 Task: Add an event with the title Second Presentation Rehearsal and Finalization, date ''2024/05/25'', time 03:00and add a description: The event coordinator is responsible for planning, organizing, and executing the networking event. They oversee all aspects of the event, including venue selection, logistics, scheduling, vendor management, and participant registration. The event coordinator ensures a seamless and successful networking event that meets the objectives and expectations of the attendees.Mark the tasks as Completed , logged in from the account softage.3@softage.netand send the event invitation to softage.10@softage.net and softage.1@softage.net. Set a reminder for the event Every weekday(Monday to Friday)
Action: Mouse moved to (64, 97)
Screenshot: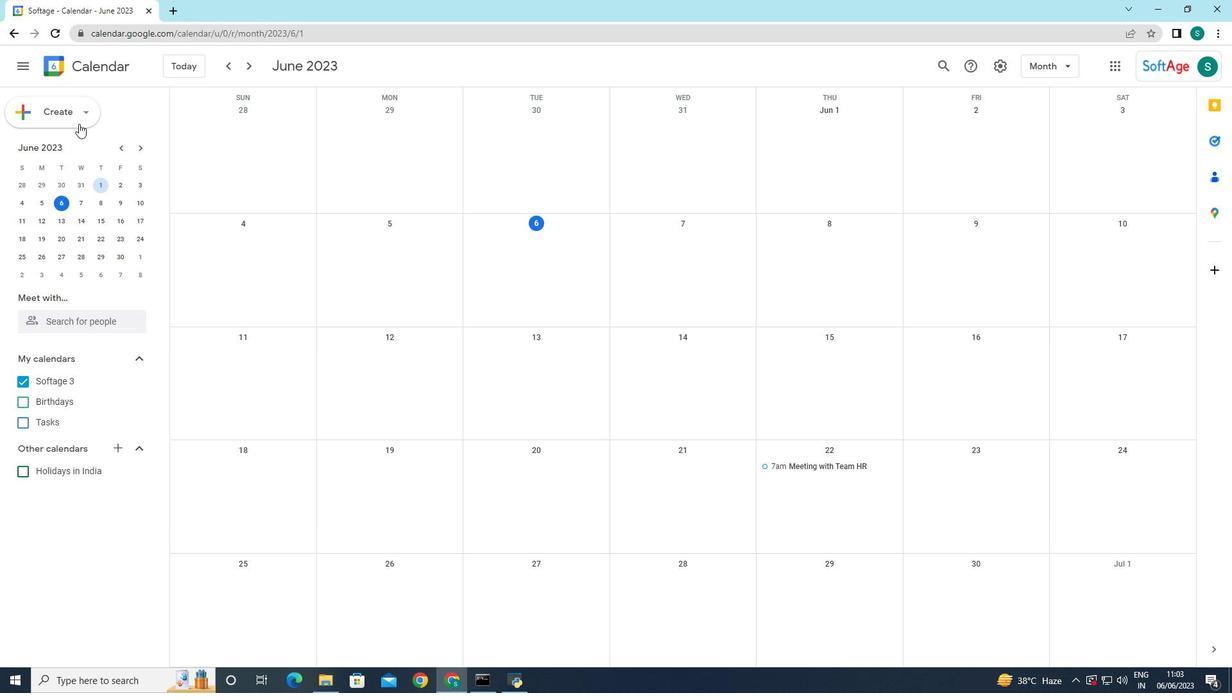 
Action: Mouse pressed left at (64, 97)
Screenshot: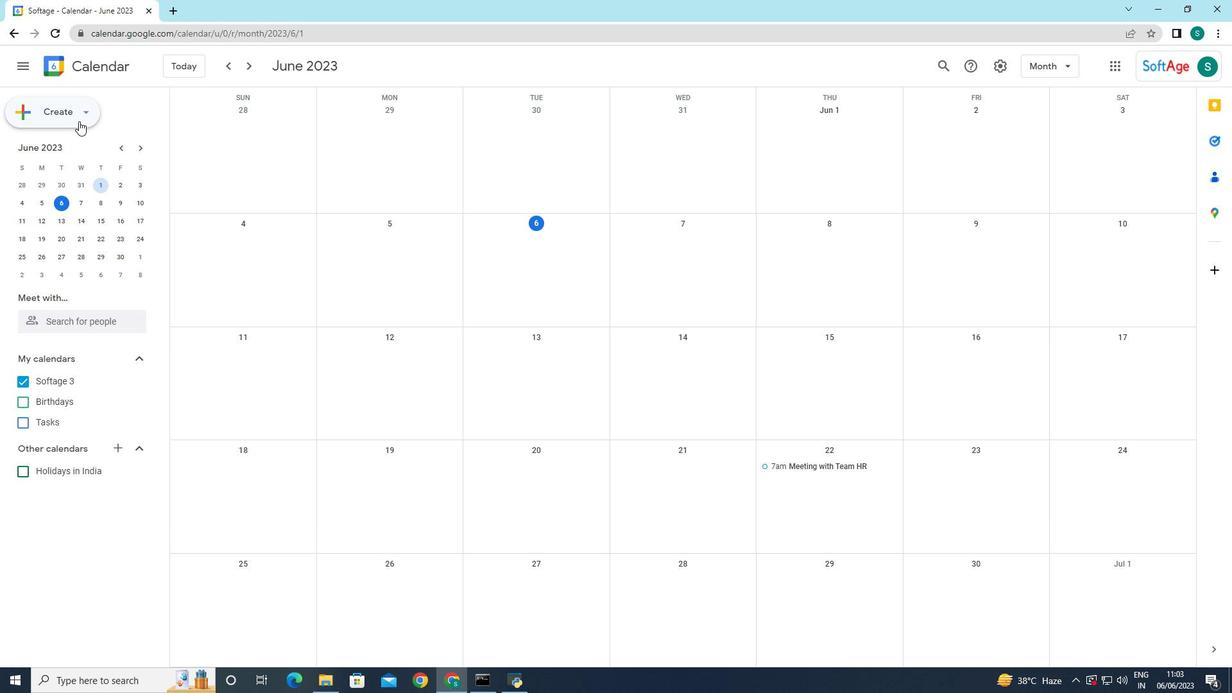 
Action: Mouse moved to (69, 146)
Screenshot: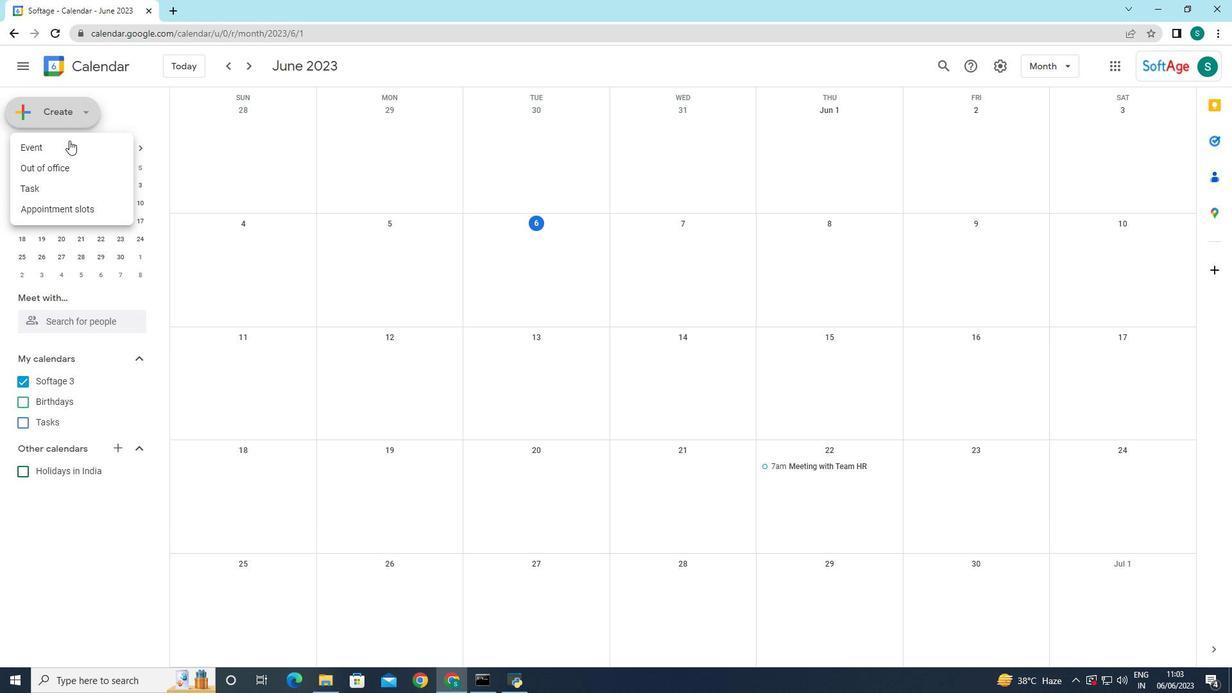 
Action: Mouse pressed left at (69, 146)
Screenshot: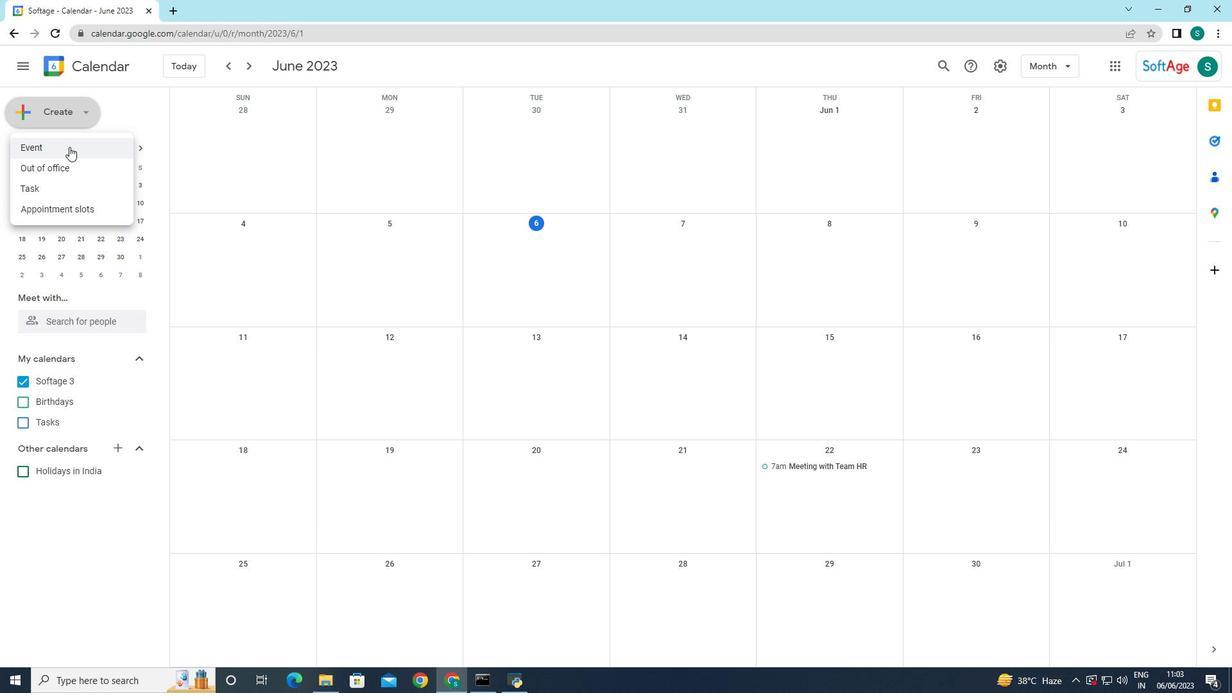 
Action: Mouse moved to (640, 435)
Screenshot: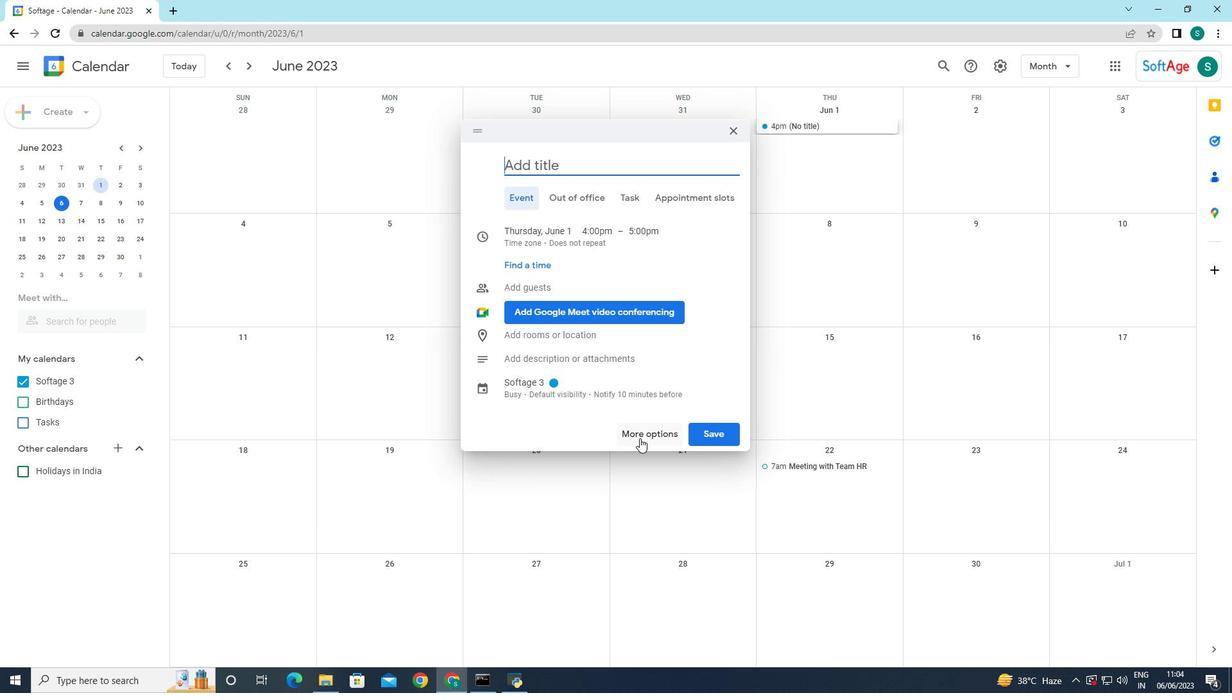 
Action: Mouse pressed left at (640, 435)
Screenshot: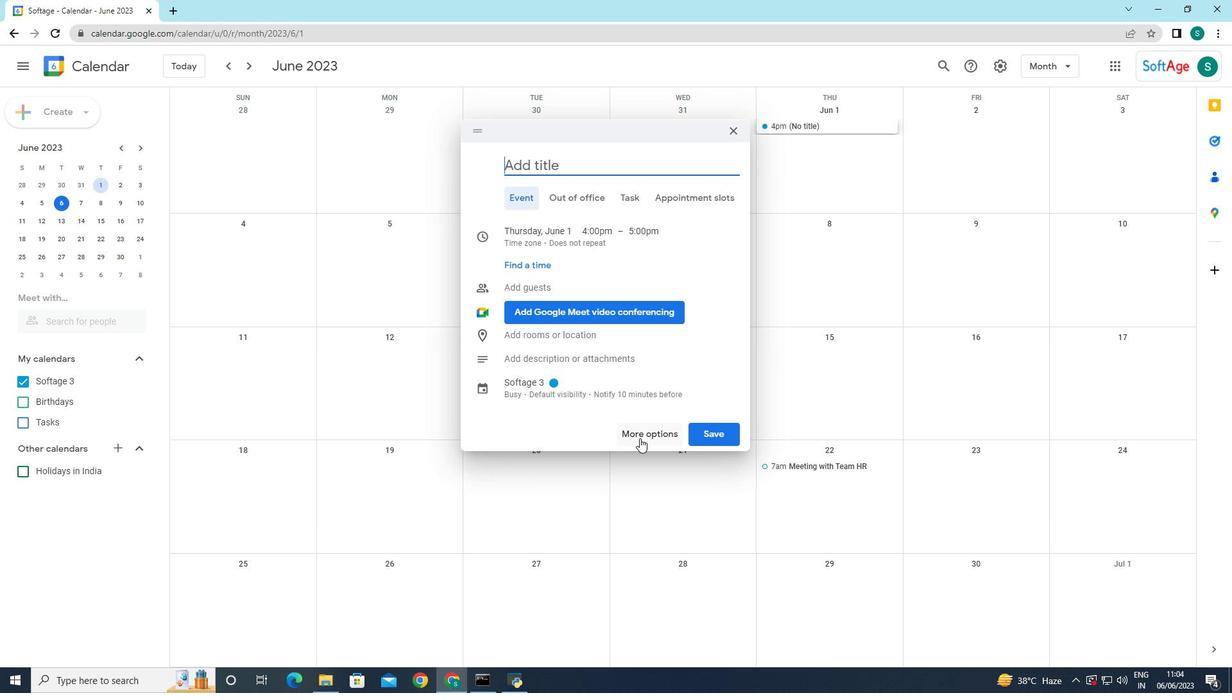 
Action: Mouse moved to (125, 76)
Screenshot: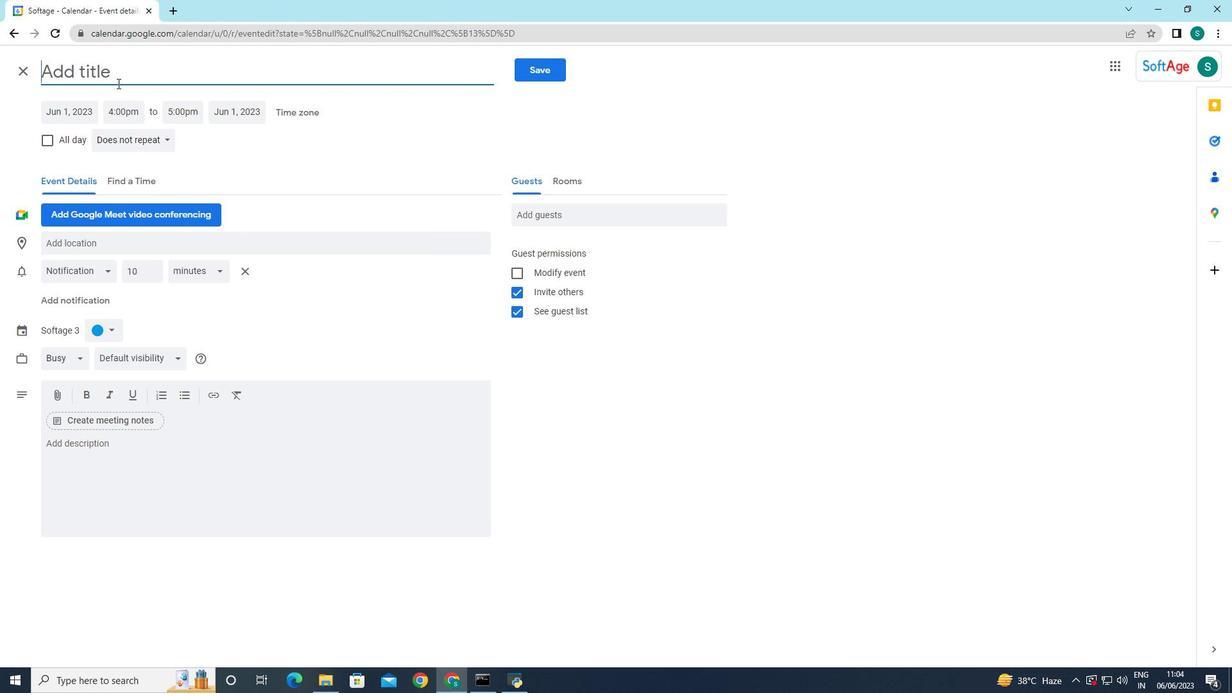 
Action: Mouse pressed left at (125, 76)
Screenshot: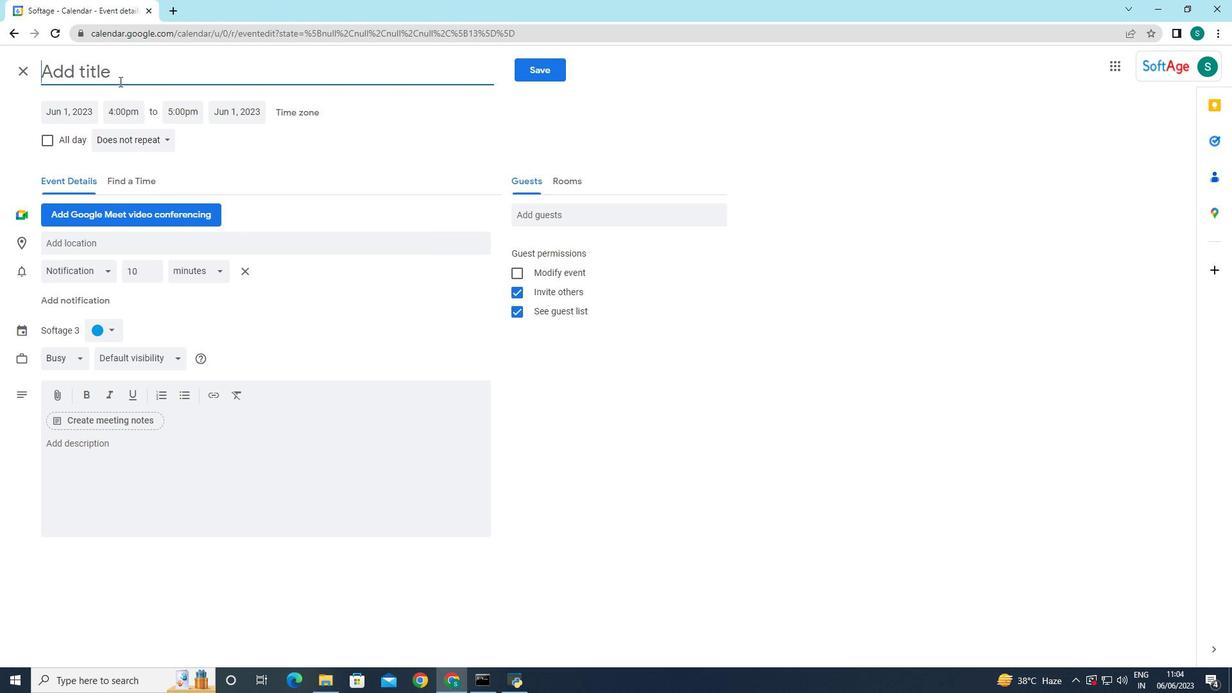
Action: Key pressed <Key.caps_lock>S<Key.caps_lock>econd<Key.space><Key.caps_lock>P<Key.caps_lock>resentation<Key.space><Key.caps_lock>R<Key.caps_lock>ehearsal<Key.space>and<Key.space>f<Key.backspace><Key.caps_lock>F<Key.caps_lock>inalizatoi<Key.backspace><Key.backspace>ion
Screenshot: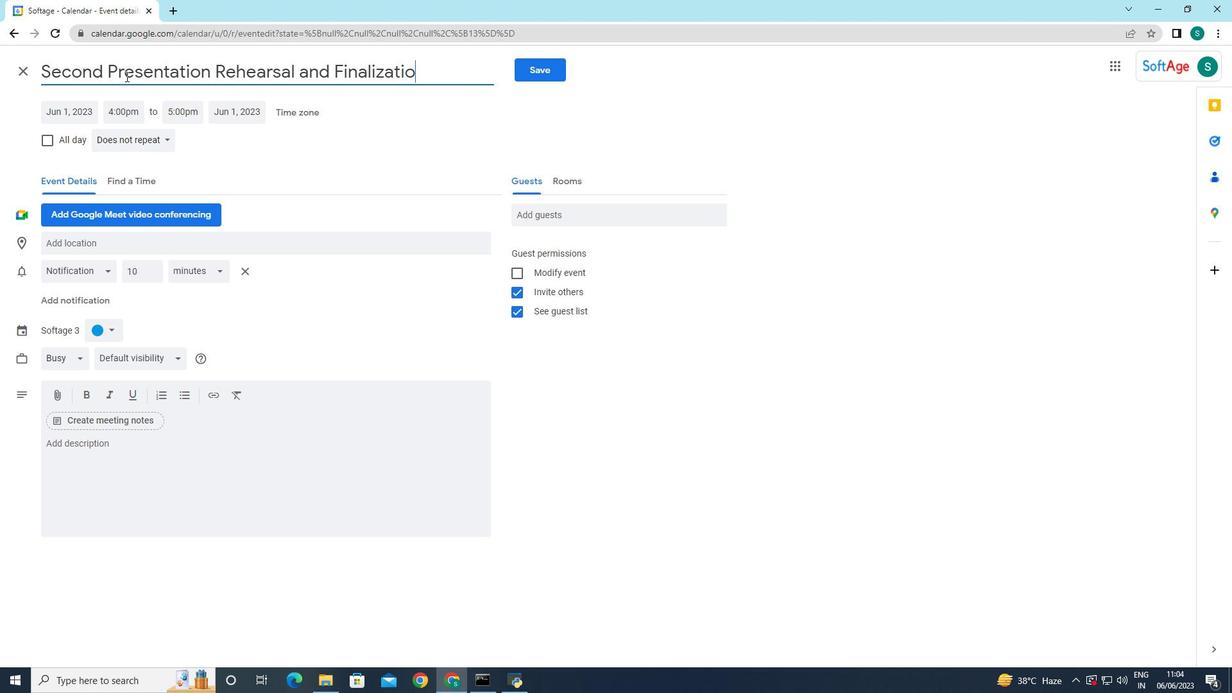 
Action: Mouse moved to (58, 106)
Screenshot: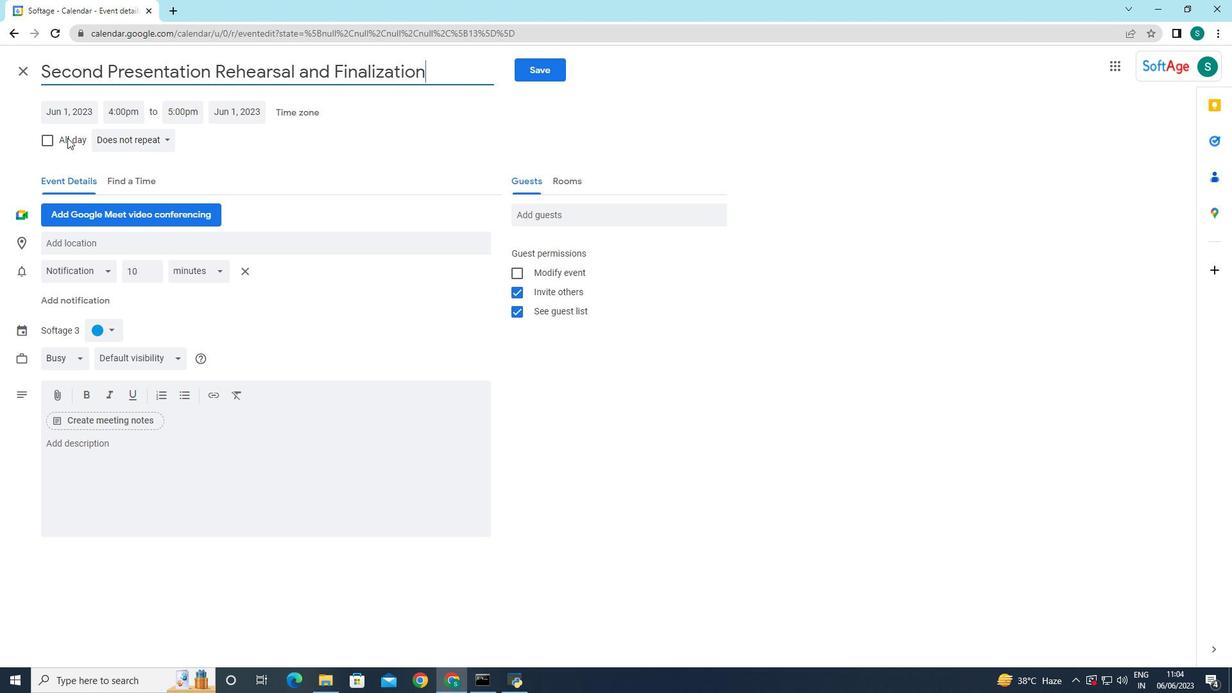 
Action: Mouse pressed left at (58, 106)
Screenshot: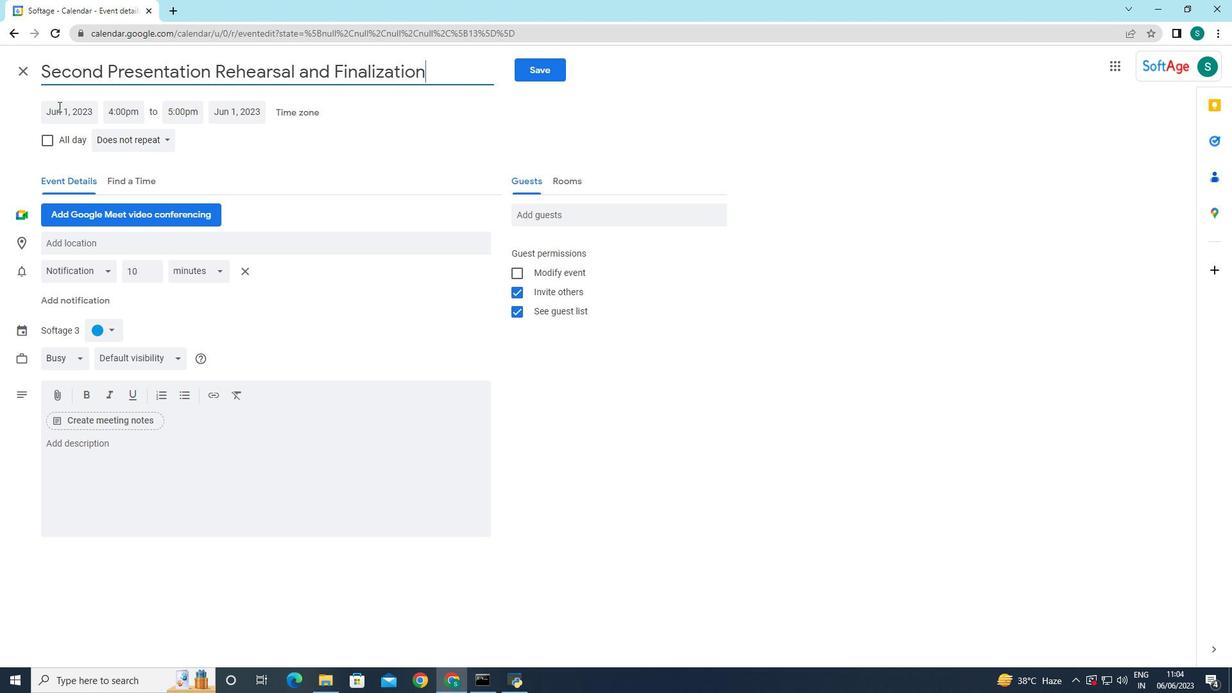 
Action: Mouse moved to (201, 143)
Screenshot: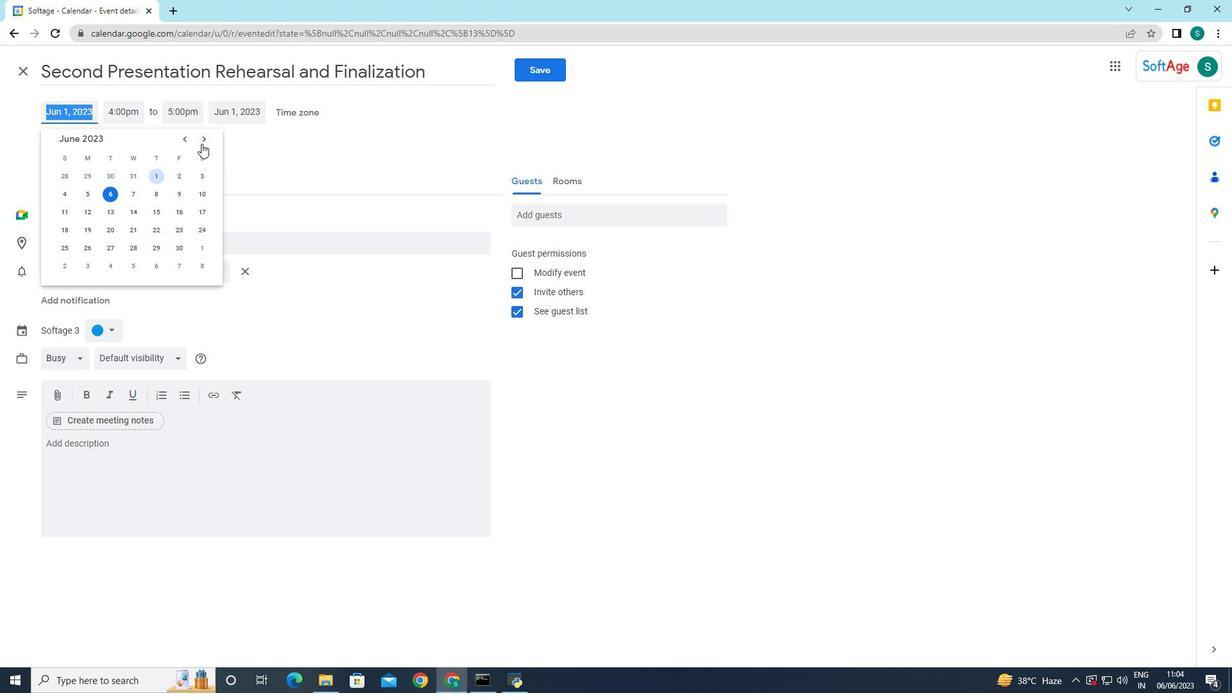 
Action: Mouse pressed left at (201, 143)
Screenshot: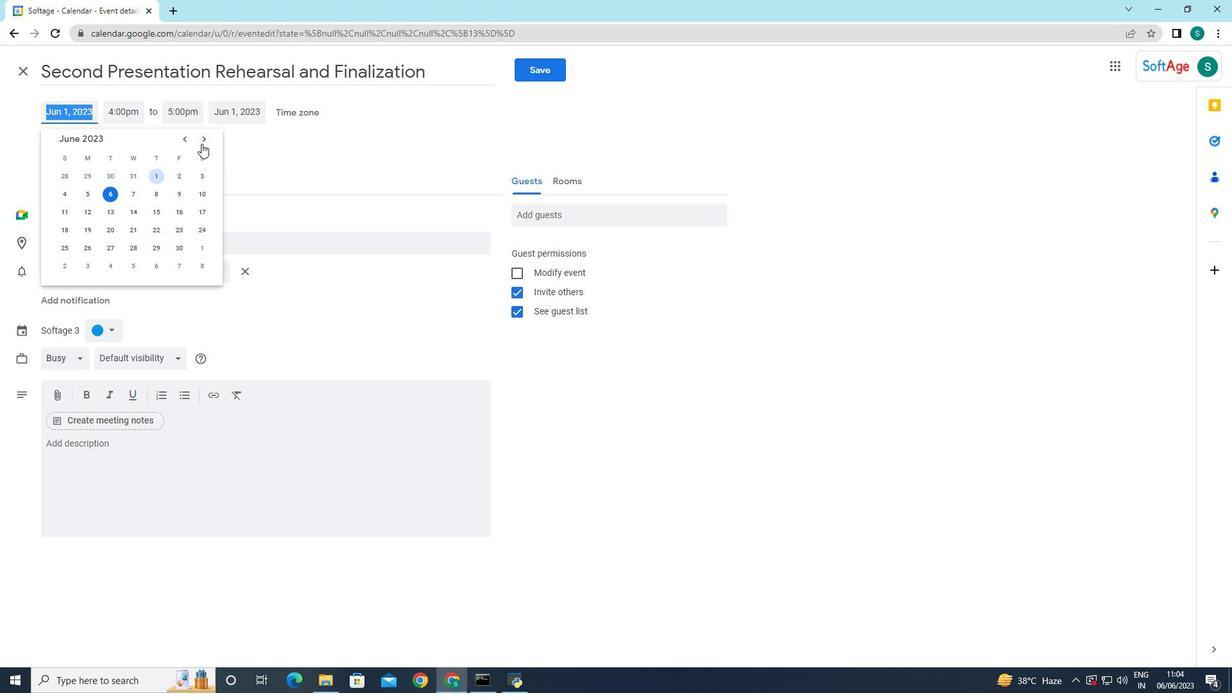 
Action: Mouse pressed left at (201, 143)
Screenshot: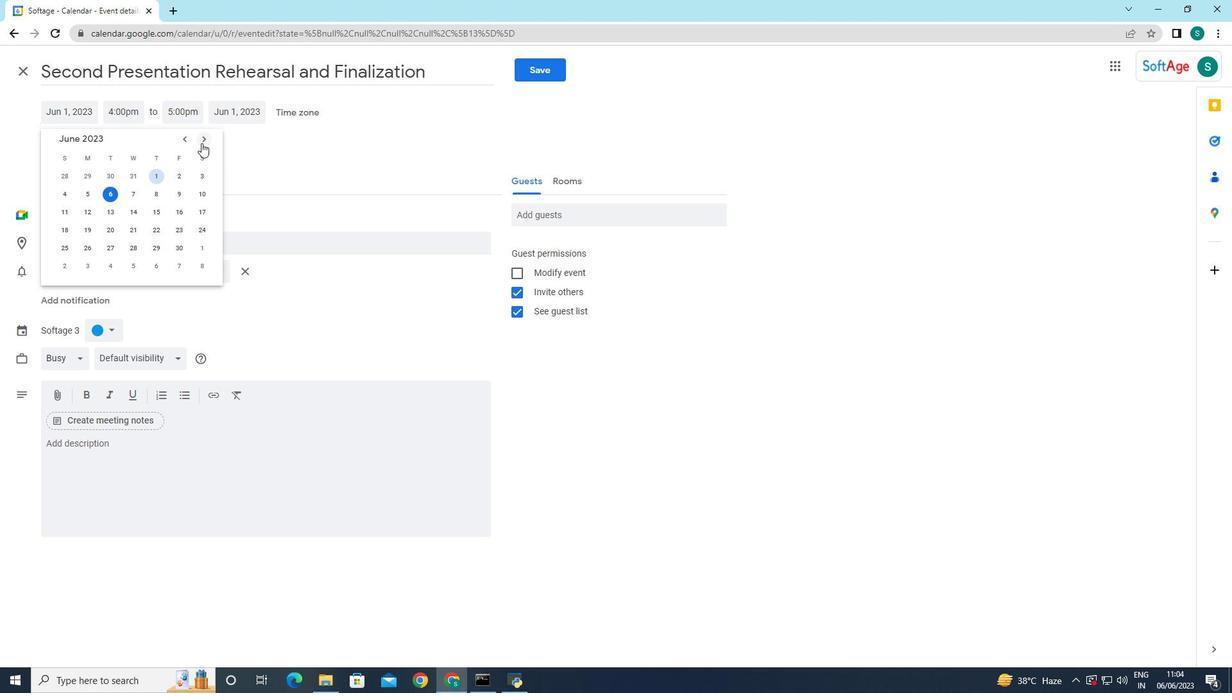 
Action: Mouse pressed left at (201, 143)
Screenshot: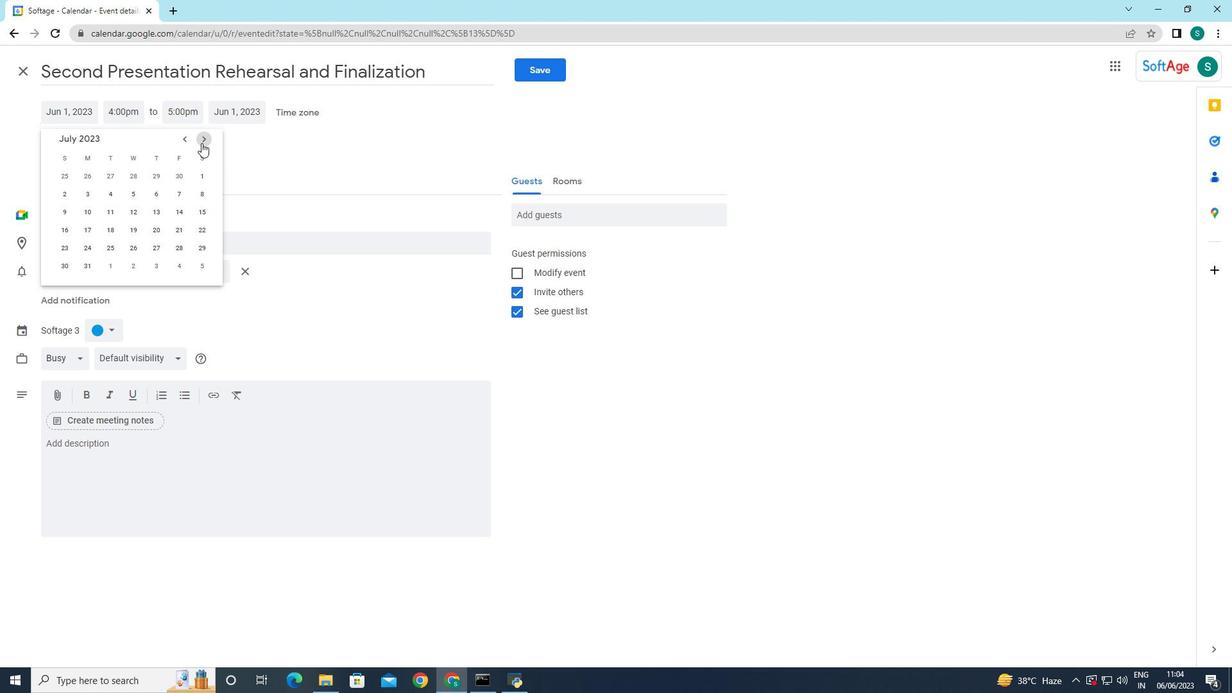
Action: Mouse pressed left at (201, 143)
Screenshot: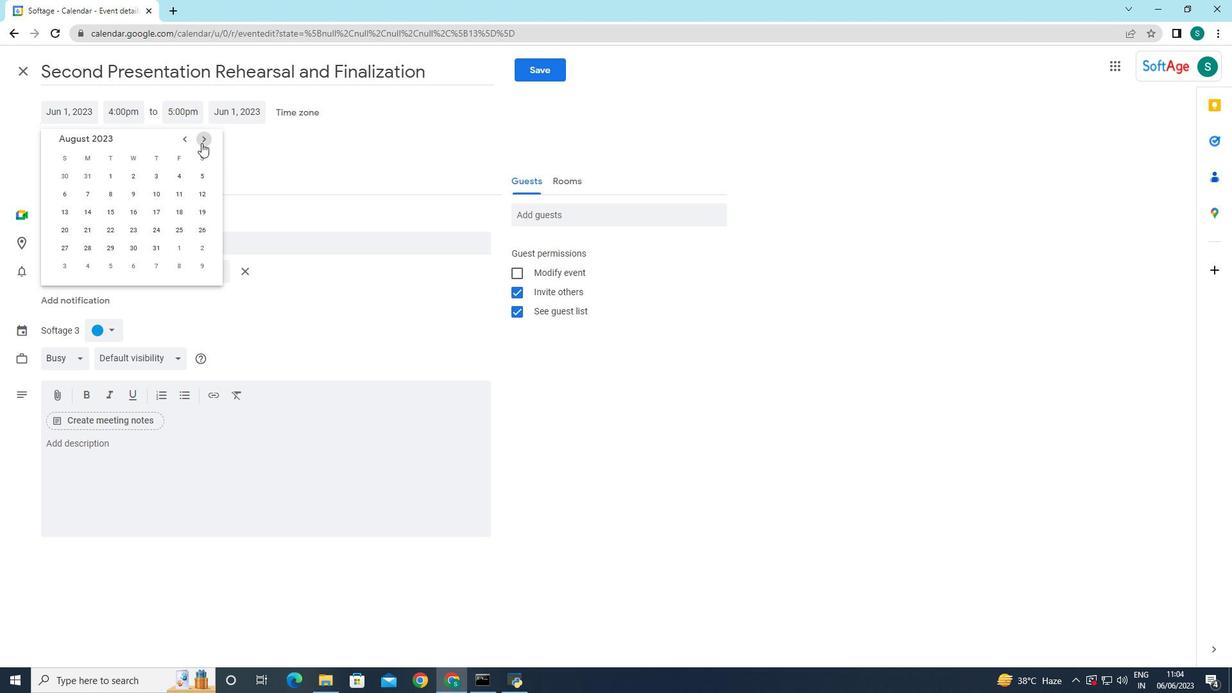 
Action: Mouse pressed left at (201, 143)
Screenshot: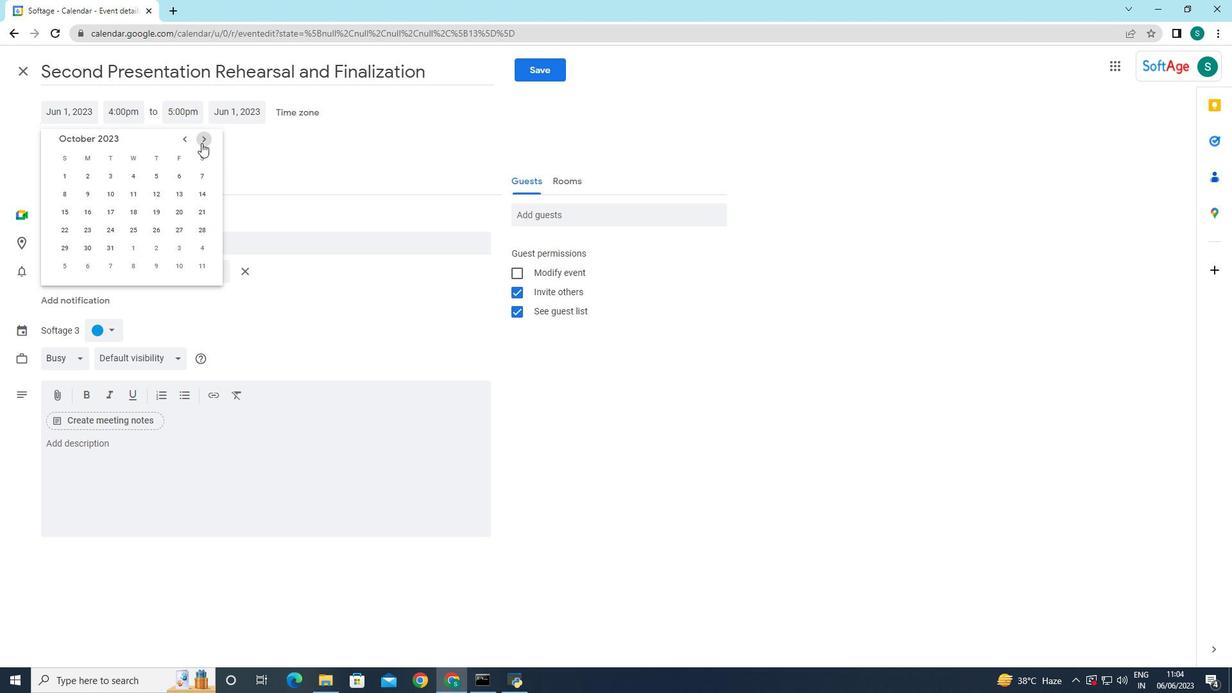 
Action: Mouse pressed left at (201, 143)
Screenshot: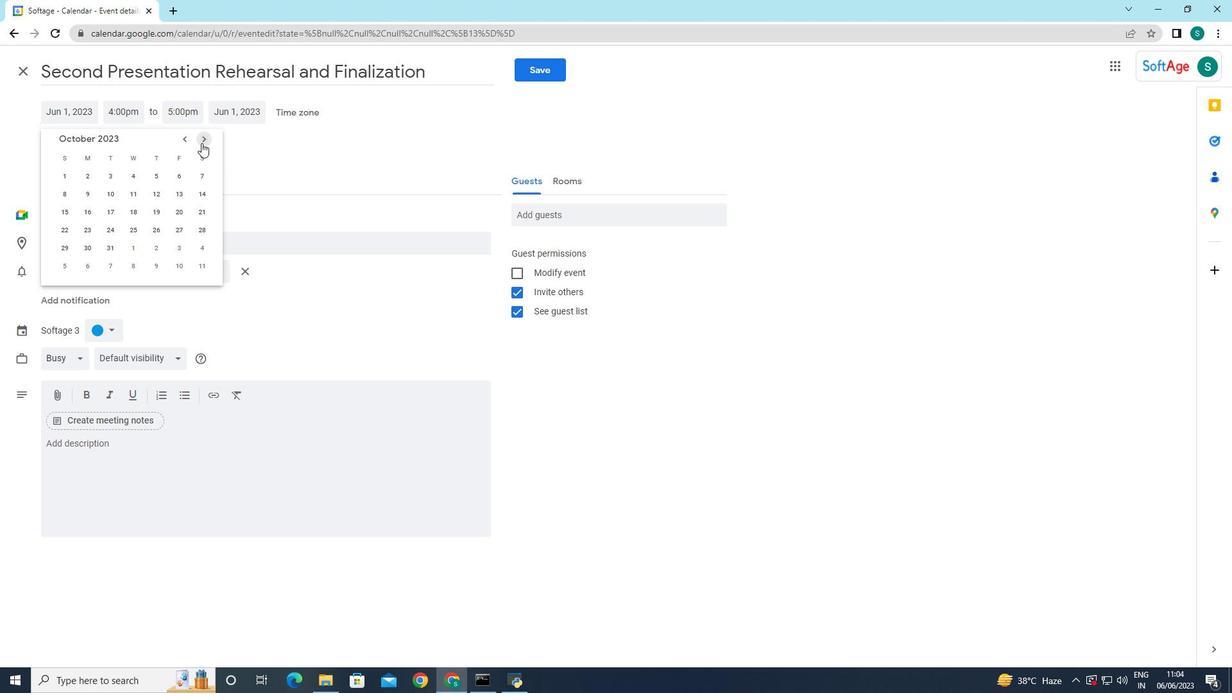 
Action: Mouse pressed left at (201, 143)
Screenshot: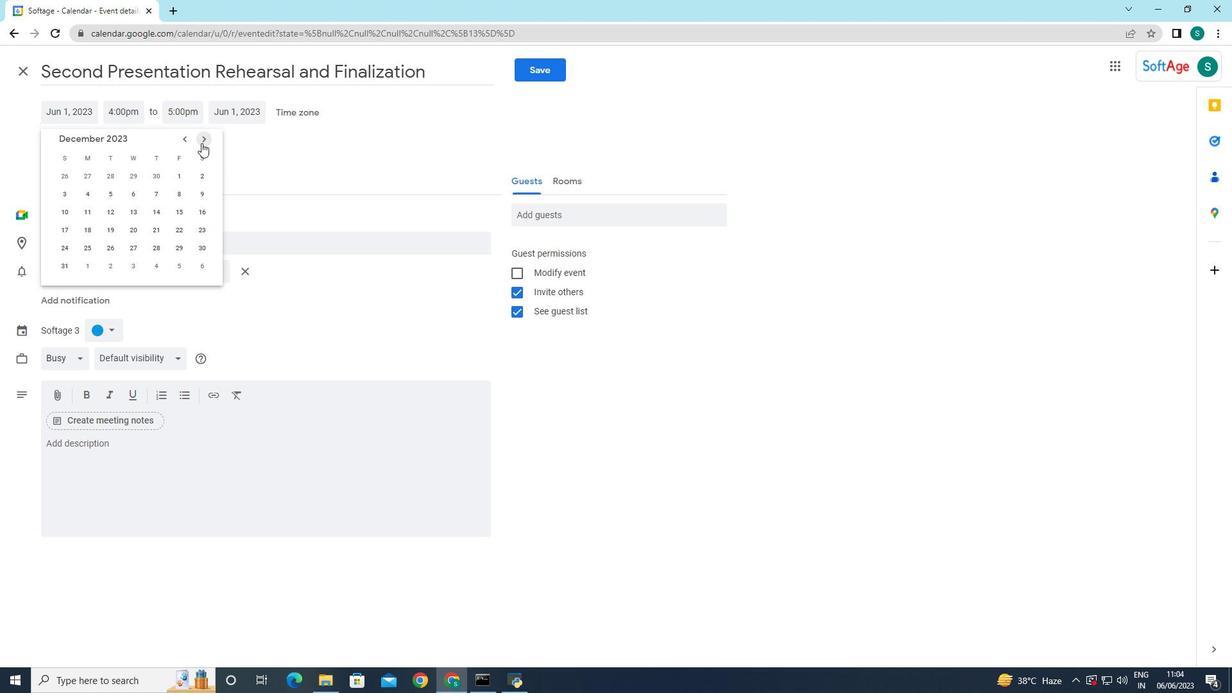 
Action: Mouse pressed left at (201, 143)
Screenshot: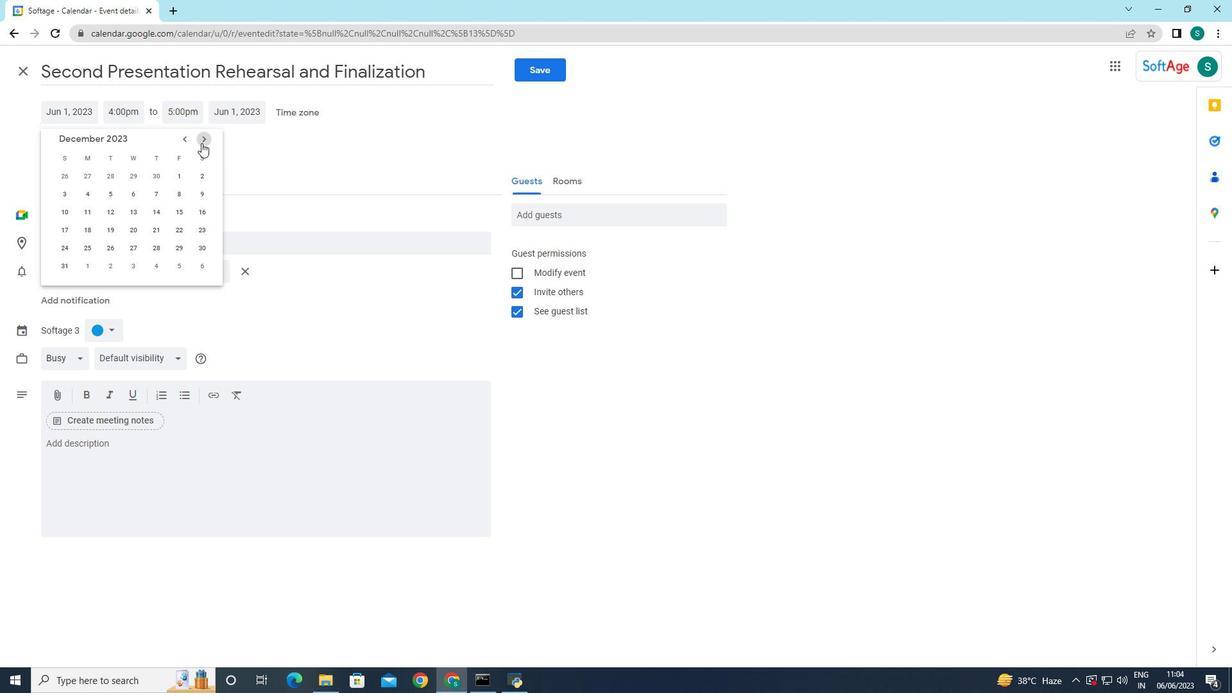 
Action: Mouse pressed left at (201, 143)
Screenshot: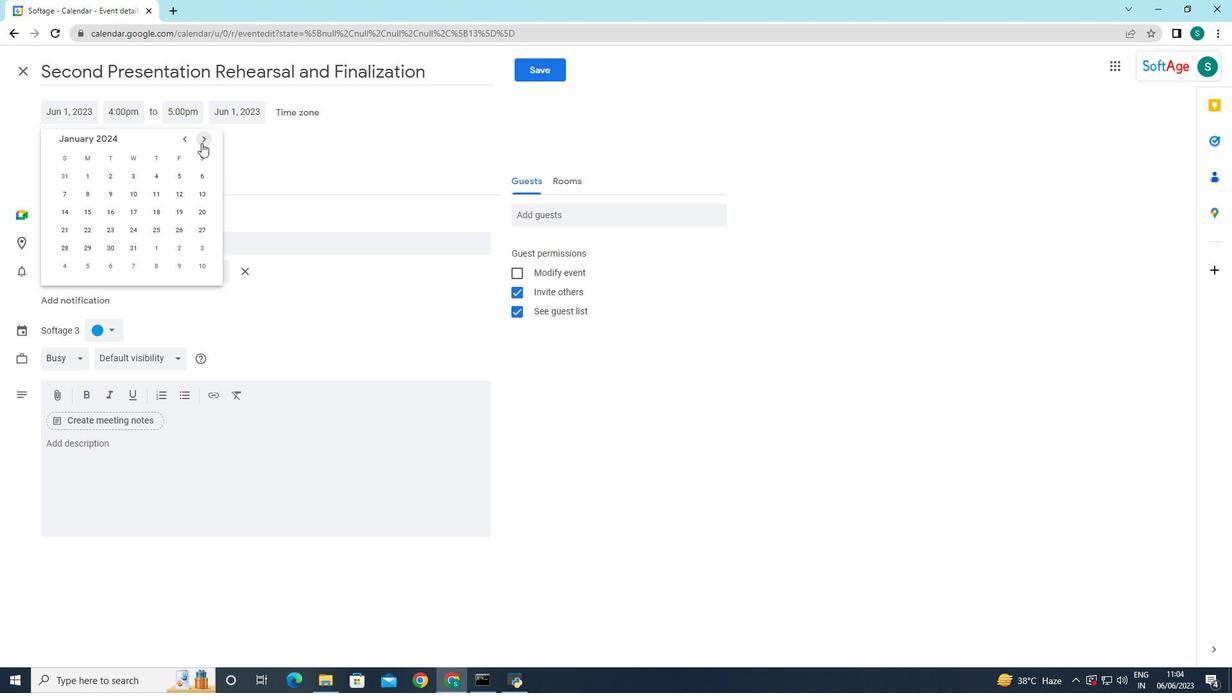 
Action: Mouse pressed left at (201, 143)
Screenshot: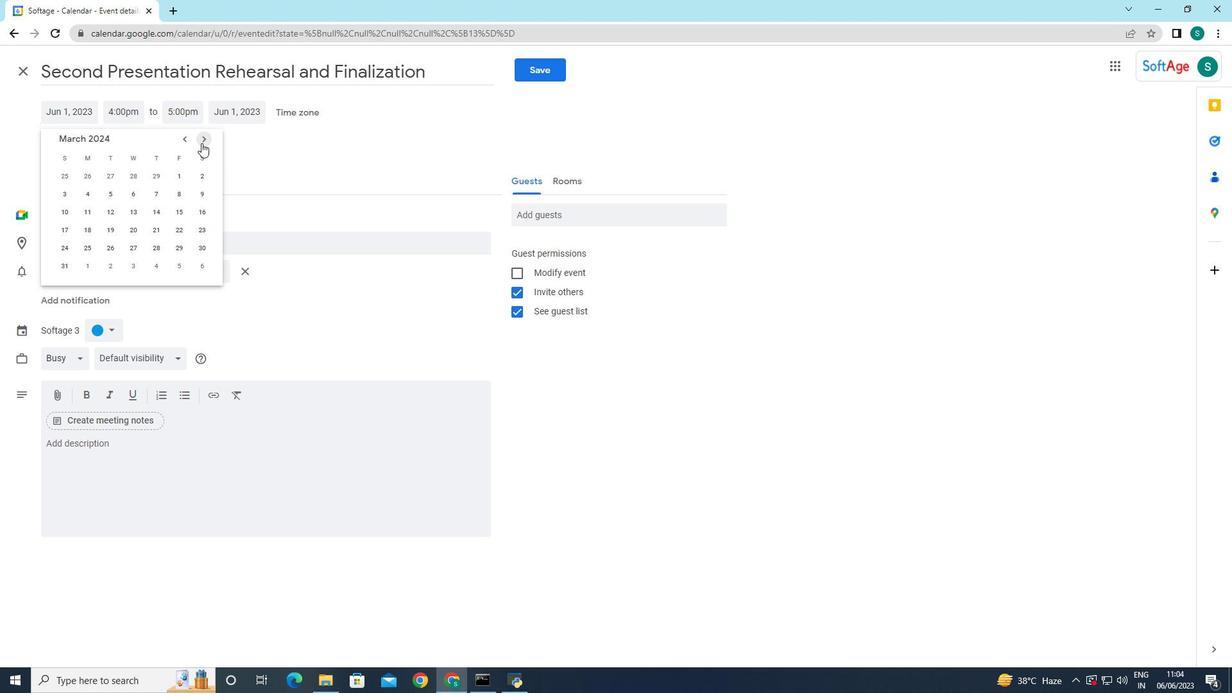 
Action: Mouse pressed left at (201, 143)
Screenshot: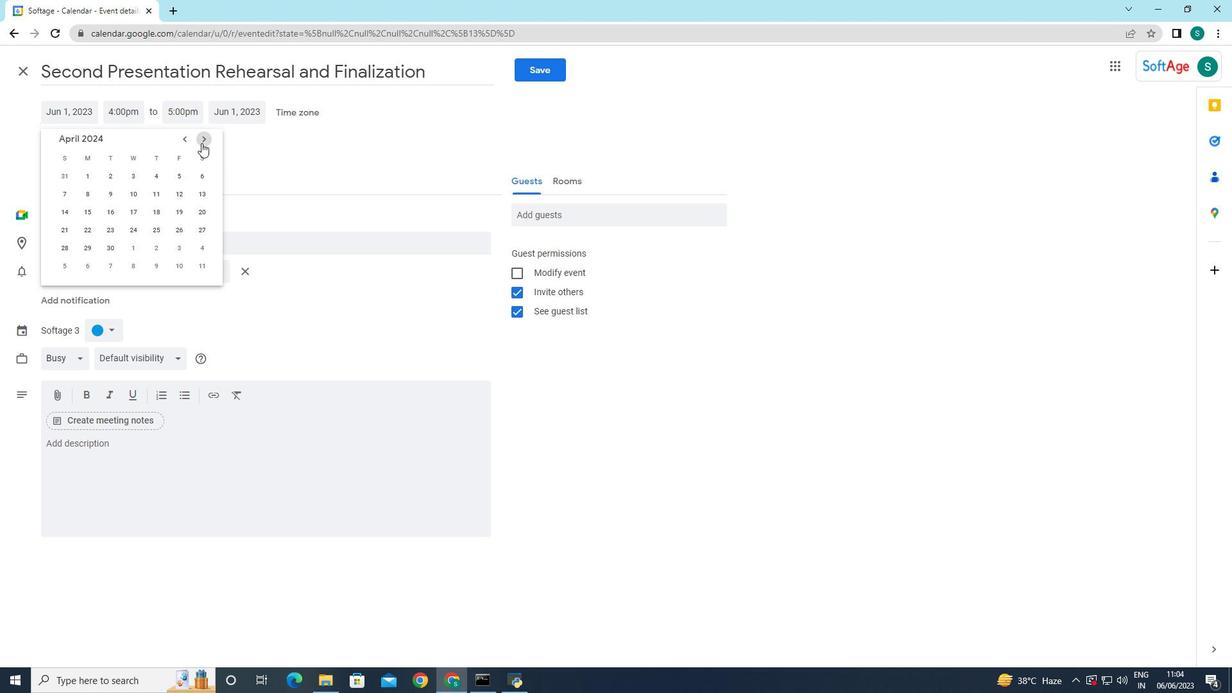 
Action: Mouse moved to (198, 231)
Screenshot: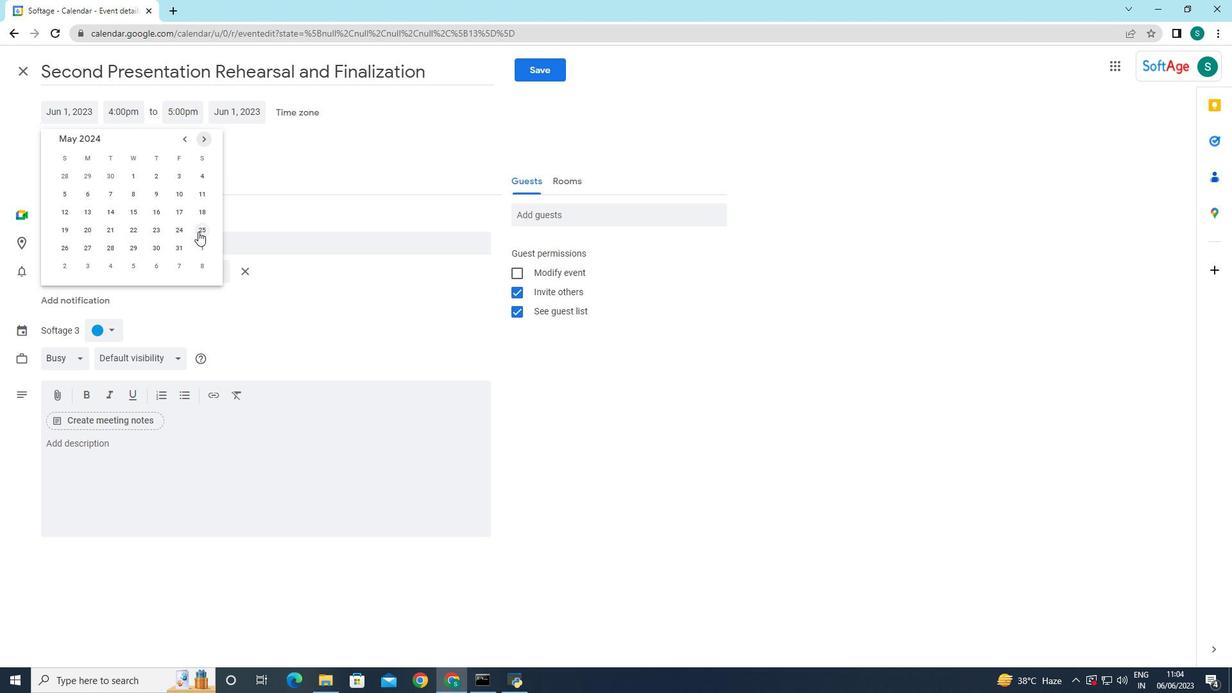 
Action: Mouse pressed left at (198, 231)
Screenshot: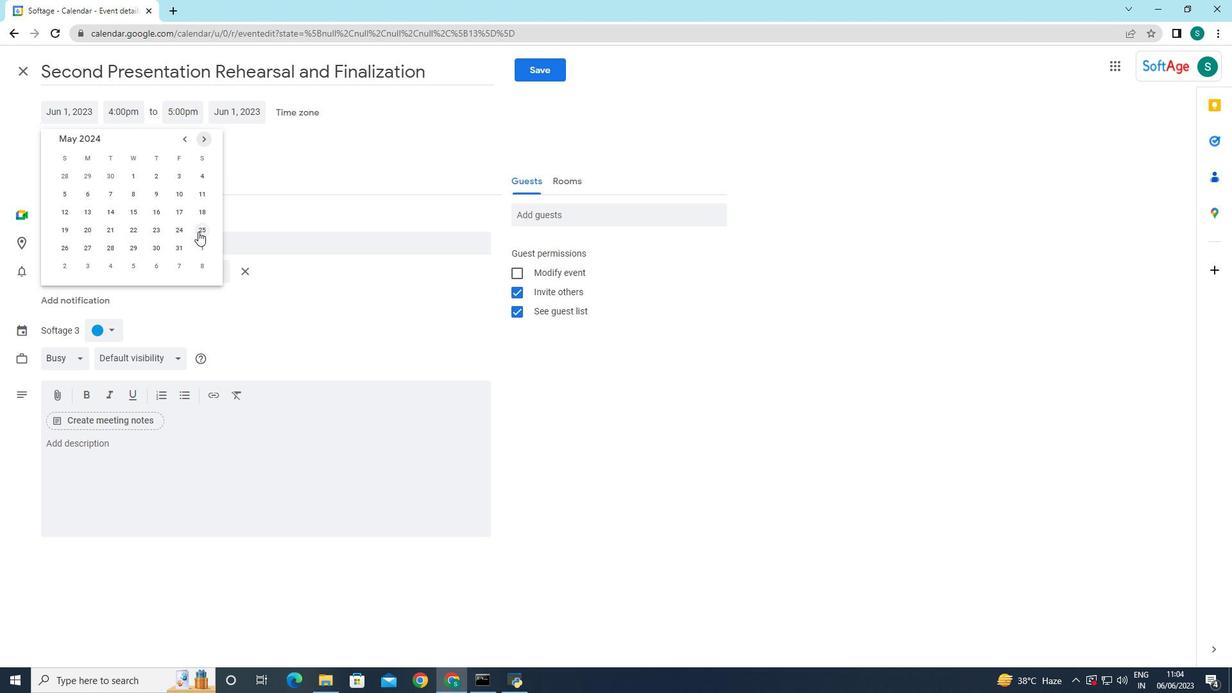 
Action: Mouse moved to (281, 173)
Screenshot: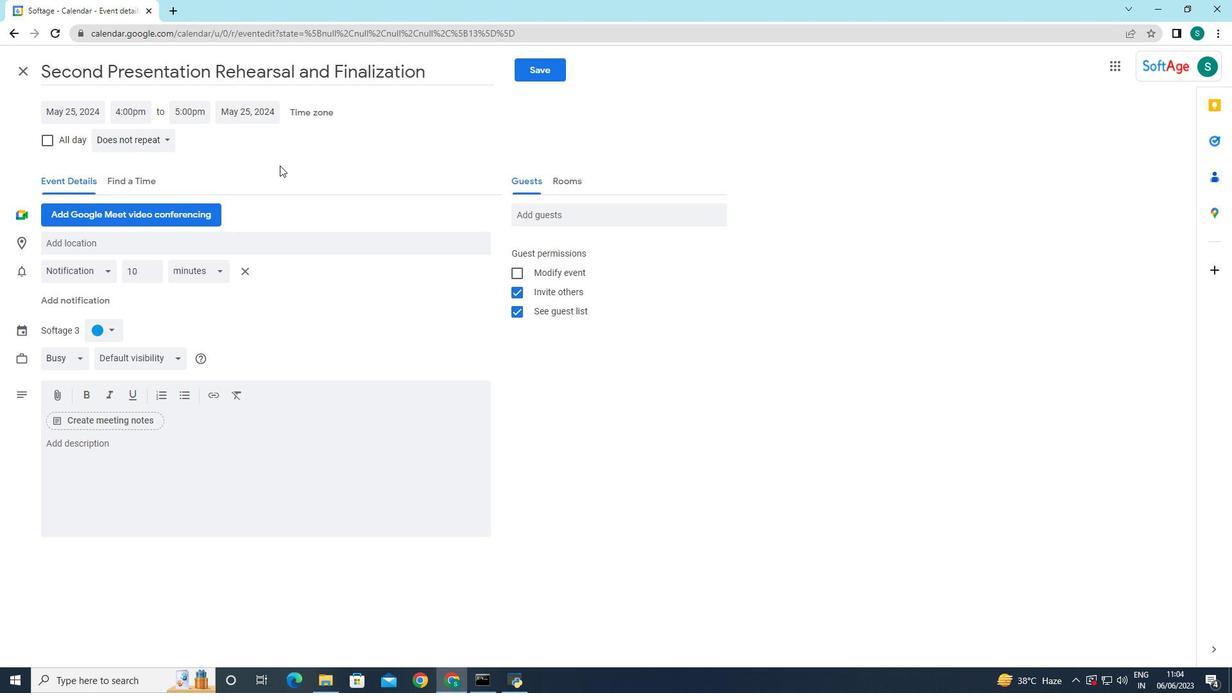 
Action: Mouse pressed left at (281, 173)
Screenshot: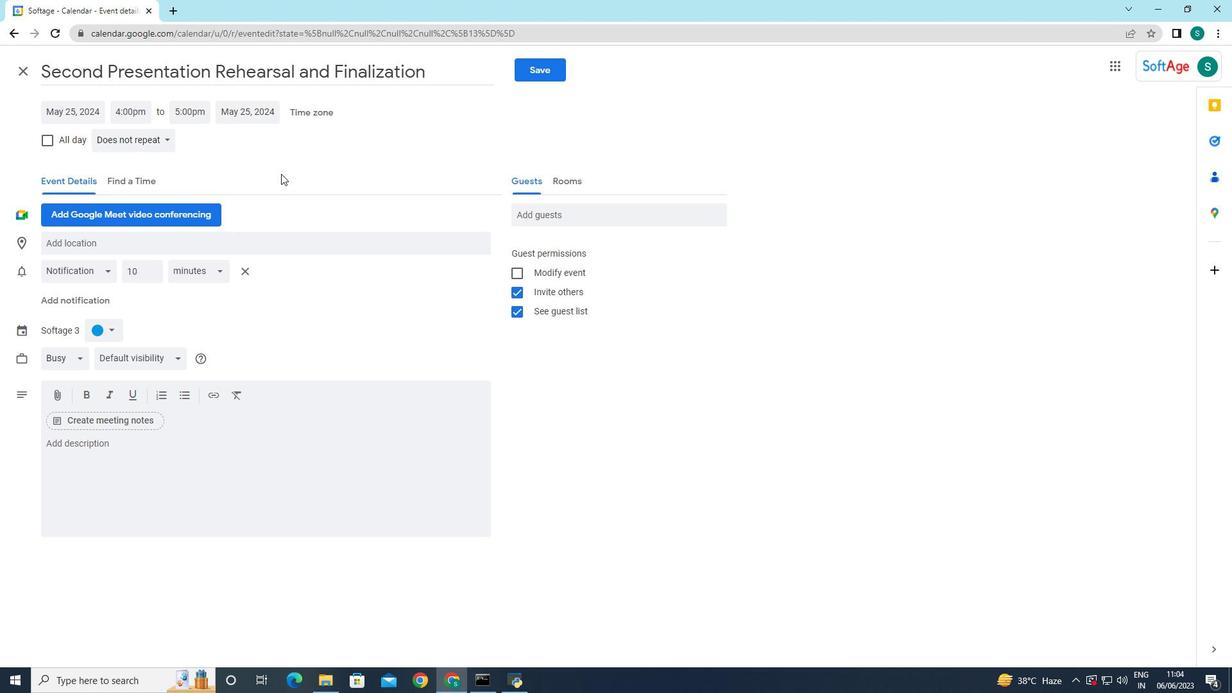 
Action: Mouse moved to (130, 109)
Screenshot: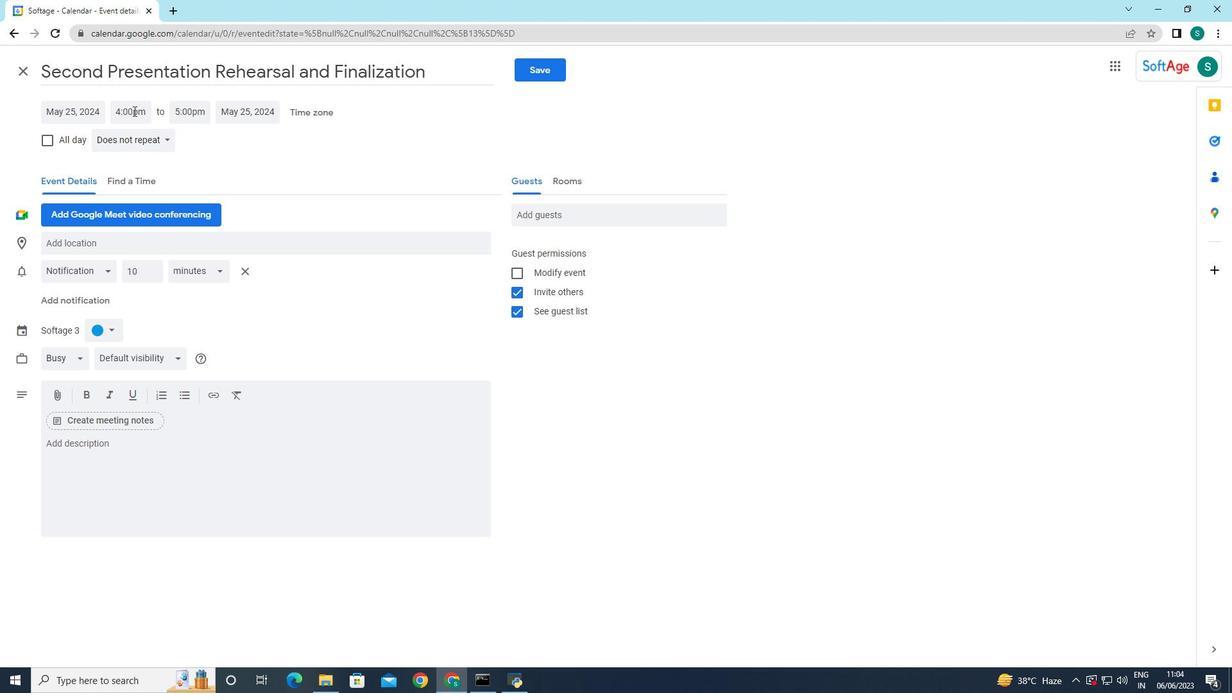
Action: Mouse pressed left at (130, 109)
Screenshot: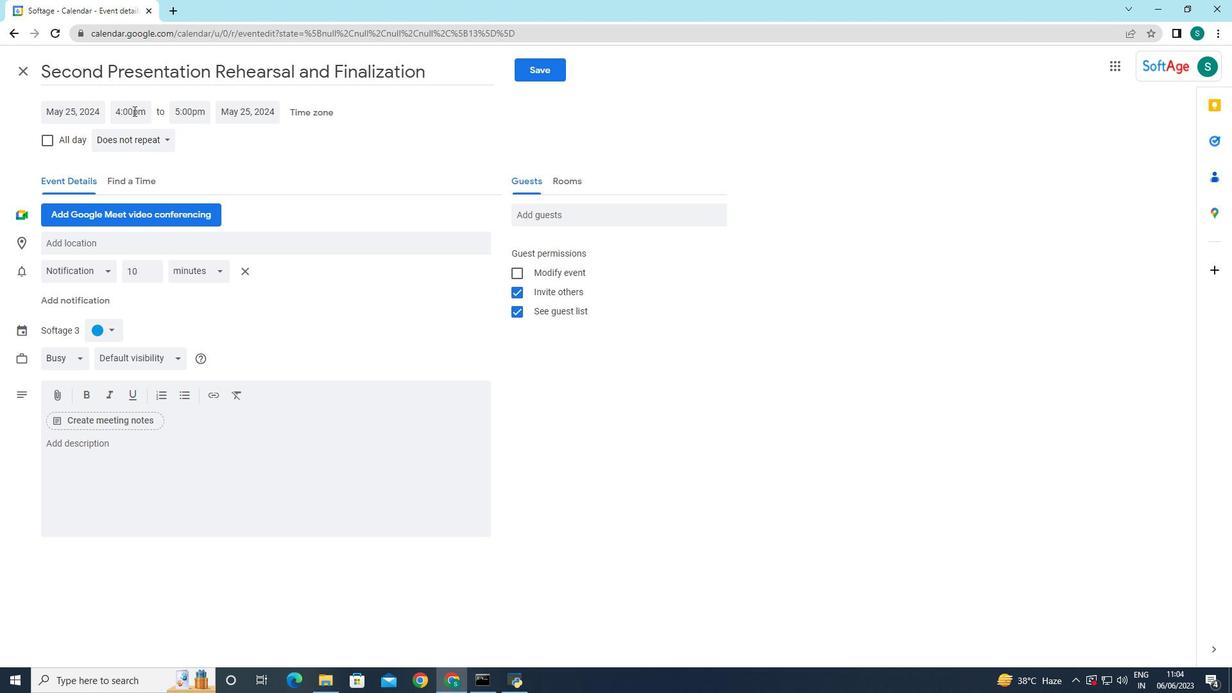 
Action: Mouse moved to (135, 146)
Screenshot: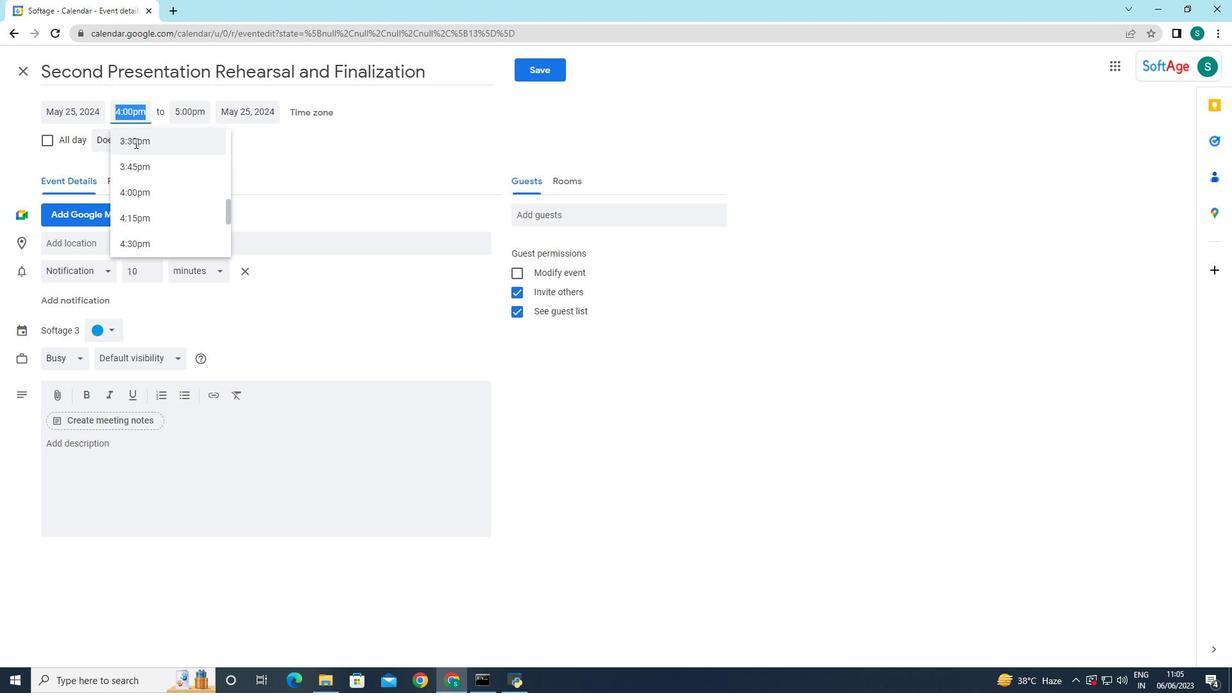 
Action: Mouse scrolled (135, 146) with delta (0, 0)
Screenshot: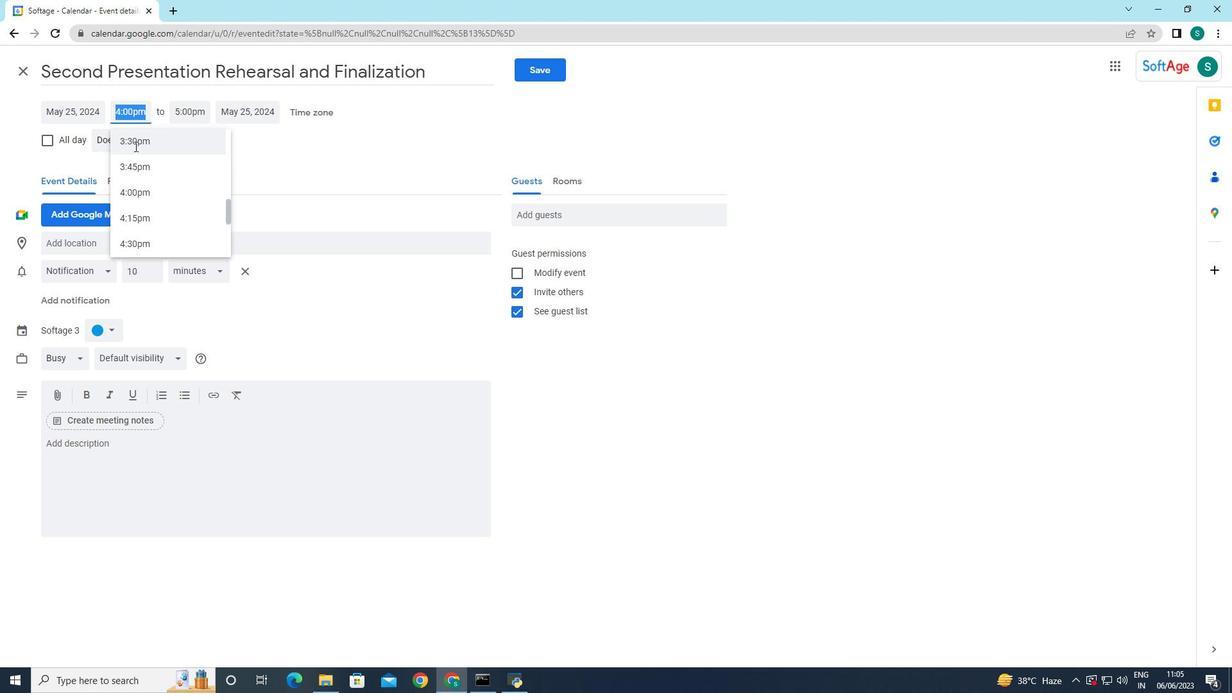 
Action: Mouse moved to (124, 157)
Screenshot: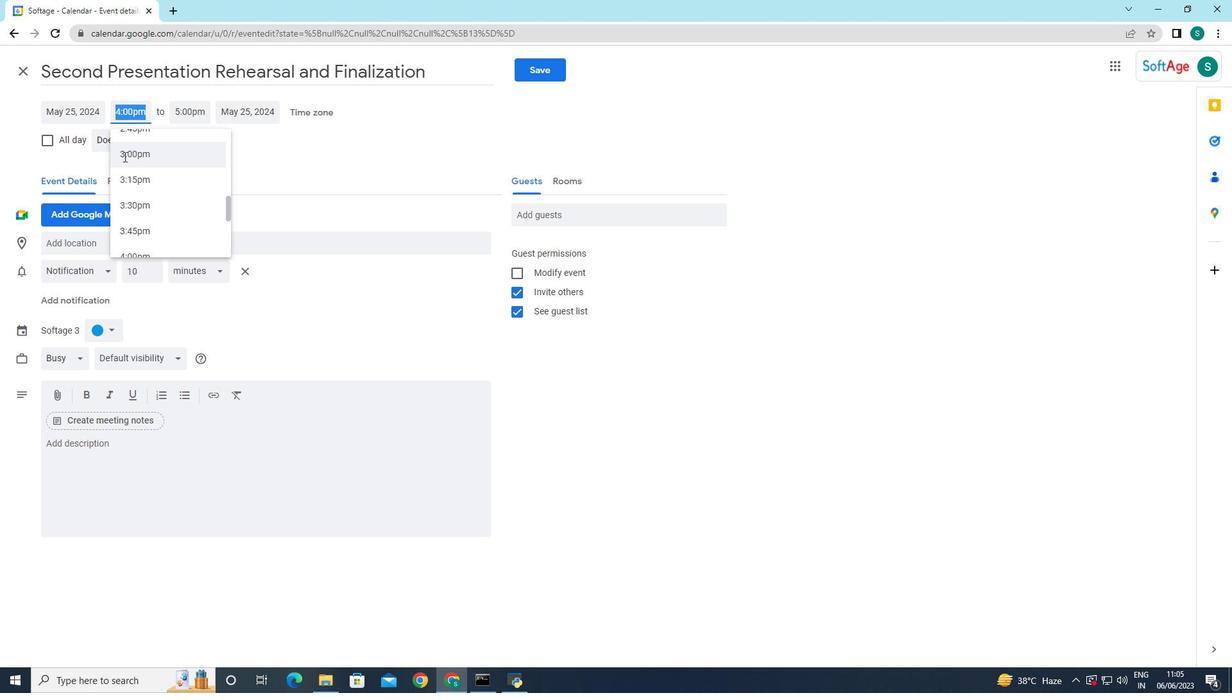 
Action: Mouse scrolled (124, 157) with delta (0, 0)
Screenshot: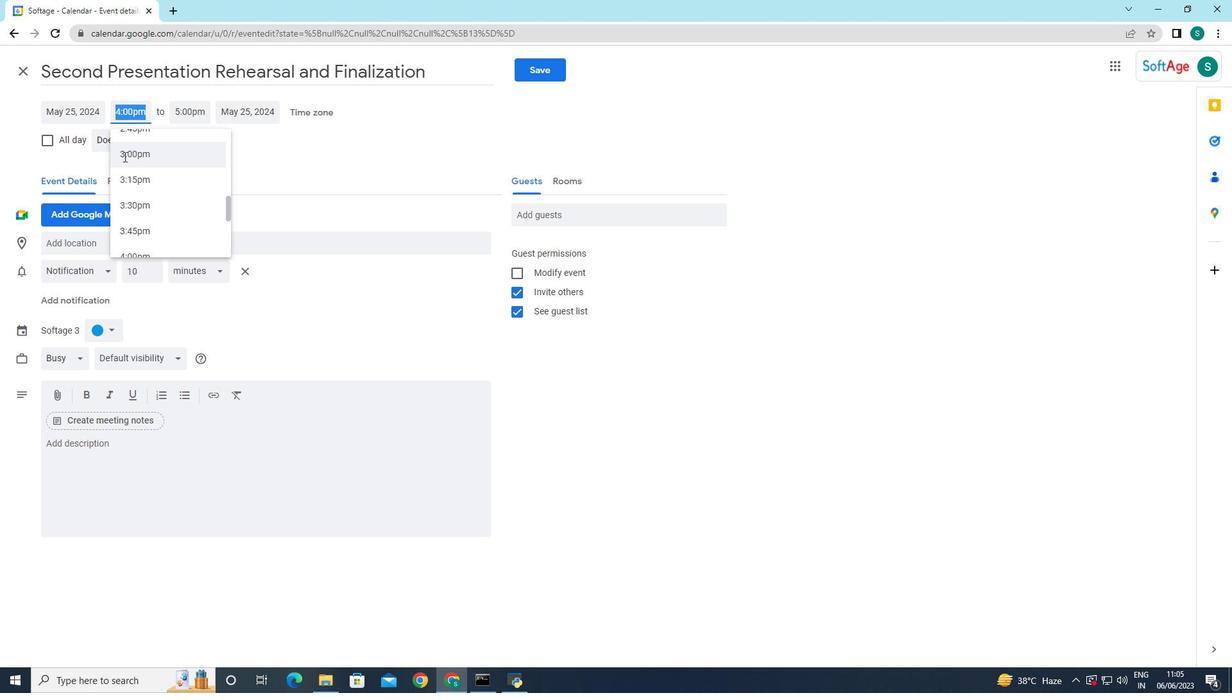 
Action: Mouse scrolled (124, 157) with delta (0, 0)
Screenshot: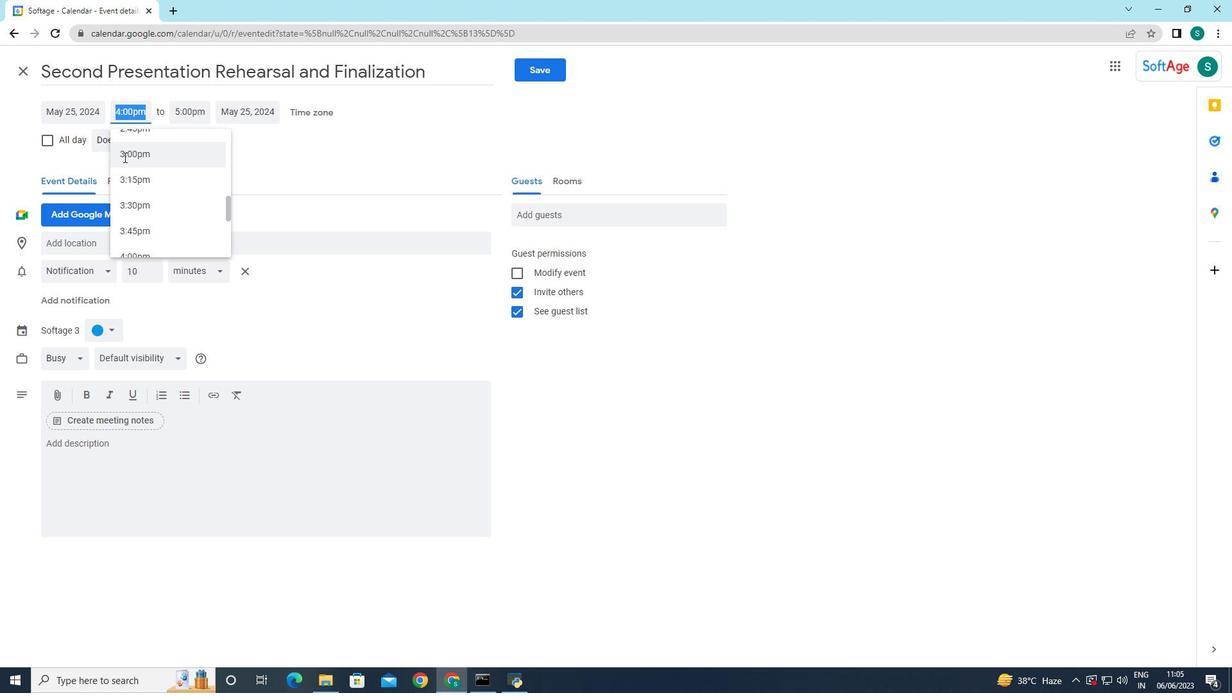 
Action: Mouse moved to (132, 157)
Screenshot: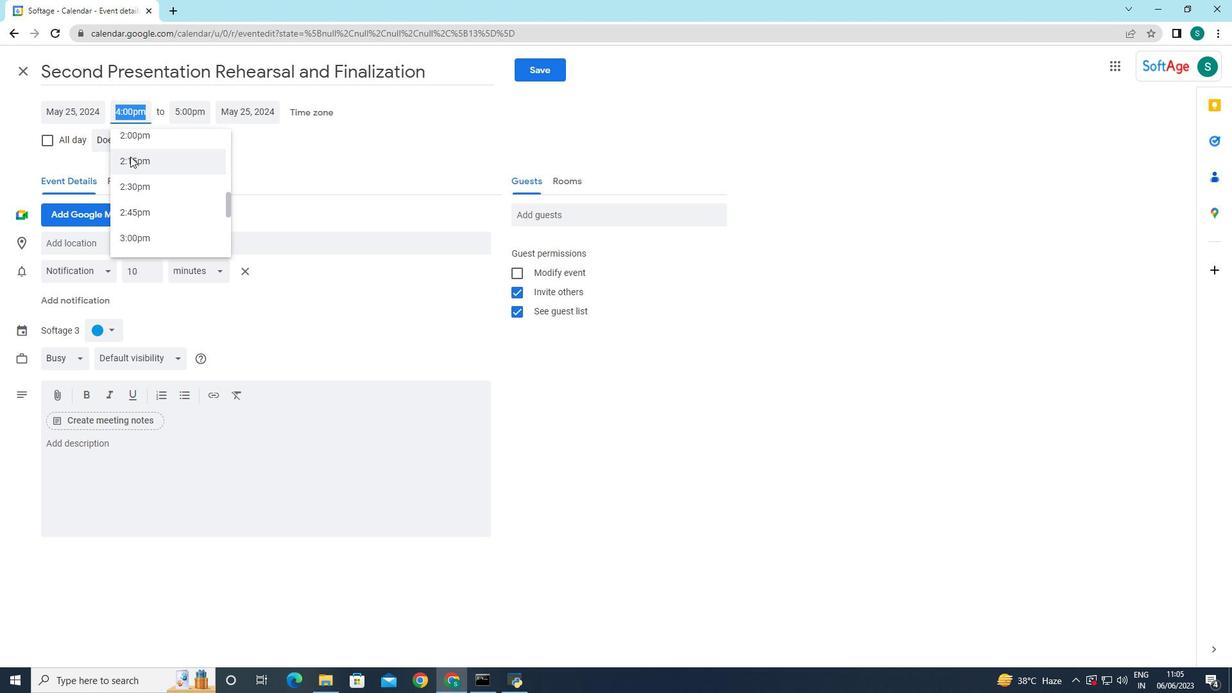 
Action: Mouse scrolled (132, 157) with delta (0, 0)
Screenshot: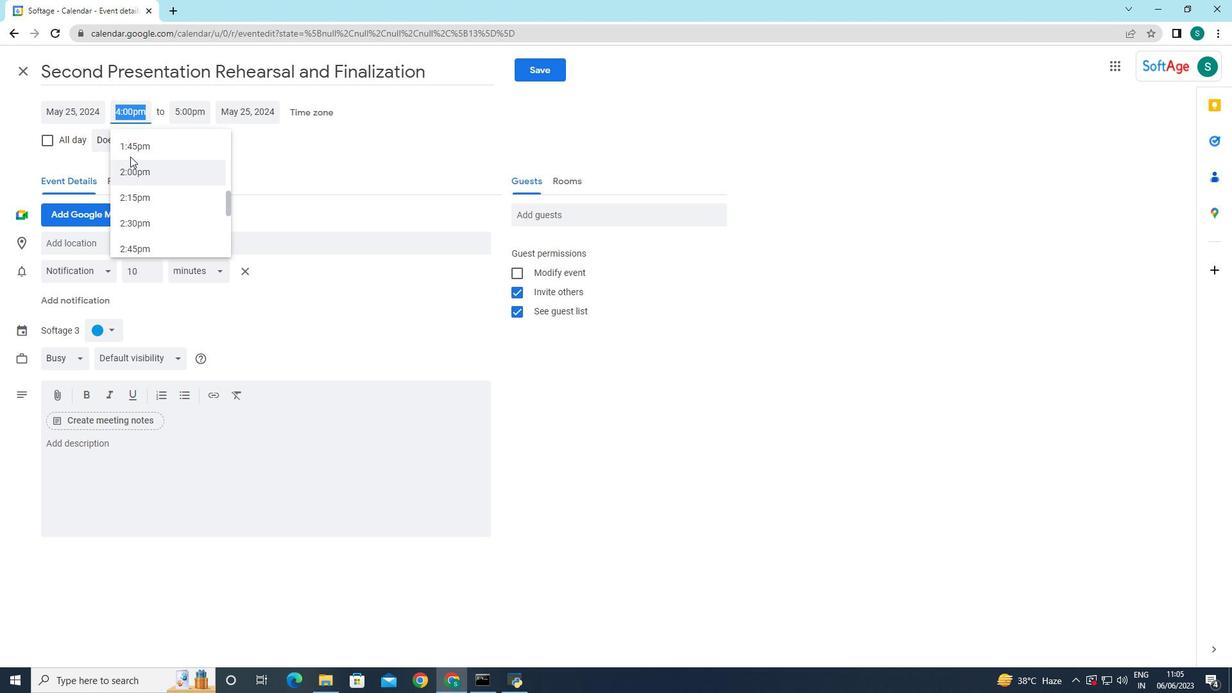 
Action: Mouse scrolled (132, 157) with delta (0, 0)
Screenshot: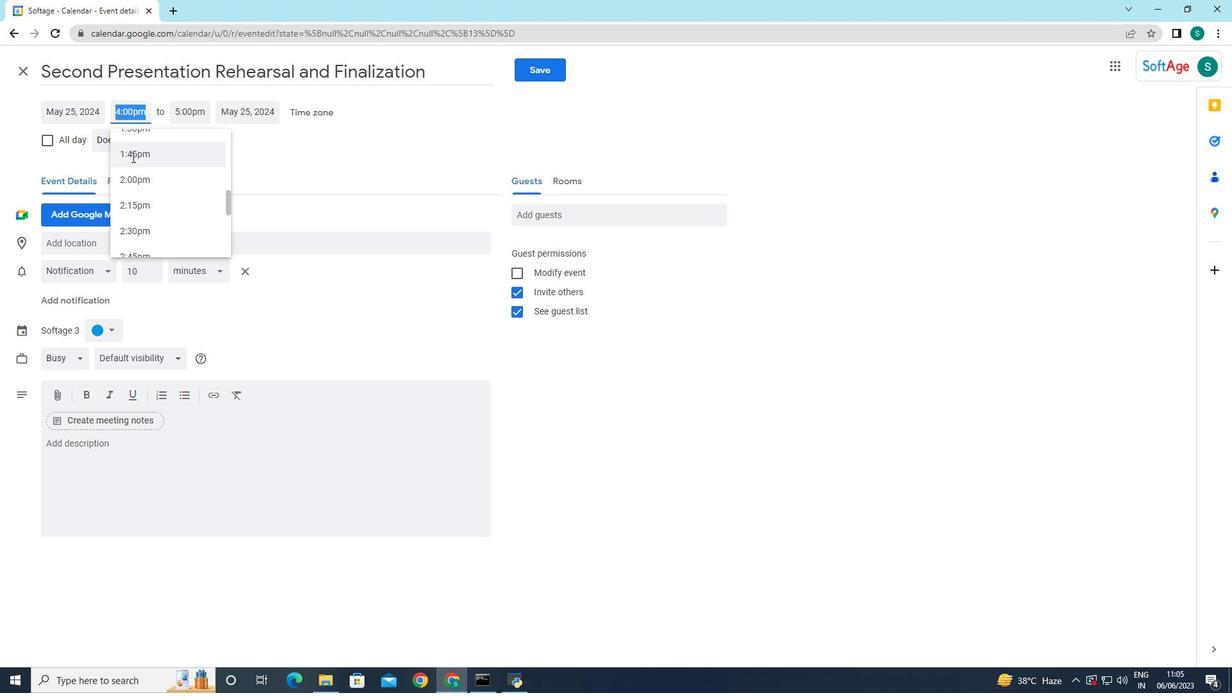 
Action: Mouse moved to (132, 157)
Screenshot: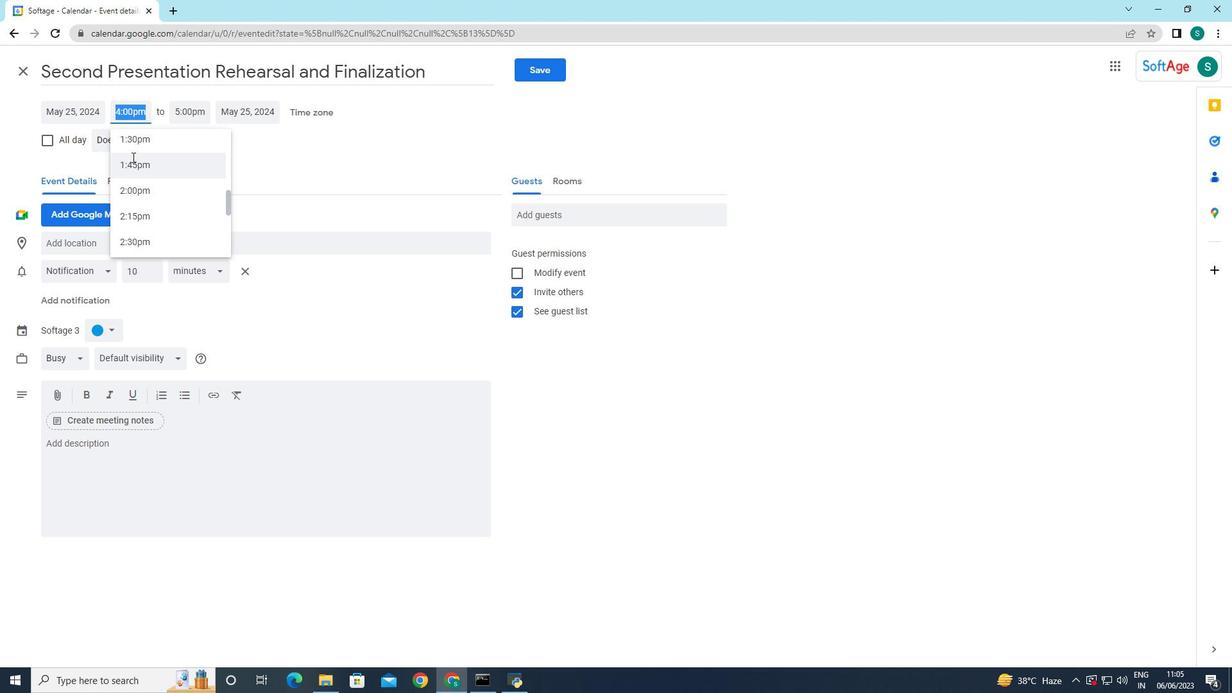 
Action: Mouse scrolled (132, 158) with delta (0, 0)
Screenshot: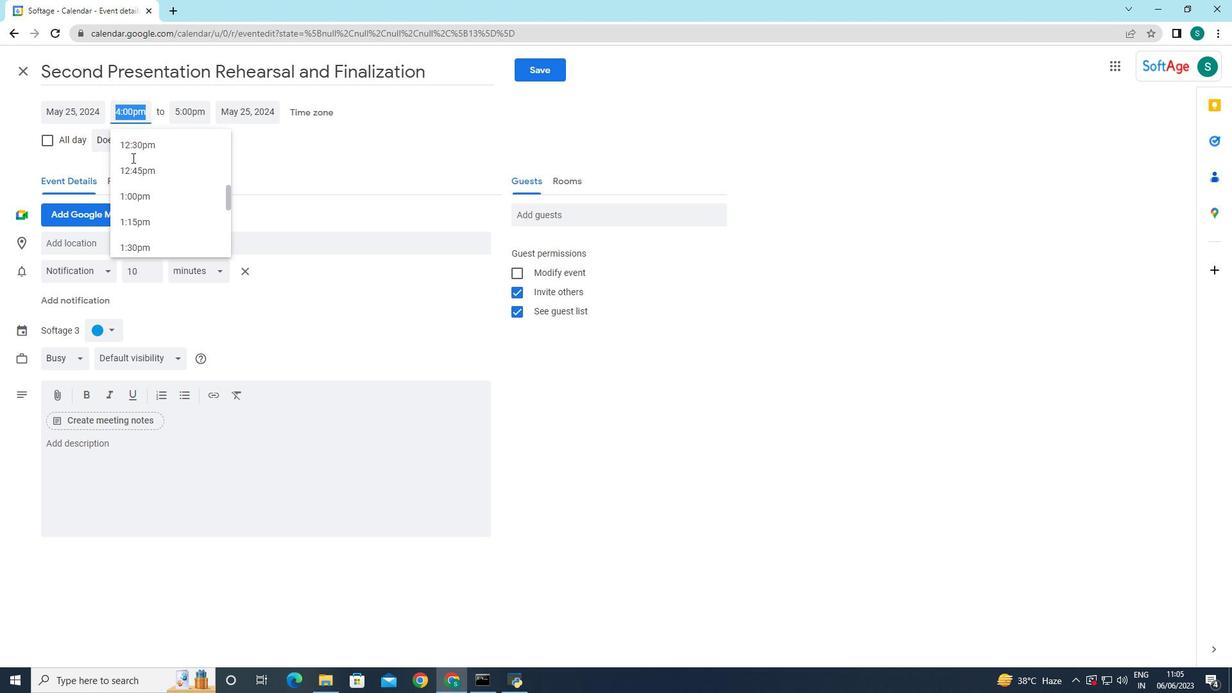 
Action: Mouse scrolled (132, 158) with delta (0, 0)
Screenshot: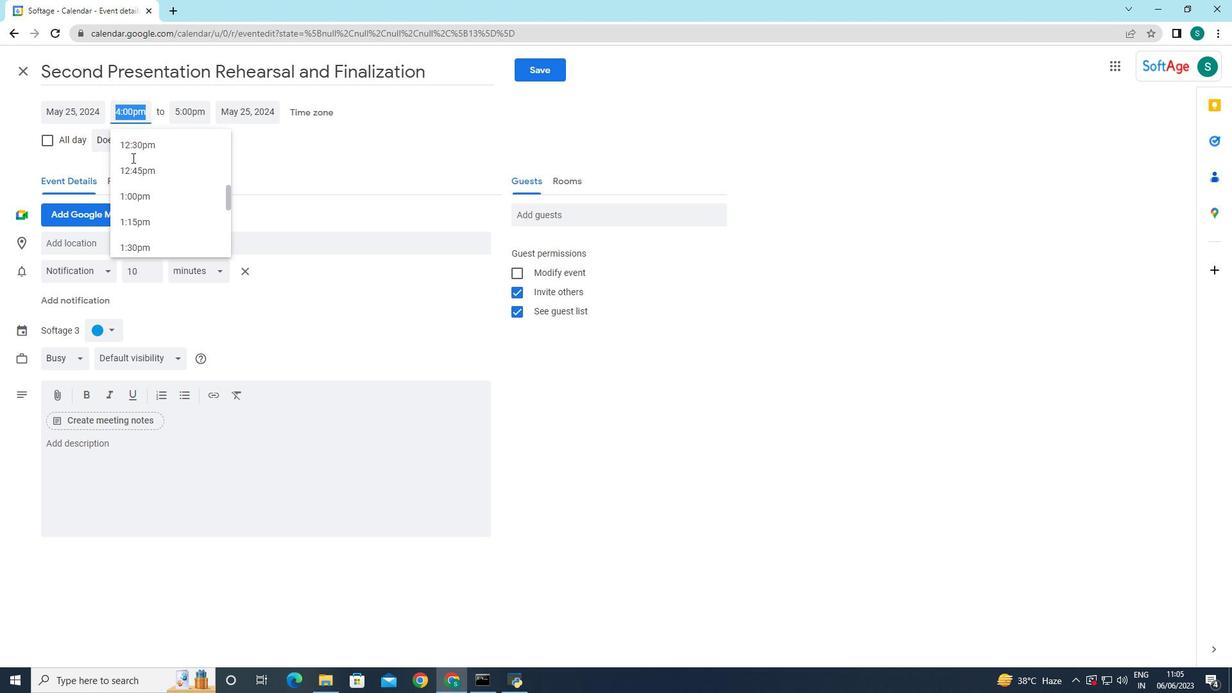 
Action: Mouse scrolled (132, 158) with delta (0, 0)
Screenshot: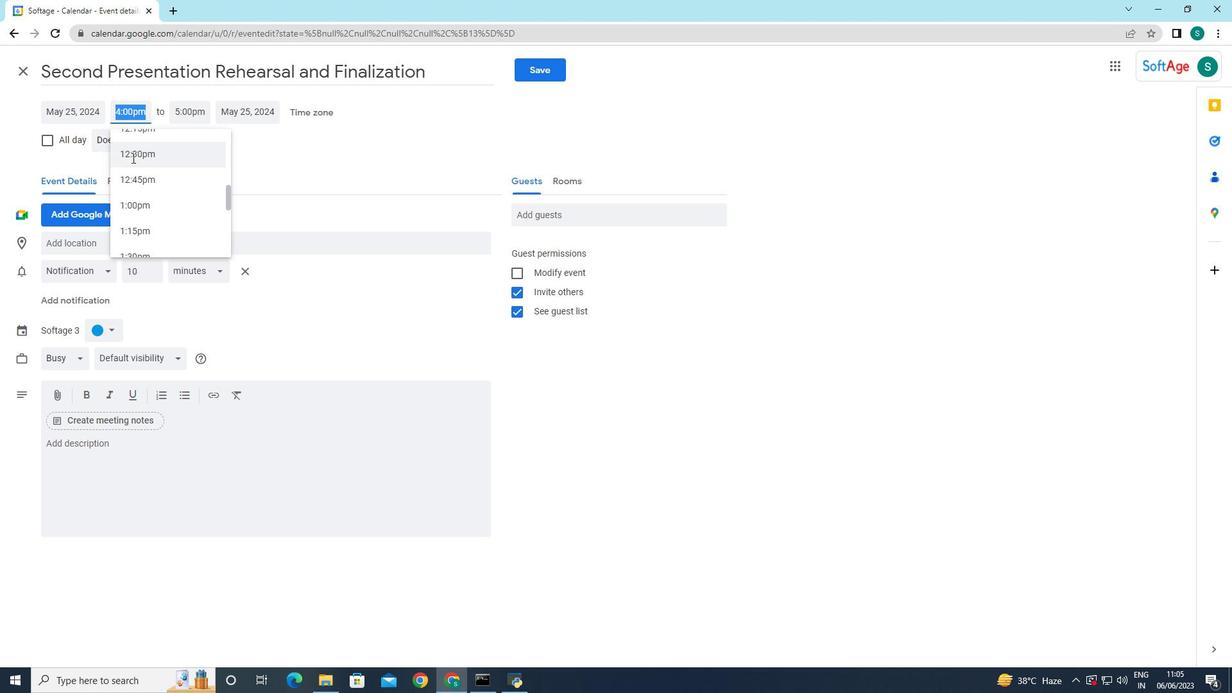 
Action: Mouse moved to (134, 163)
Screenshot: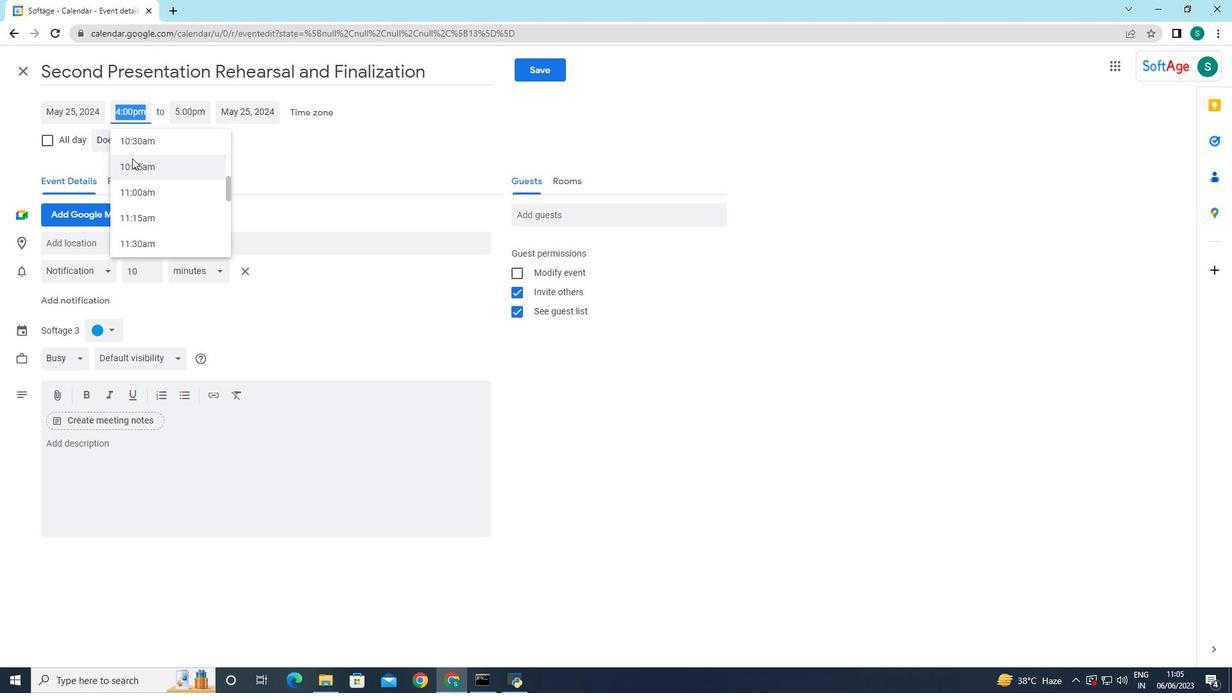 
Action: Mouse scrolled (134, 164) with delta (0, 0)
Screenshot: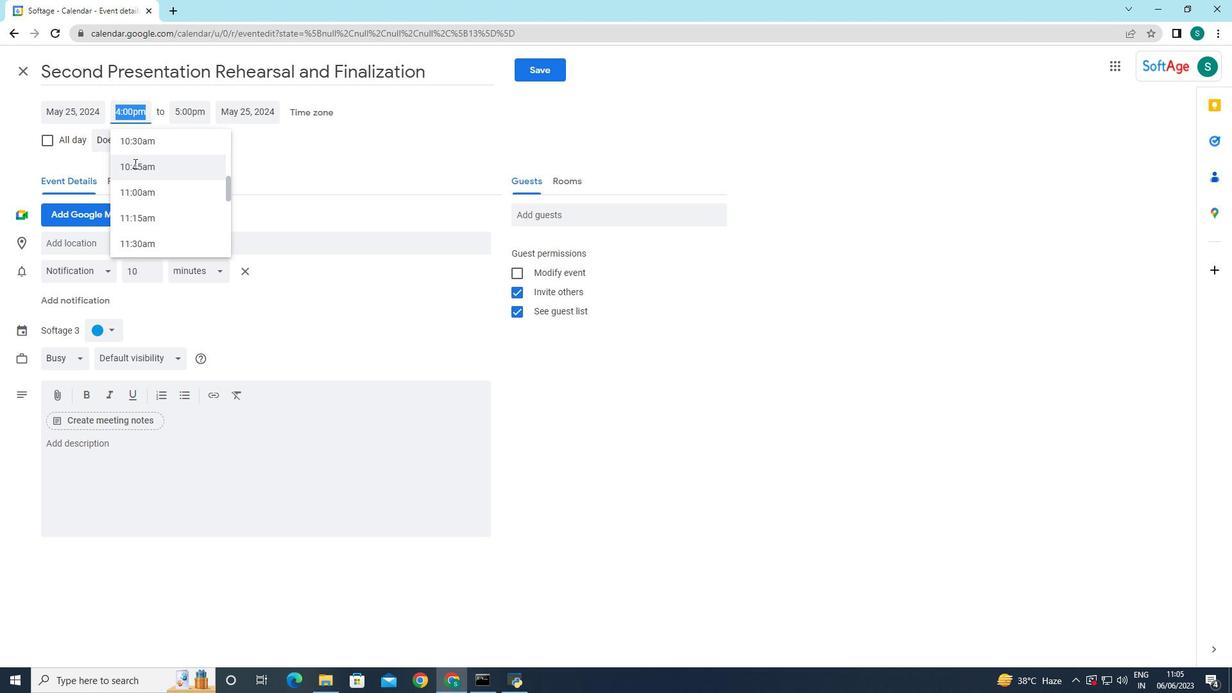 
Action: Mouse scrolled (134, 164) with delta (0, 0)
Screenshot: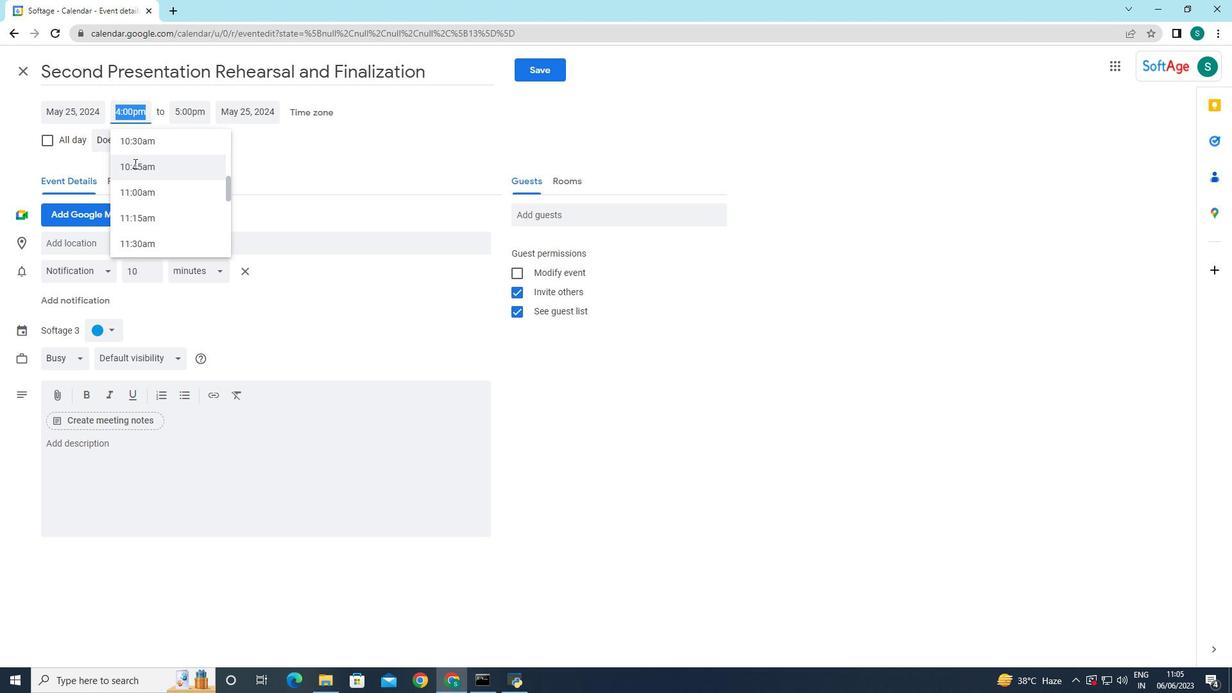
Action: Mouse moved to (138, 168)
Screenshot: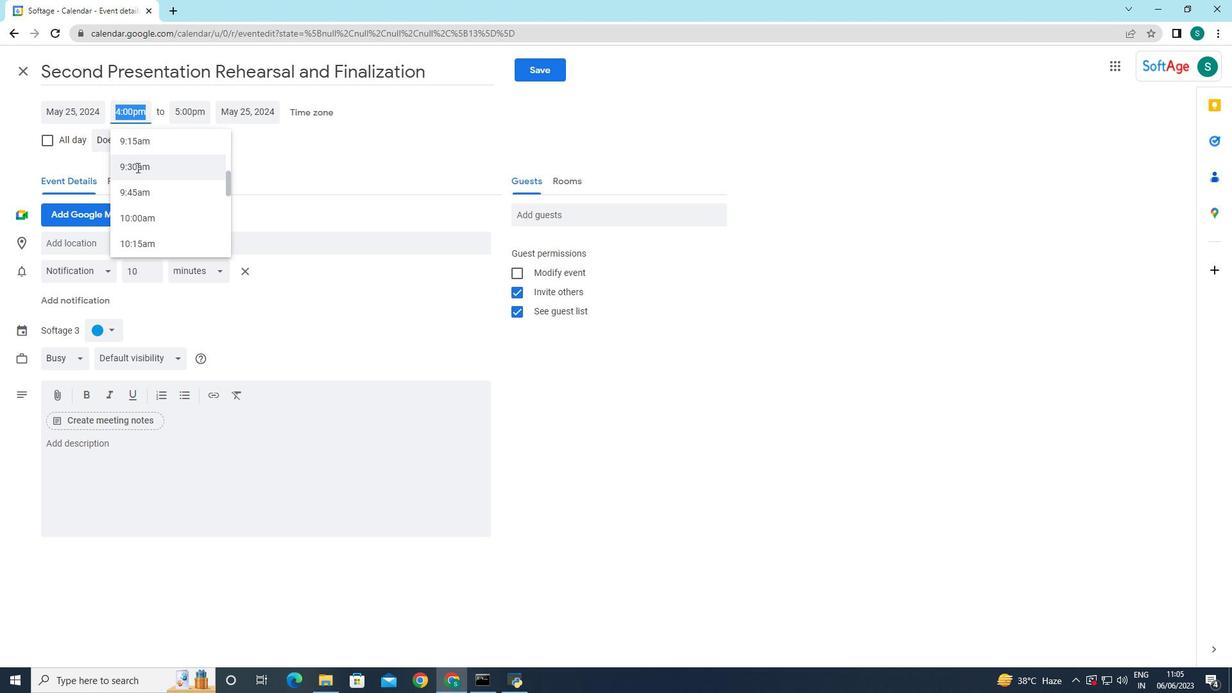 
Action: Mouse scrolled (138, 168) with delta (0, 0)
Screenshot: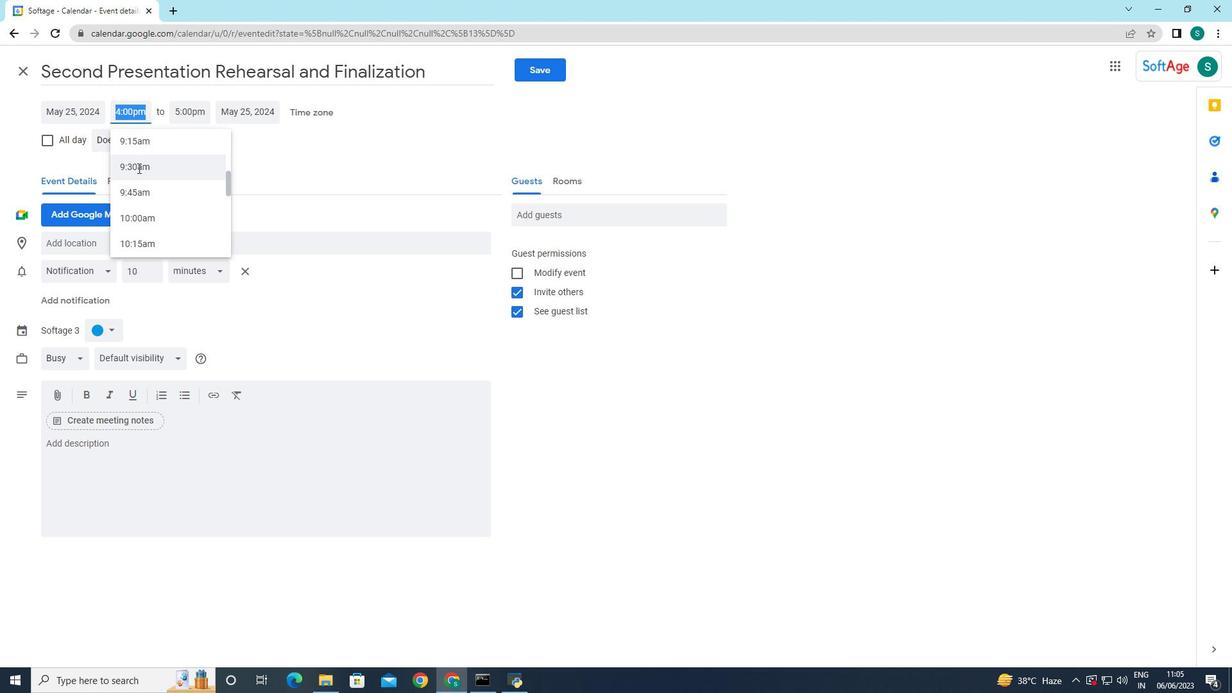 
Action: Mouse scrolled (138, 168) with delta (0, 0)
Screenshot: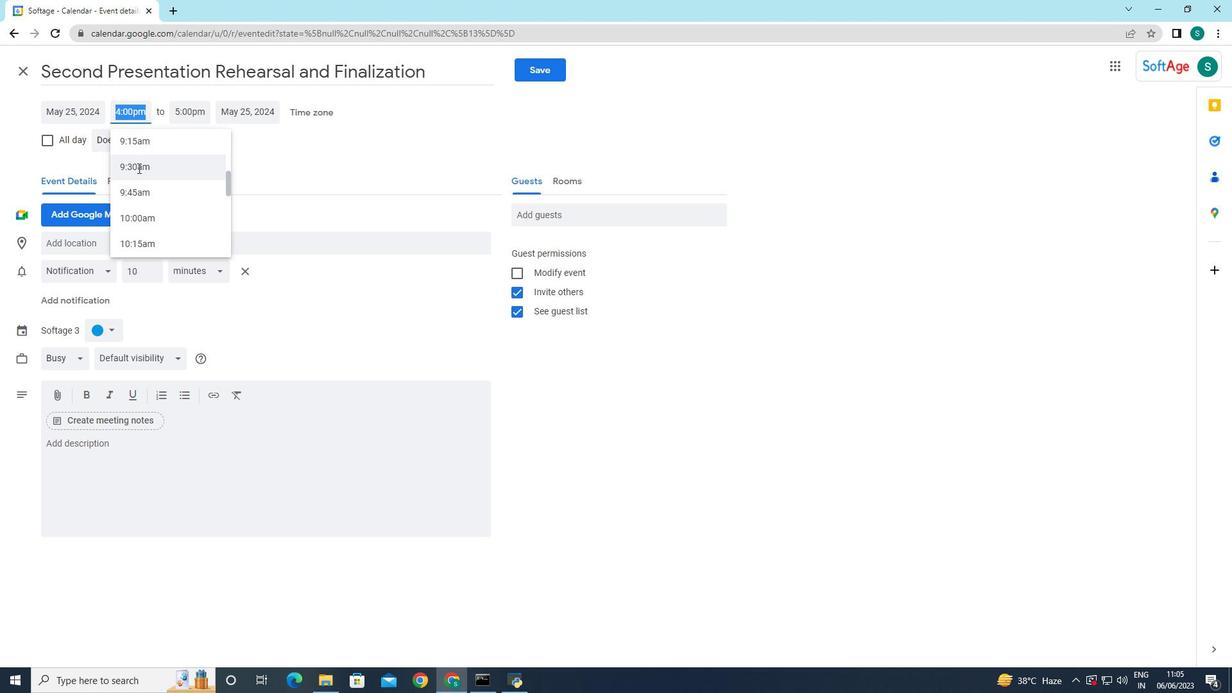 
Action: Mouse scrolled (138, 168) with delta (0, 0)
Screenshot: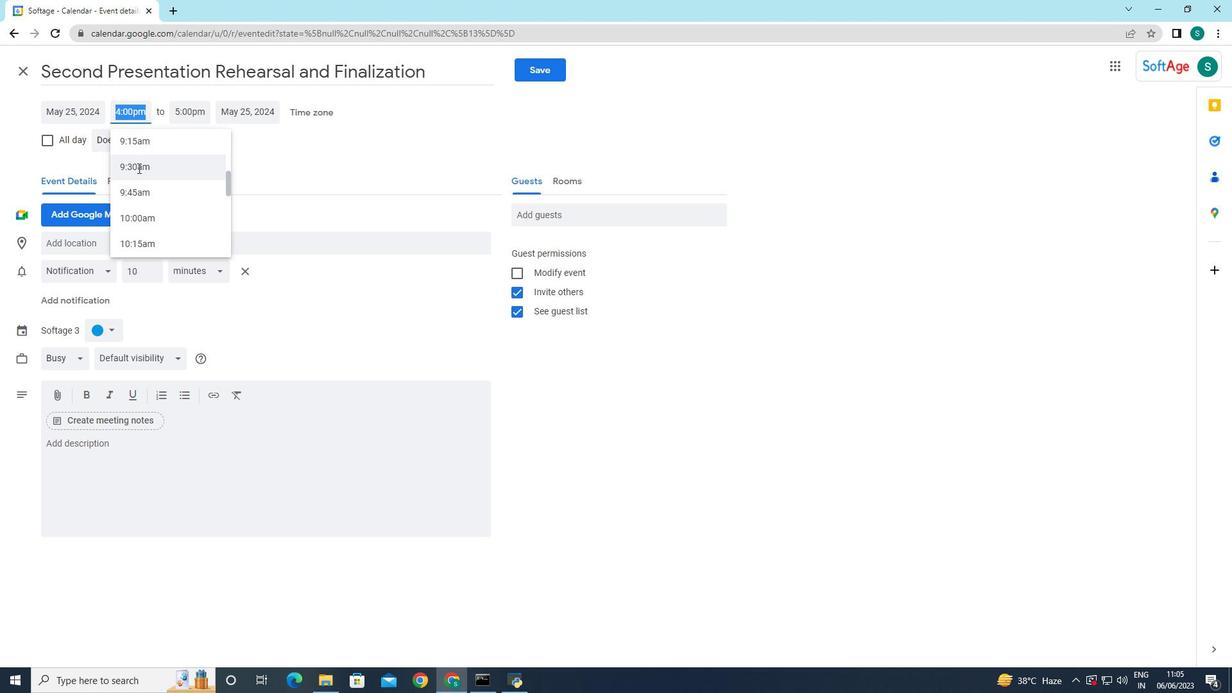 
Action: Mouse moved to (138, 169)
Screenshot: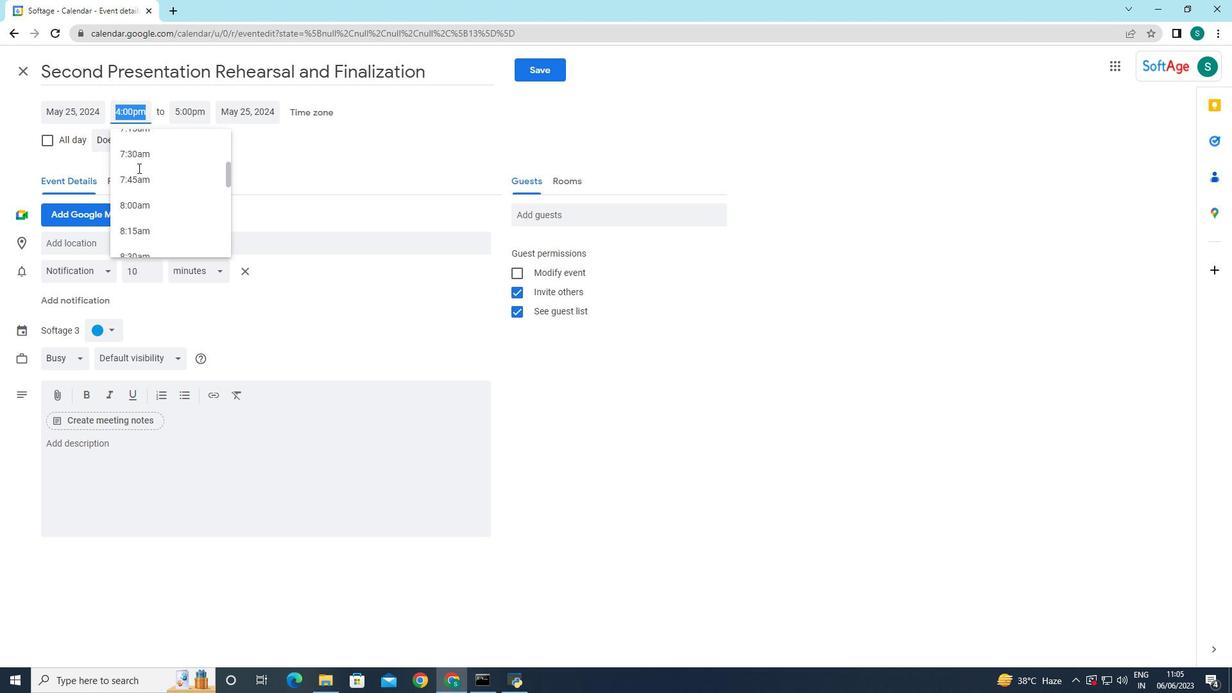 
Action: Mouse scrolled (138, 170) with delta (0, 0)
Screenshot: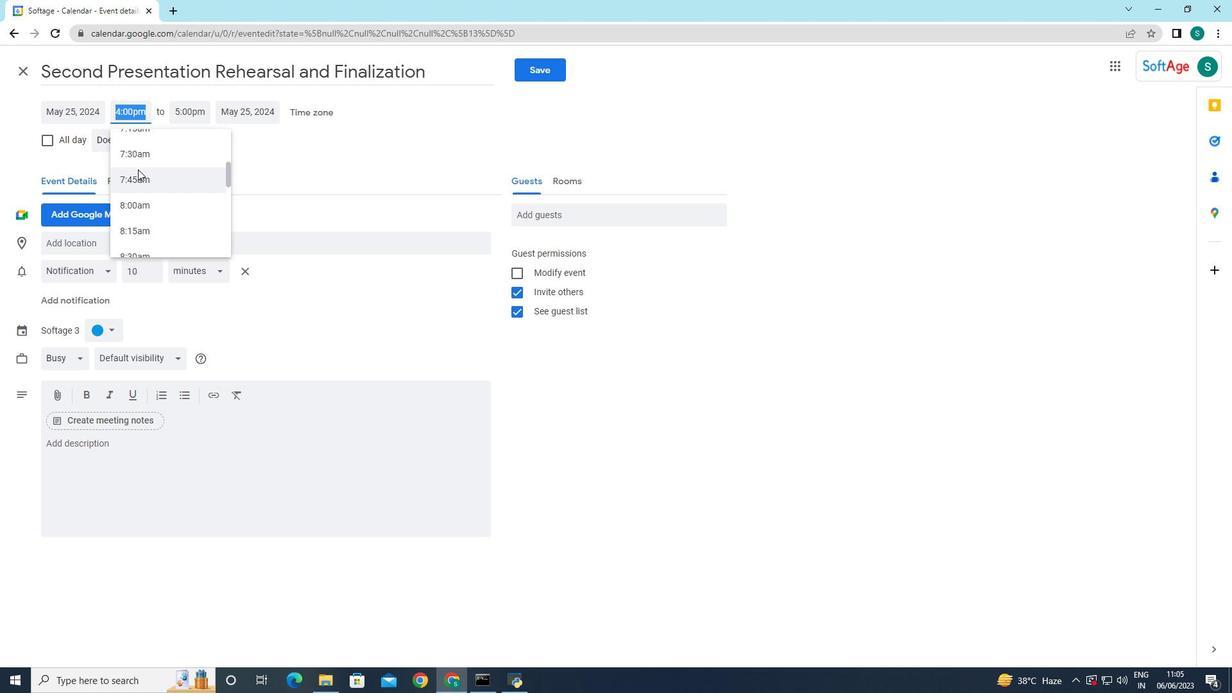 
Action: Mouse scrolled (138, 170) with delta (0, 0)
Screenshot: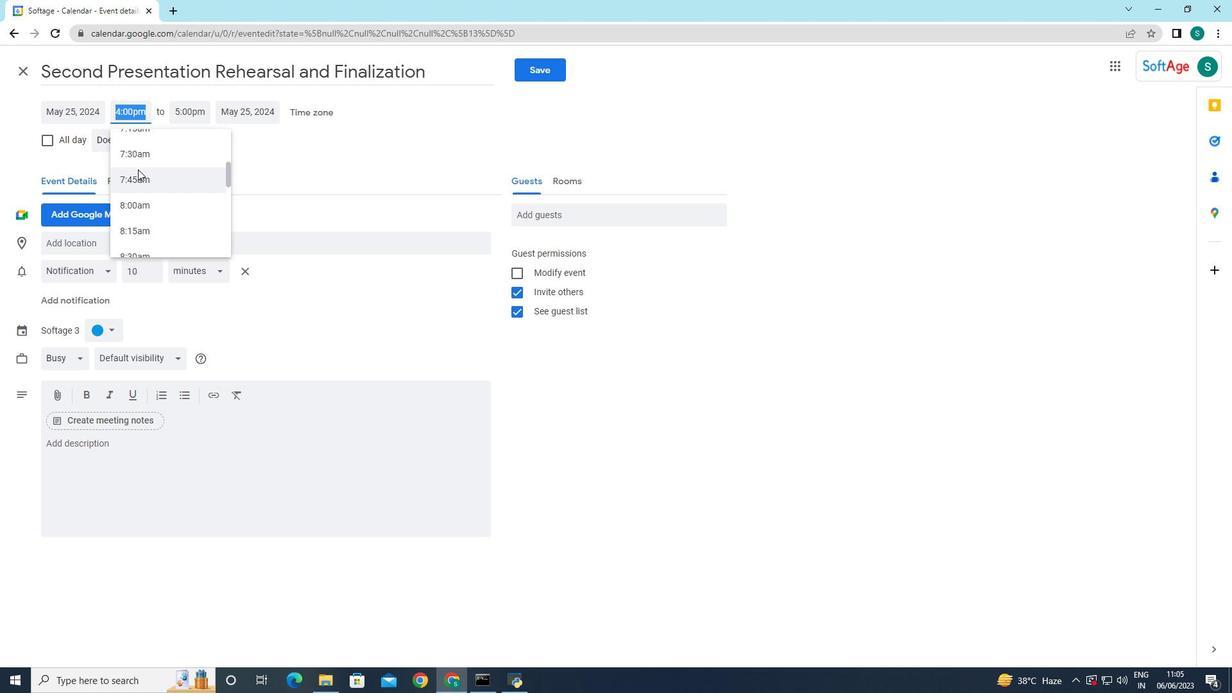
Action: Mouse scrolled (138, 170) with delta (0, 0)
Screenshot: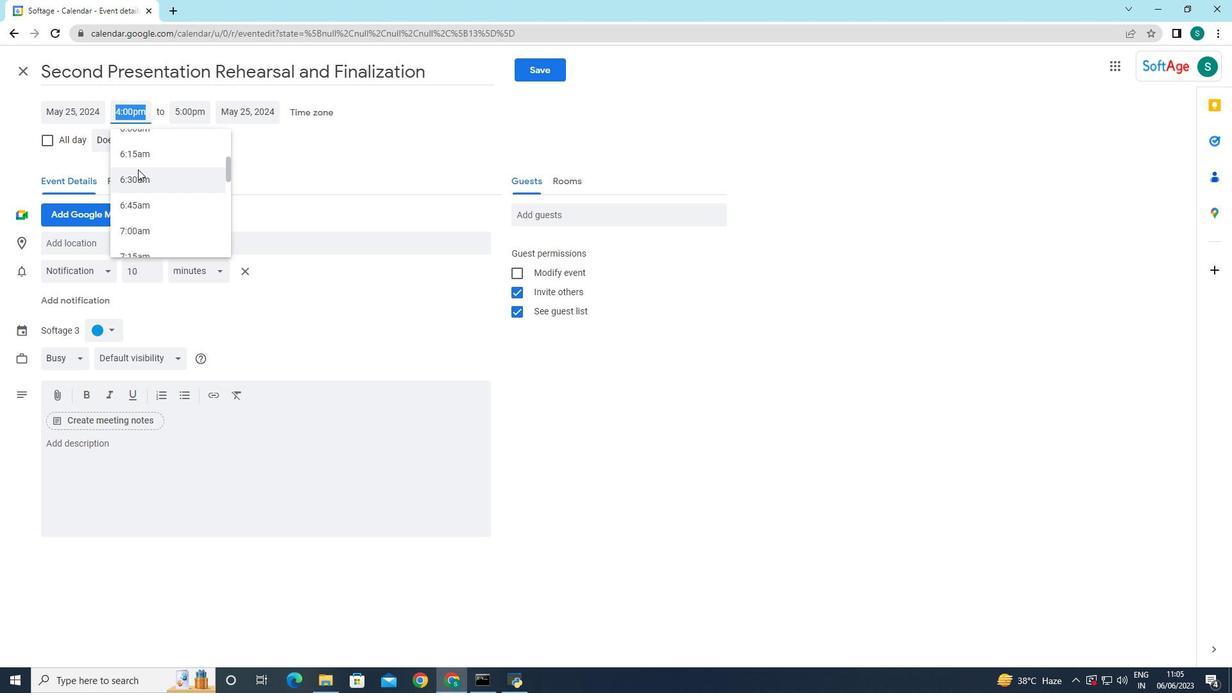 
Action: Mouse scrolled (138, 170) with delta (0, 0)
Screenshot: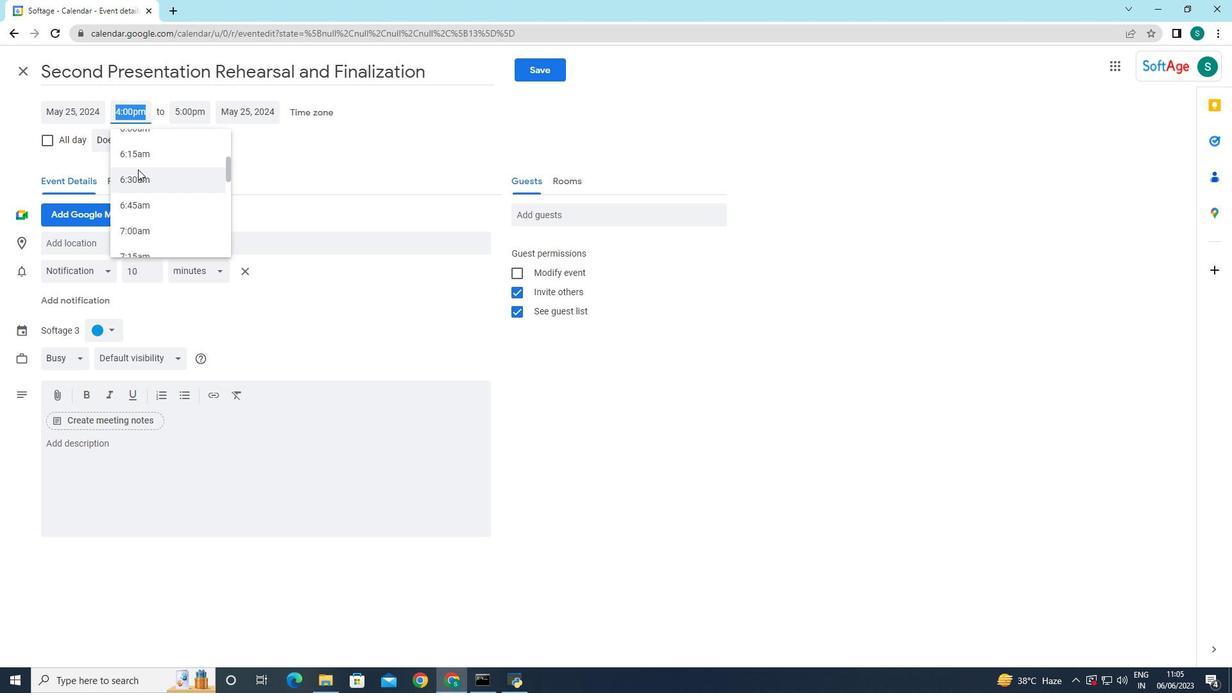 
Action: Mouse scrolled (138, 170) with delta (0, 0)
Screenshot: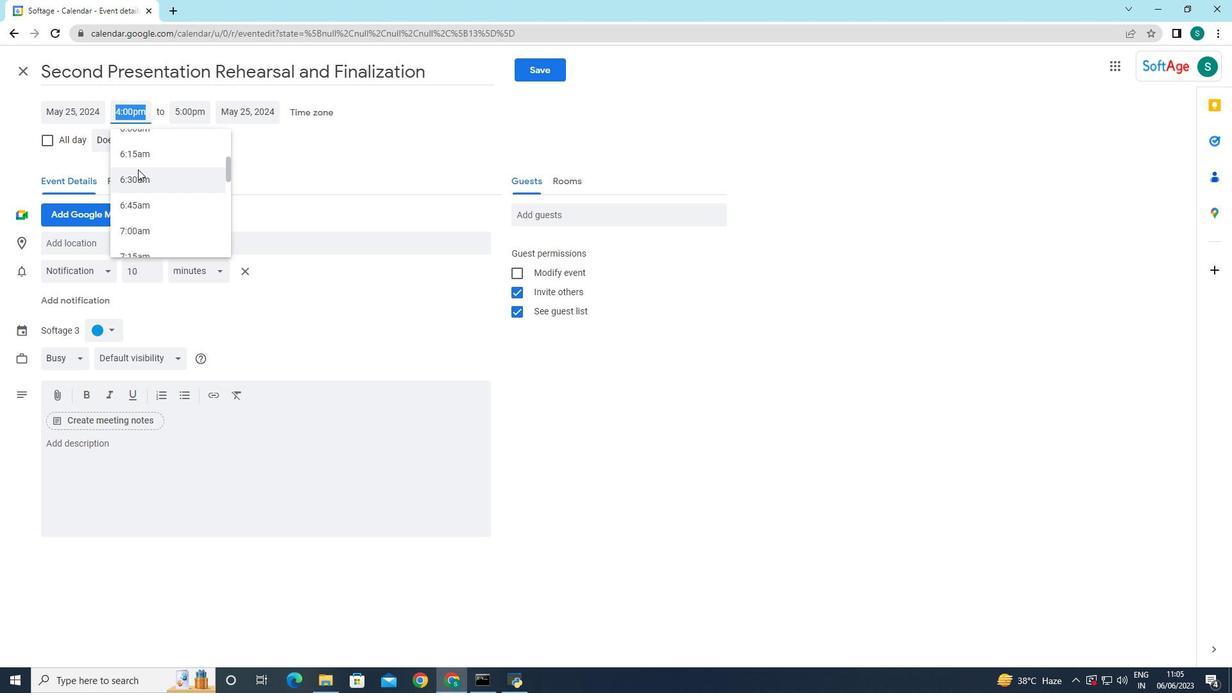 
Action: Mouse moved to (132, 182)
Screenshot: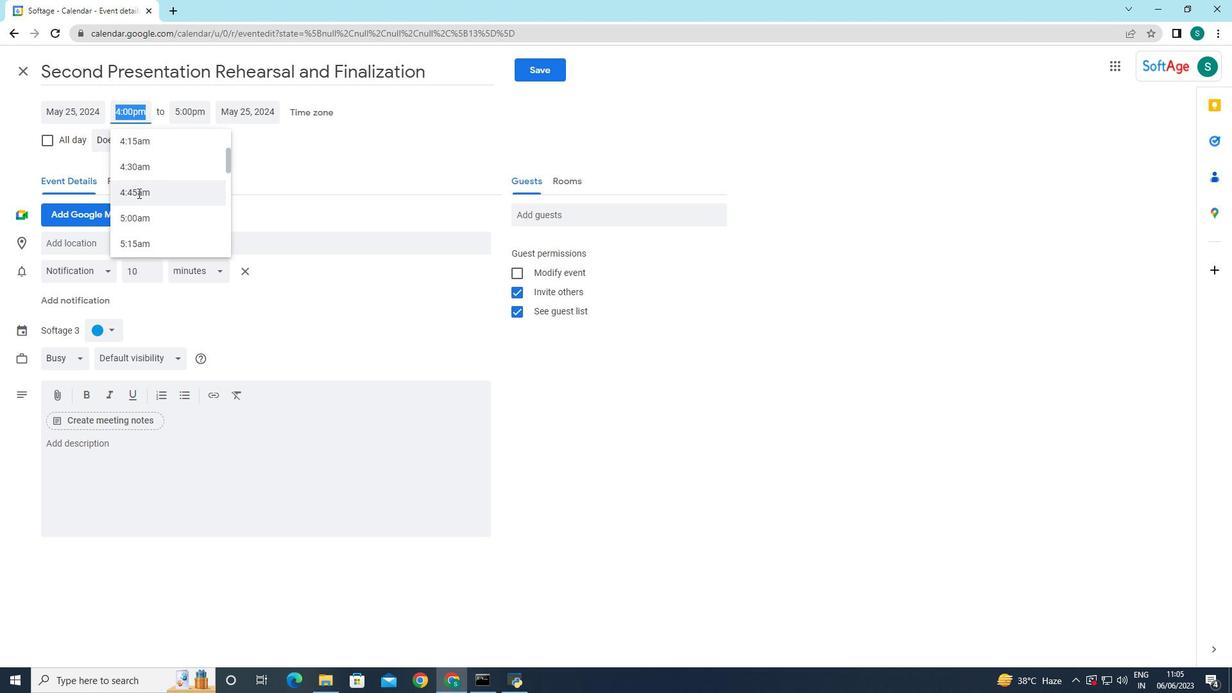 
Action: Mouse scrolled (132, 183) with delta (0, 0)
Screenshot: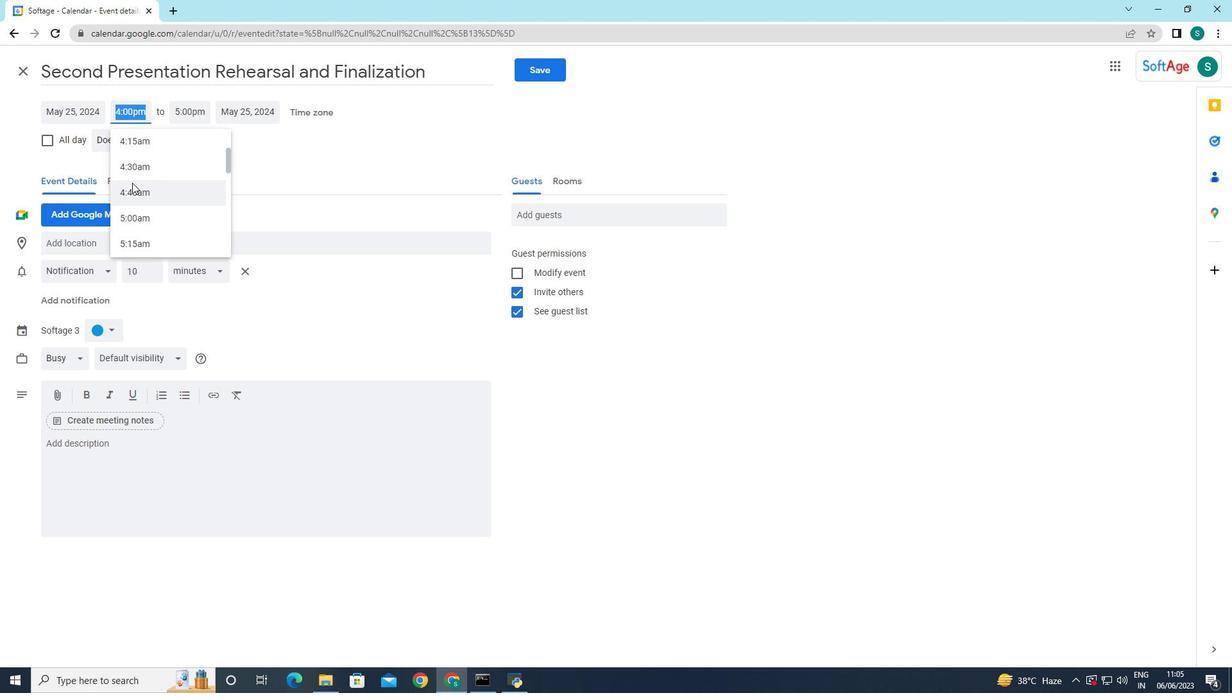 
Action: Mouse moved to (149, 202)
Screenshot: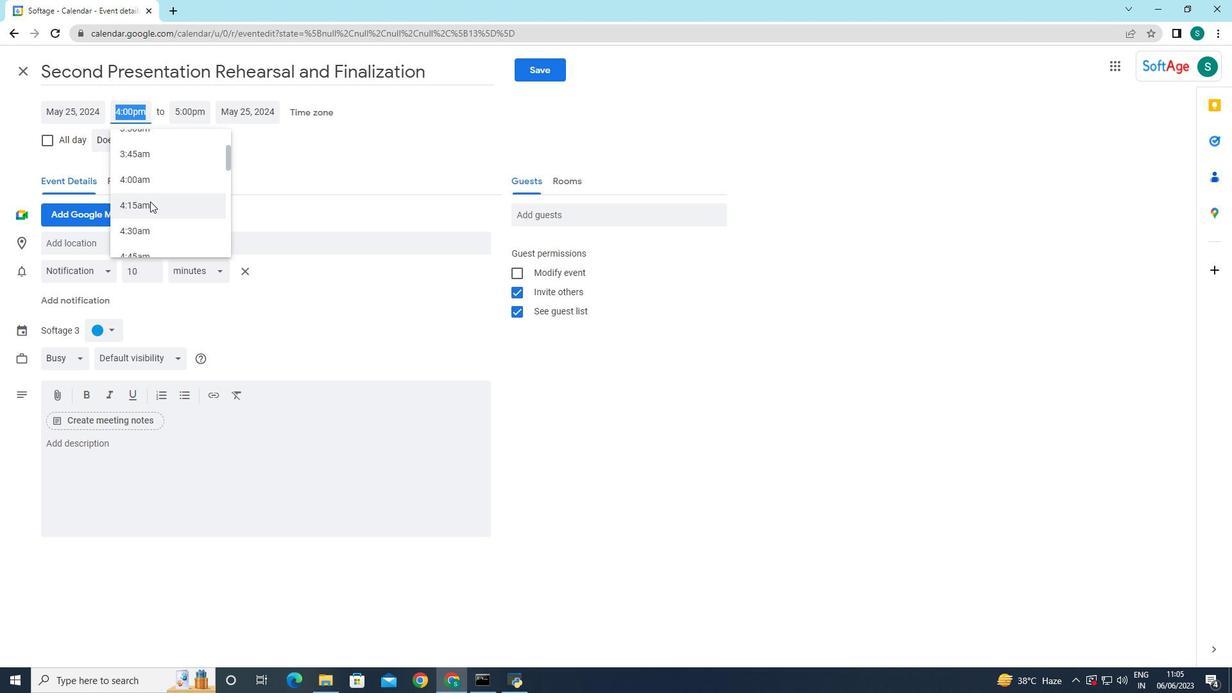 
Action: Mouse scrolled (149, 202) with delta (0, 0)
Screenshot: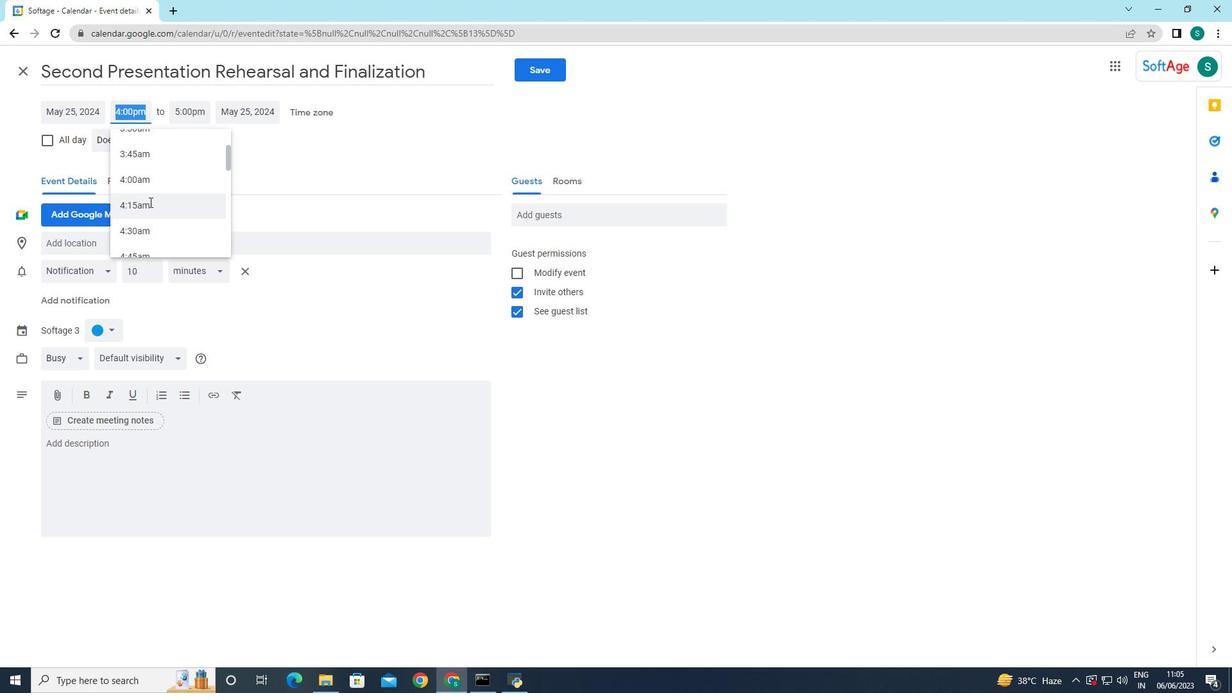 
Action: Mouse scrolled (149, 202) with delta (0, 0)
Screenshot: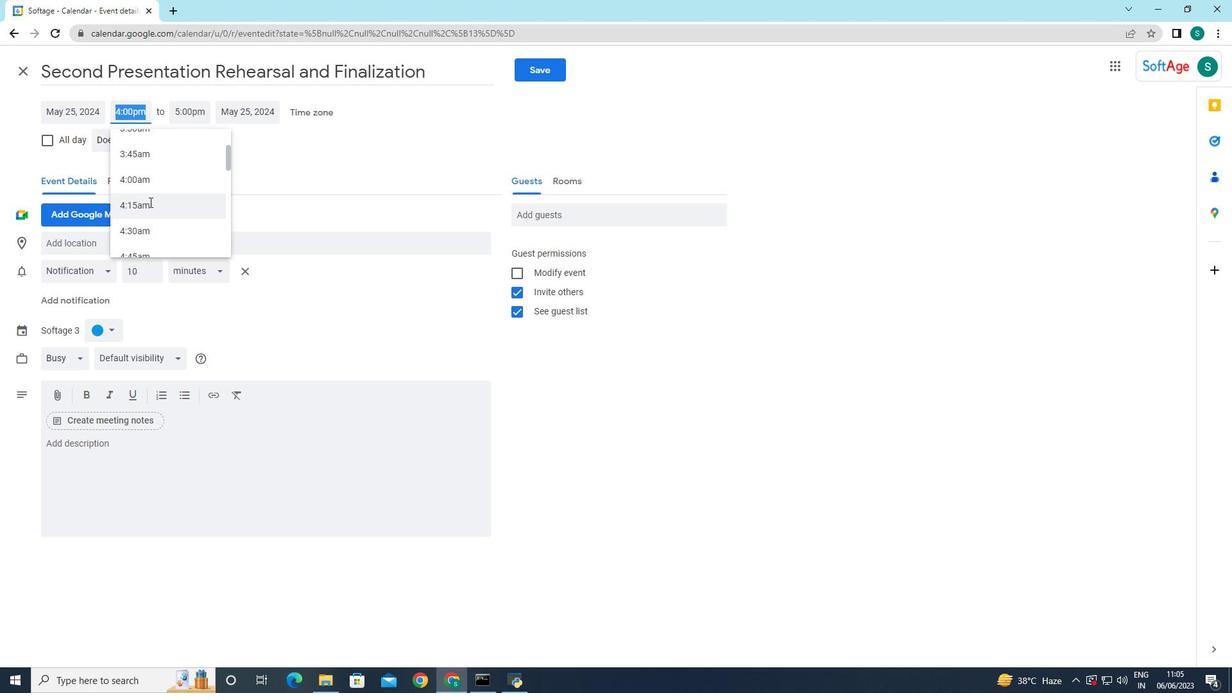 
Action: Mouse moved to (169, 185)
Screenshot: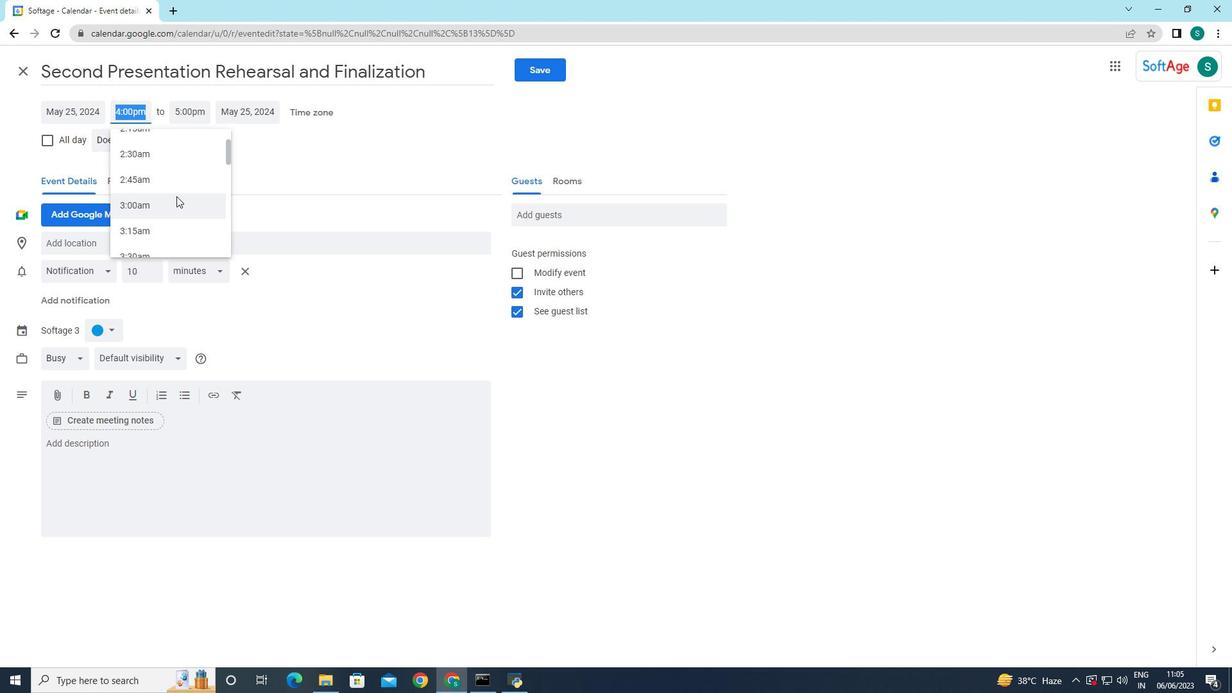 
Action: Mouse scrolled (169, 186) with delta (0, 0)
Screenshot: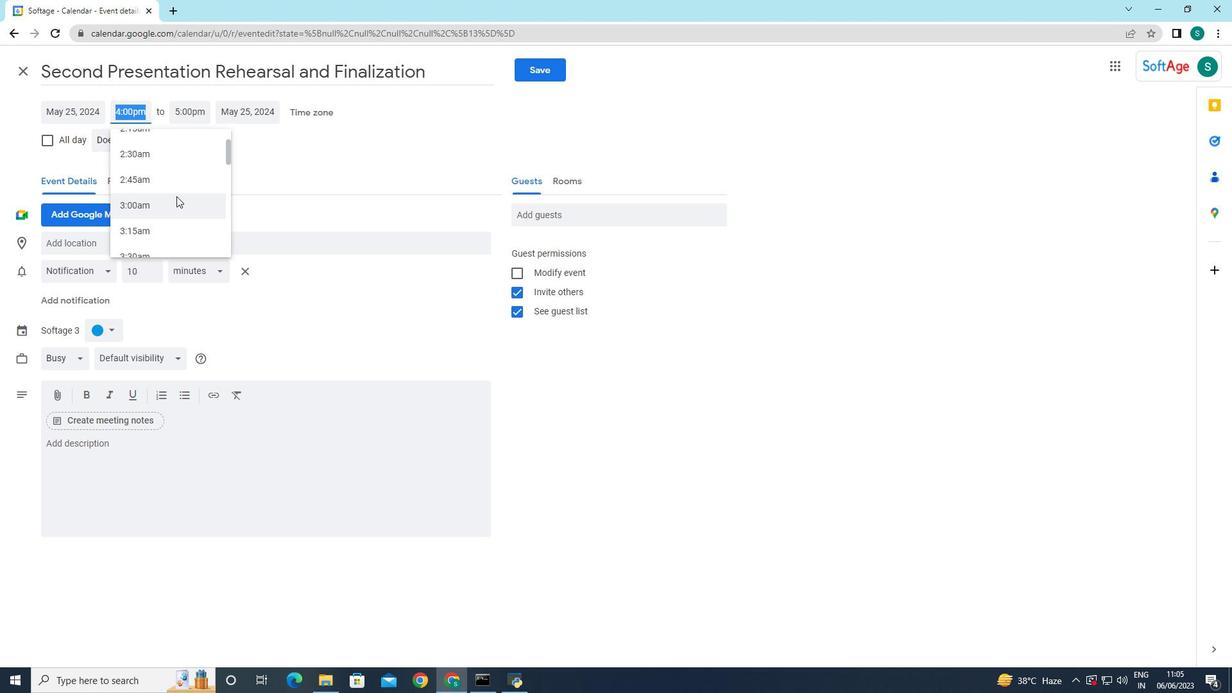 
Action: Mouse moved to (159, 205)
Screenshot: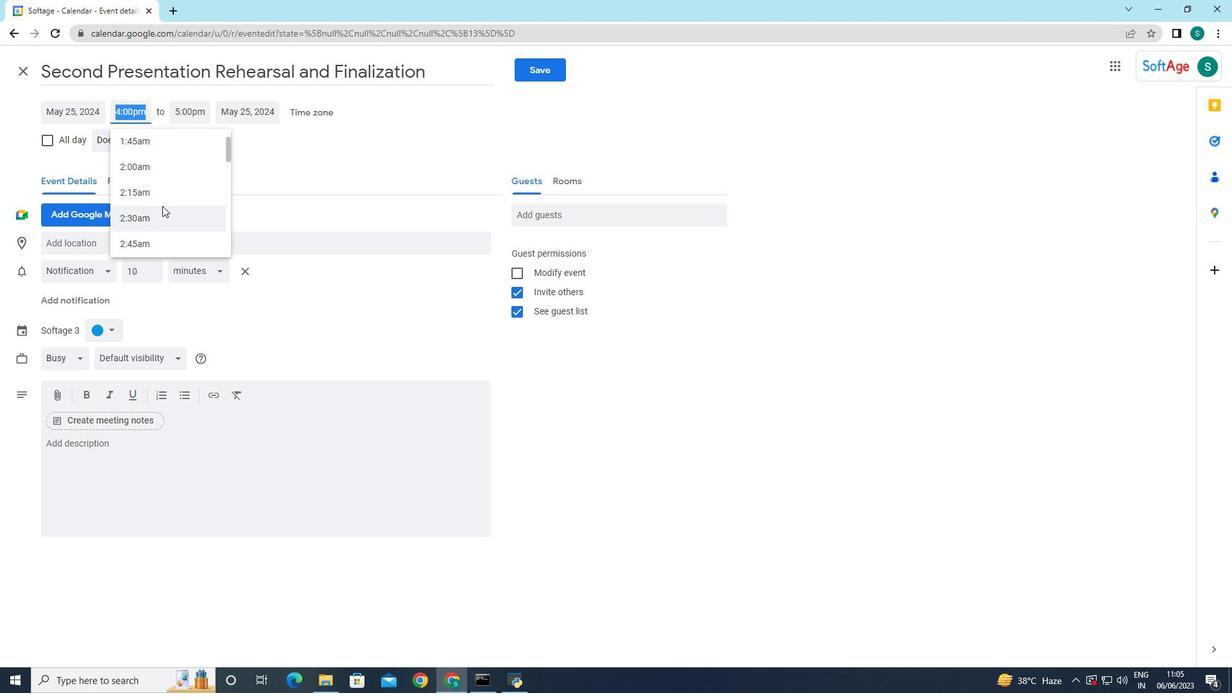 
Action: Mouse scrolled (159, 204) with delta (0, 0)
Screenshot: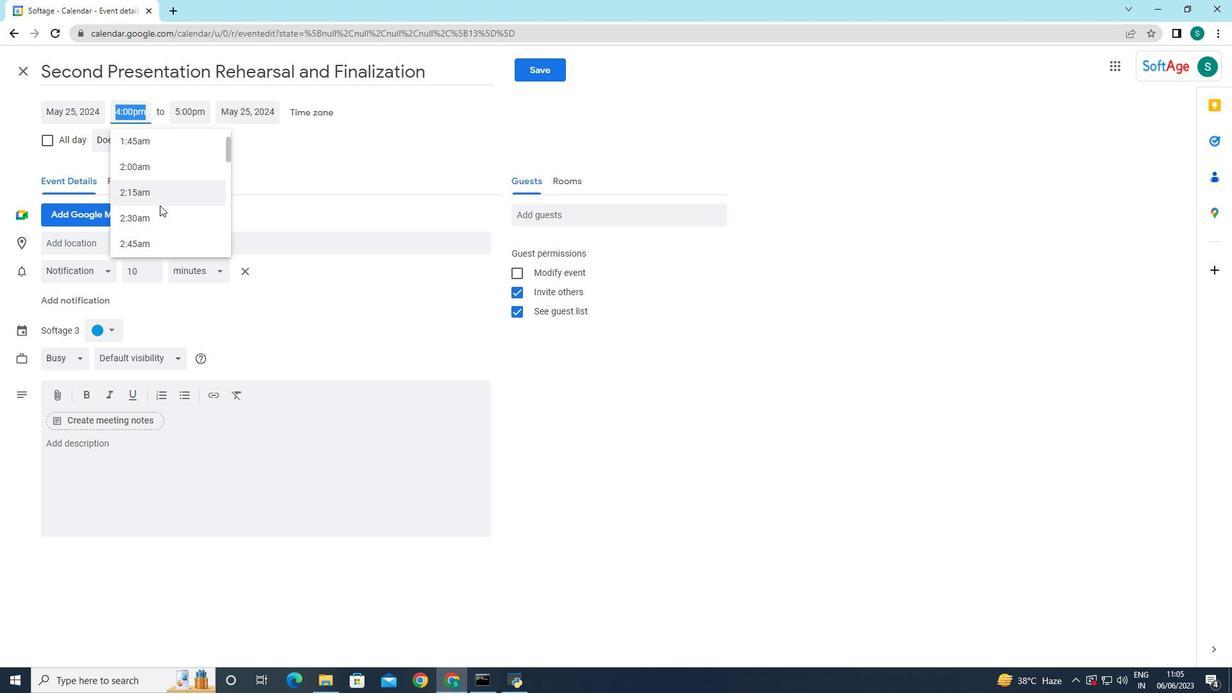 
Action: Mouse scrolled (159, 206) with delta (0, 0)
Screenshot: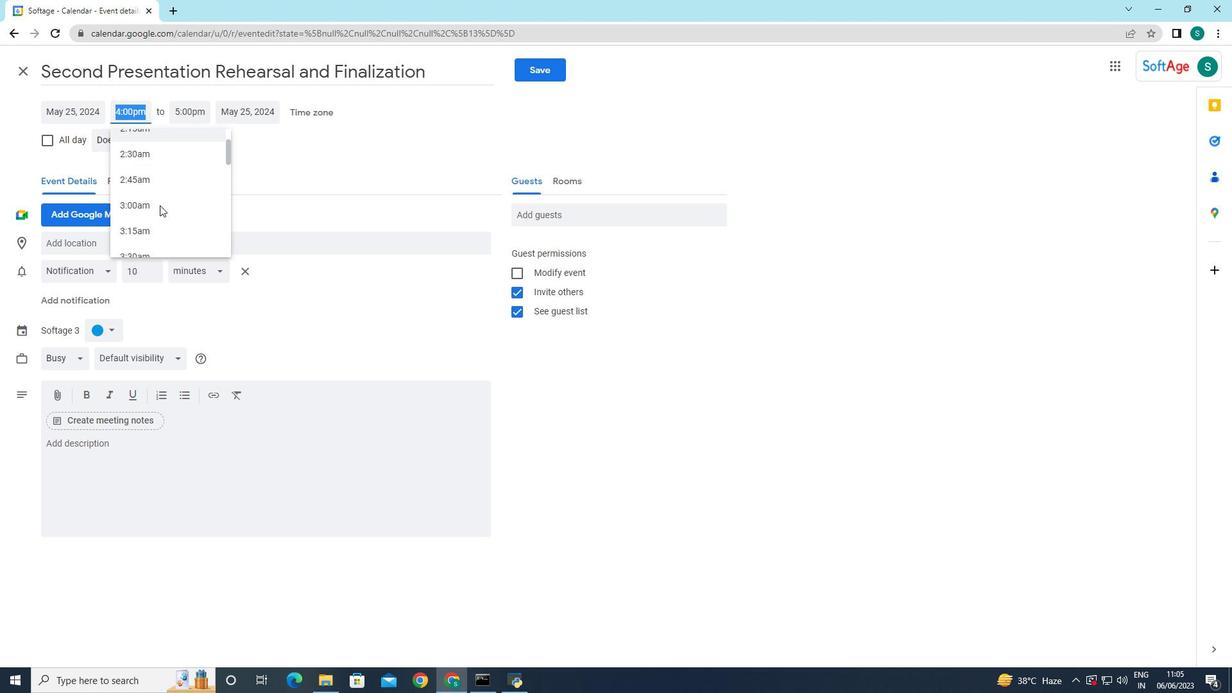
Action: Mouse scrolled (159, 206) with delta (0, 0)
Screenshot: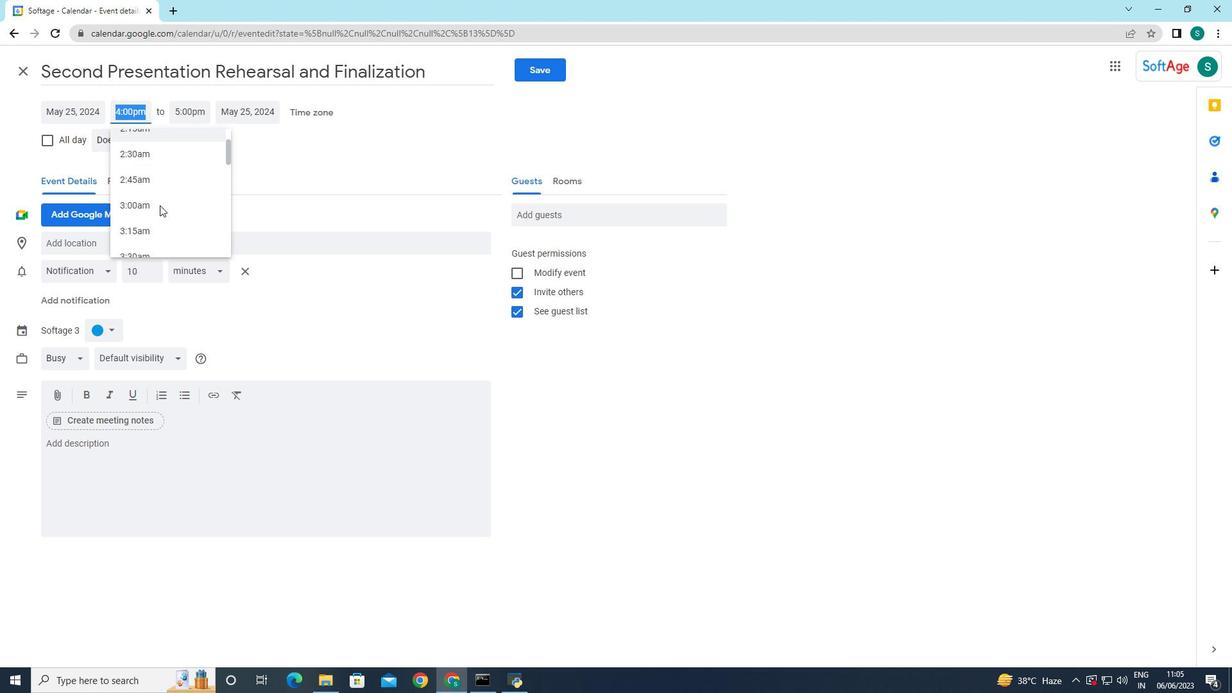 
Action: Mouse moved to (164, 207)
Screenshot: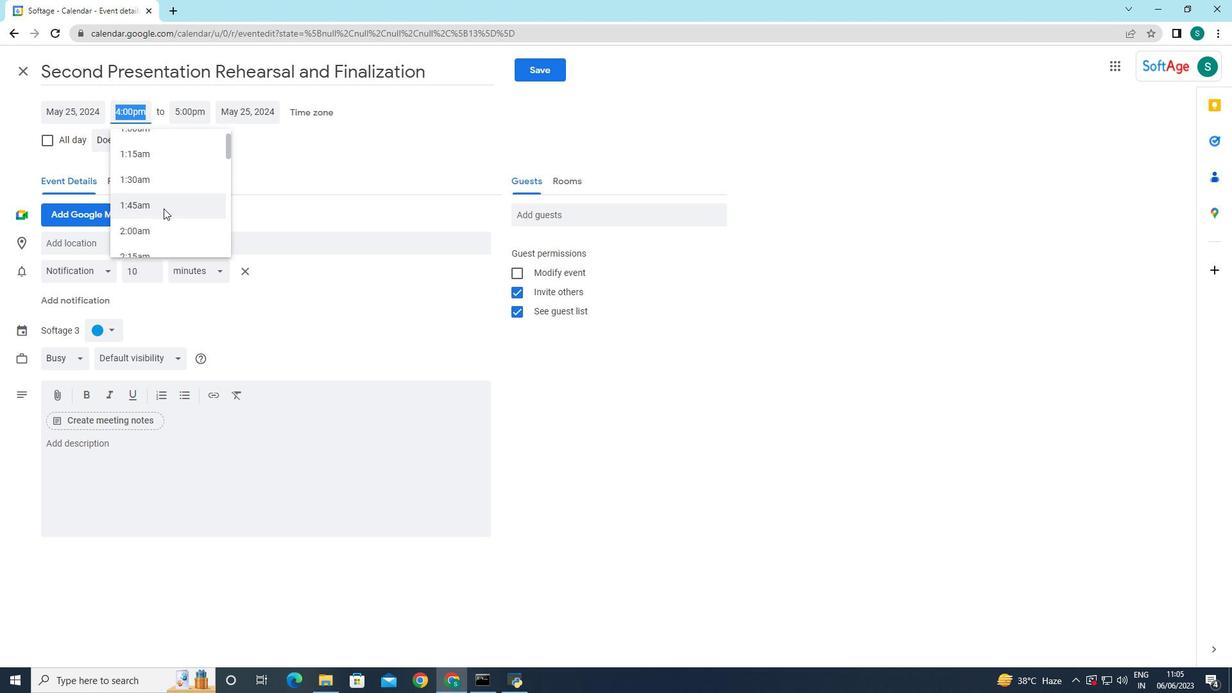 
Action: Mouse scrolled (164, 207) with delta (0, 0)
Screenshot: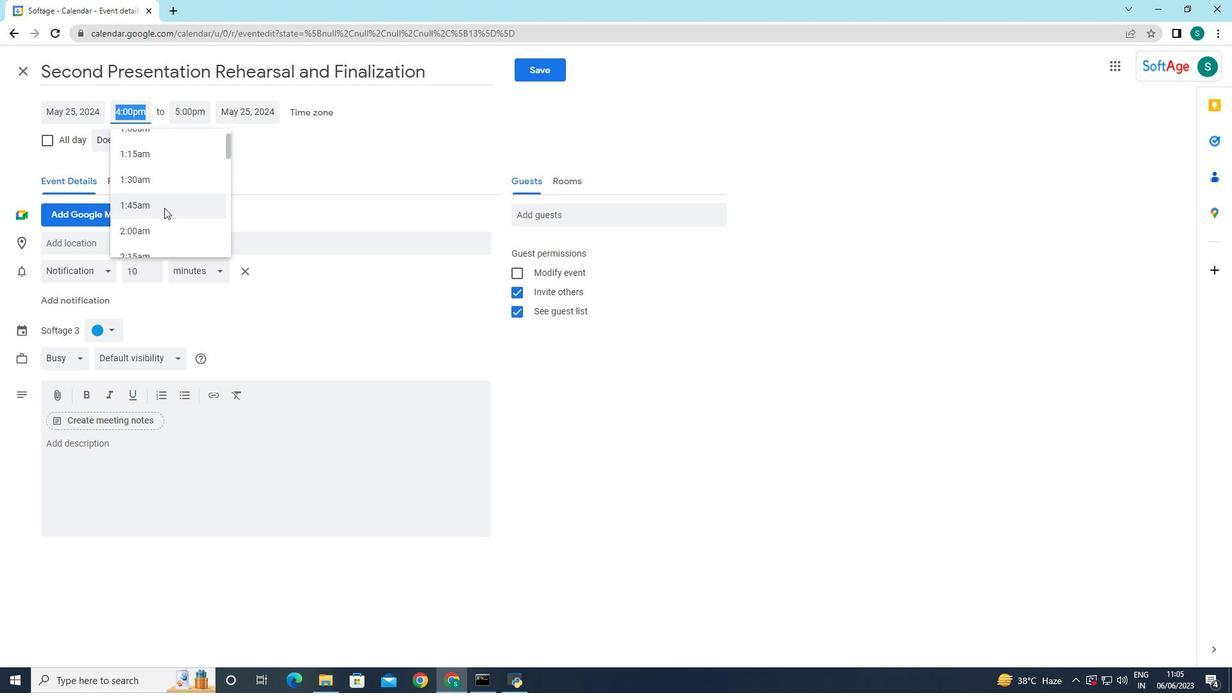 
Action: Mouse moved to (149, 211)
Screenshot: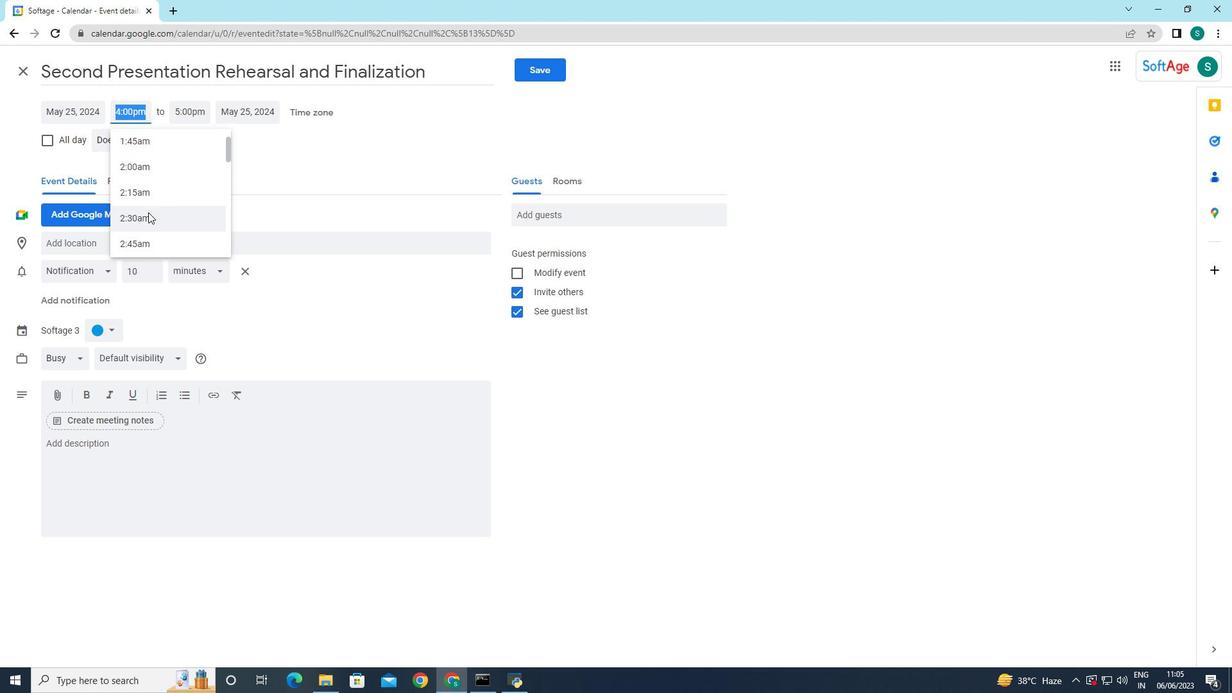 
Action: Mouse scrolled (149, 211) with delta (0, 0)
Screenshot: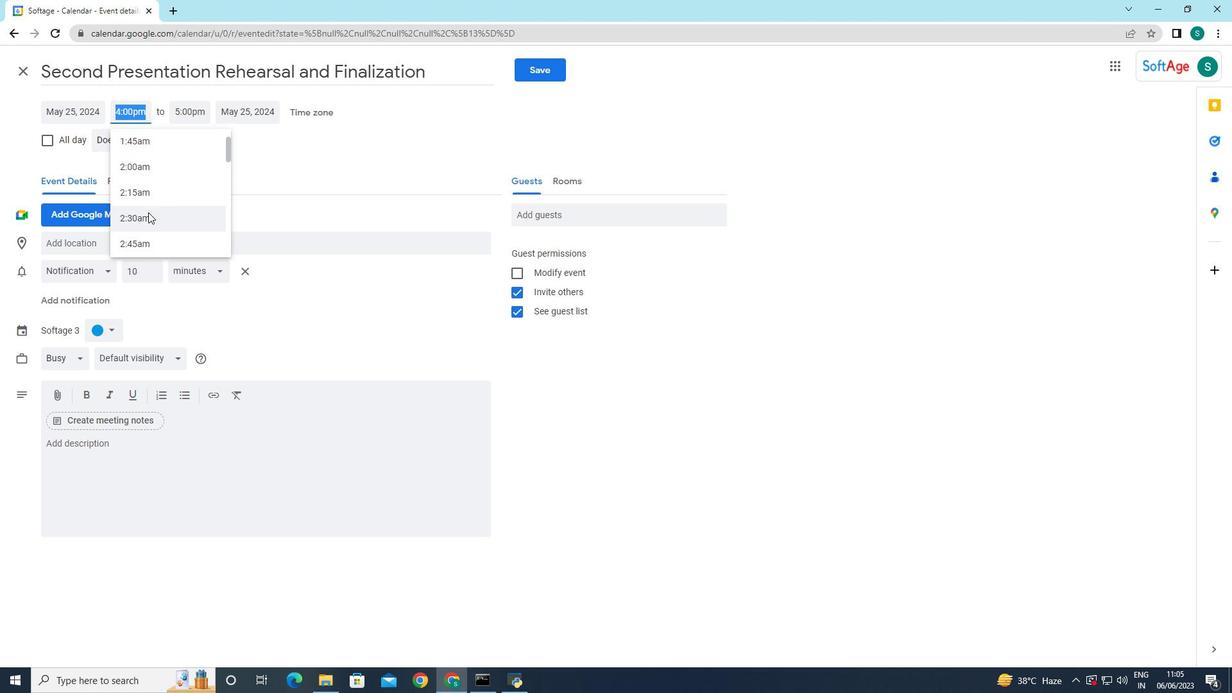 
Action: Mouse moved to (146, 212)
Screenshot: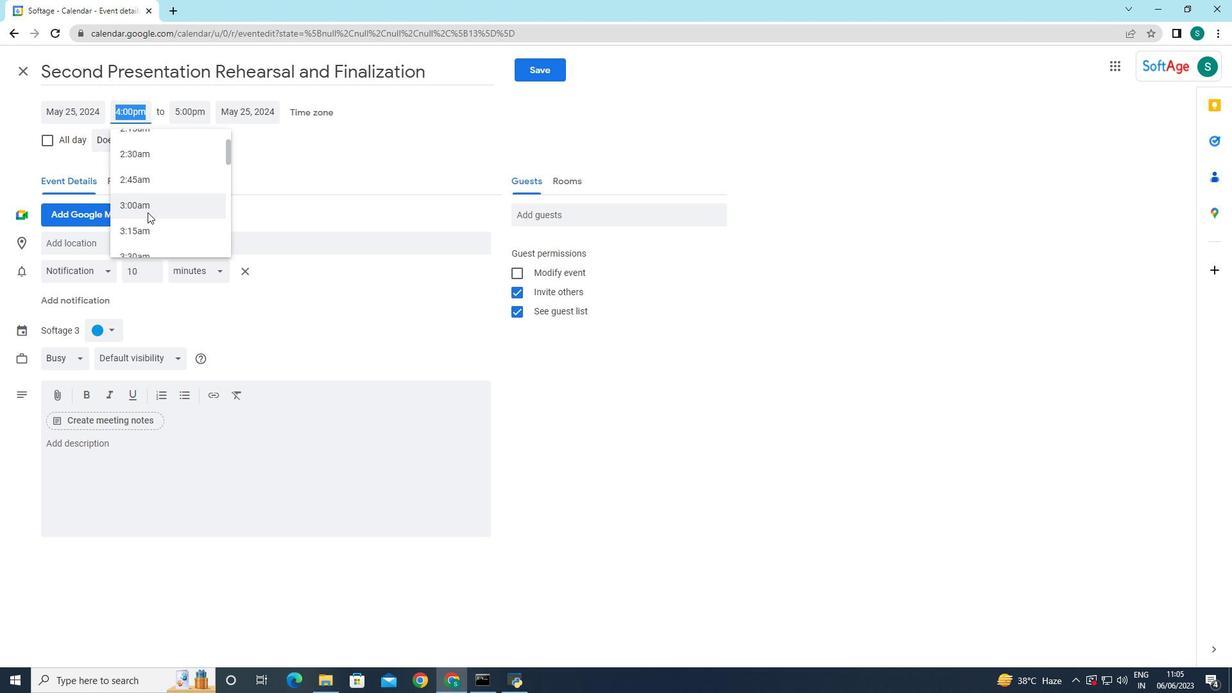 
Action: Mouse pressed left at (146, 212)
Screenshot: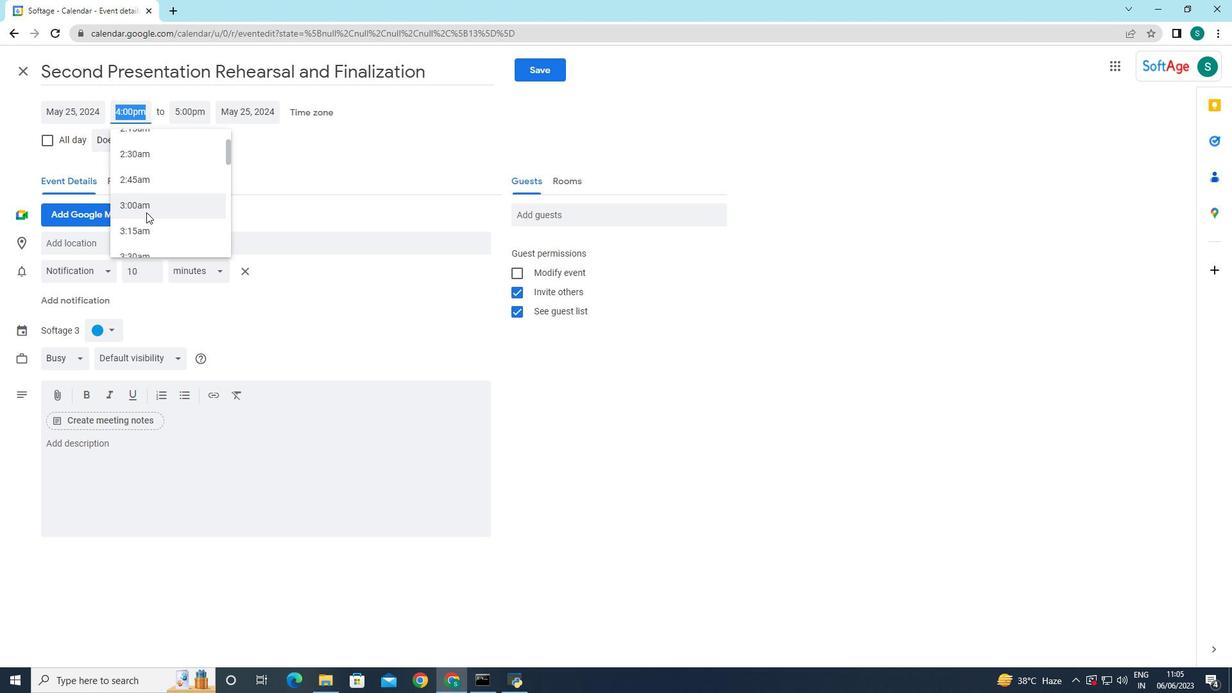 
Action: Mouse moved to (66, 445)
Screenshot: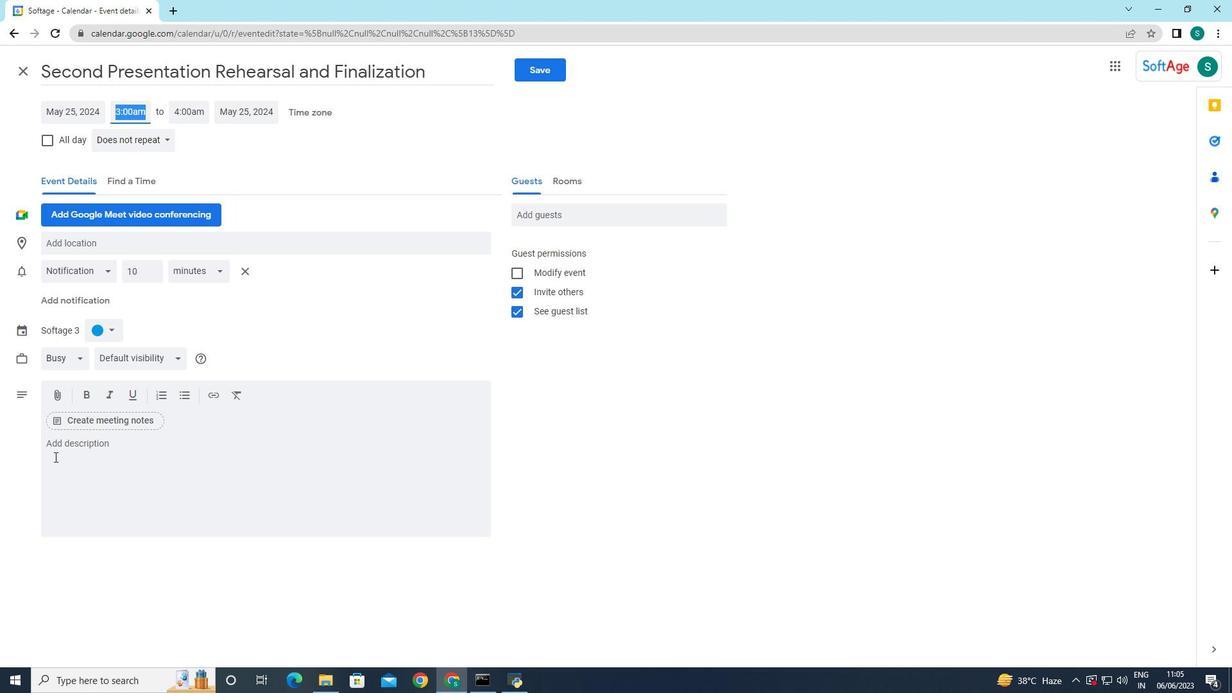 
Action: Mouse pressed left at (66, 445)
Screenshot: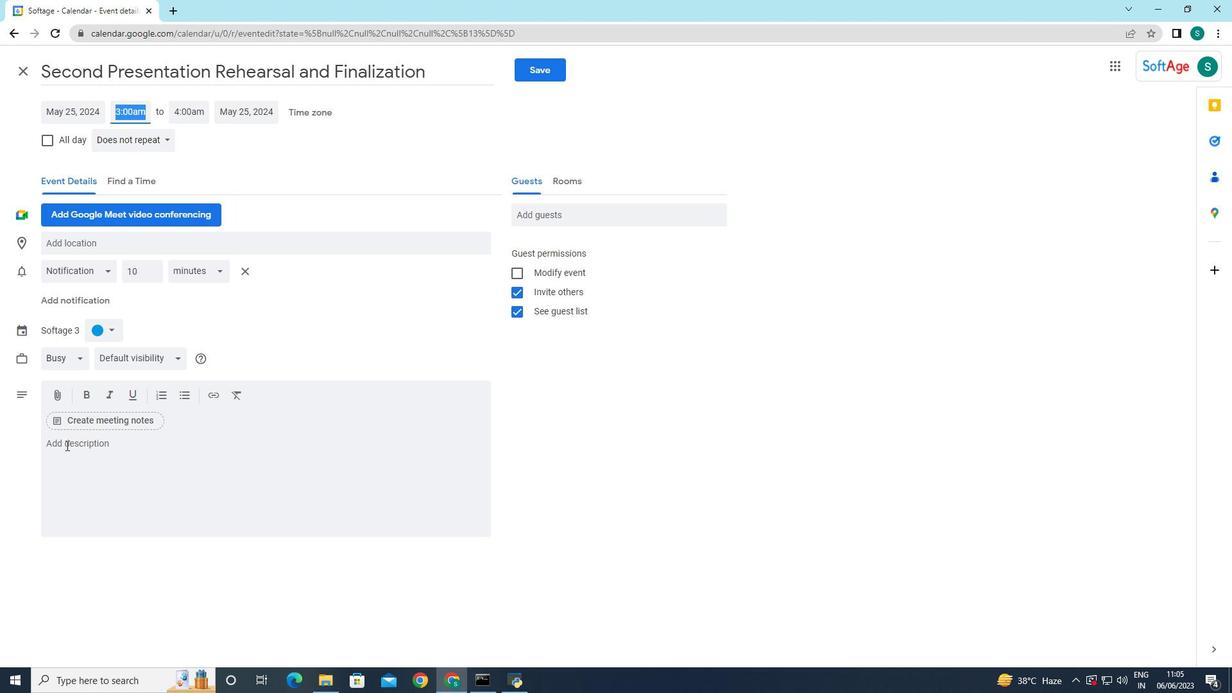 
Action: Key pressed <Key.caps_lock>T<Key.caps_lock>hey<Key.space>over<Key.backspace><Key.backspace><Key.backspace><Key.backspace><Key.backspace><Key.backspace><Key.backspace>e<Key.space>event<Key.space>coordinator<Key.space>is<Key.space>responsible<Key.space>for<Key.space>planning<Key.space><Key.backspace>,<Key.space><Key.caps_lock>OR<Key.backspace><Key.backspace>O<Key.backspace><Key.caps_lock>organizing,<Key.space>and<Key.space>executing<Key.space>the<Key.space>networking<Key.space>event<Key.space><Key.backspace>.<Key.space>they<Key.space>oversee<Key.space>all<Key.space>aspects<Key.space>of<Key.space>the<Key.space>event<Key.space><Key.backspace>,<Key.space>including<Key.space>venue<Key.space>selections<Key.backspace>,<Key.space>logistics,<Key.space>sh<Key.backspace>xhedulin<Key.backspace>ng,<Key.space>
Screenshot: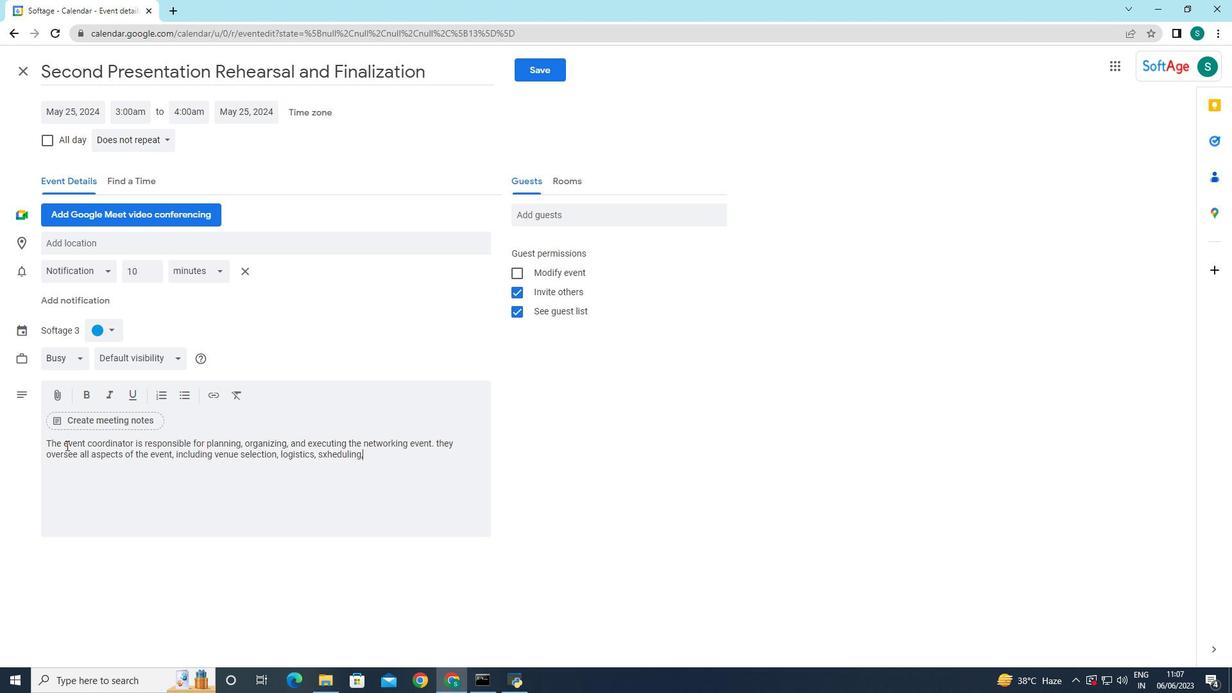 
Action: Mouse moved to (339, 455)
Screenshot: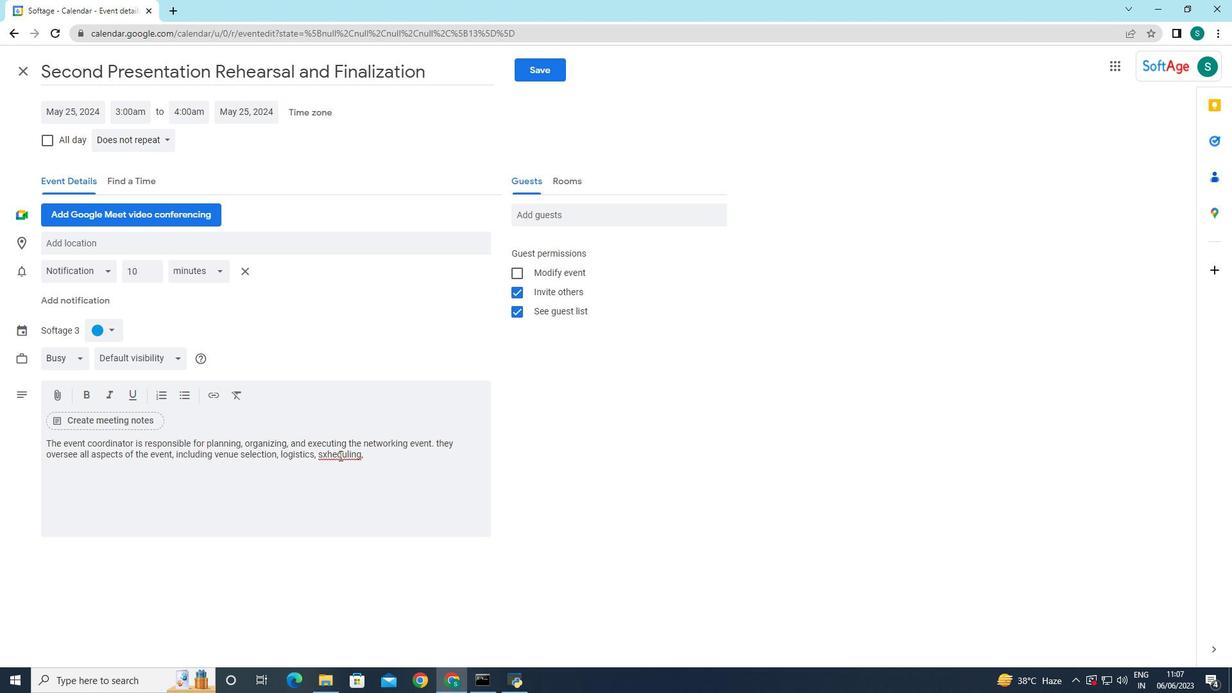 
Action: Mouse pressed right at (339, 455)
Screenshot: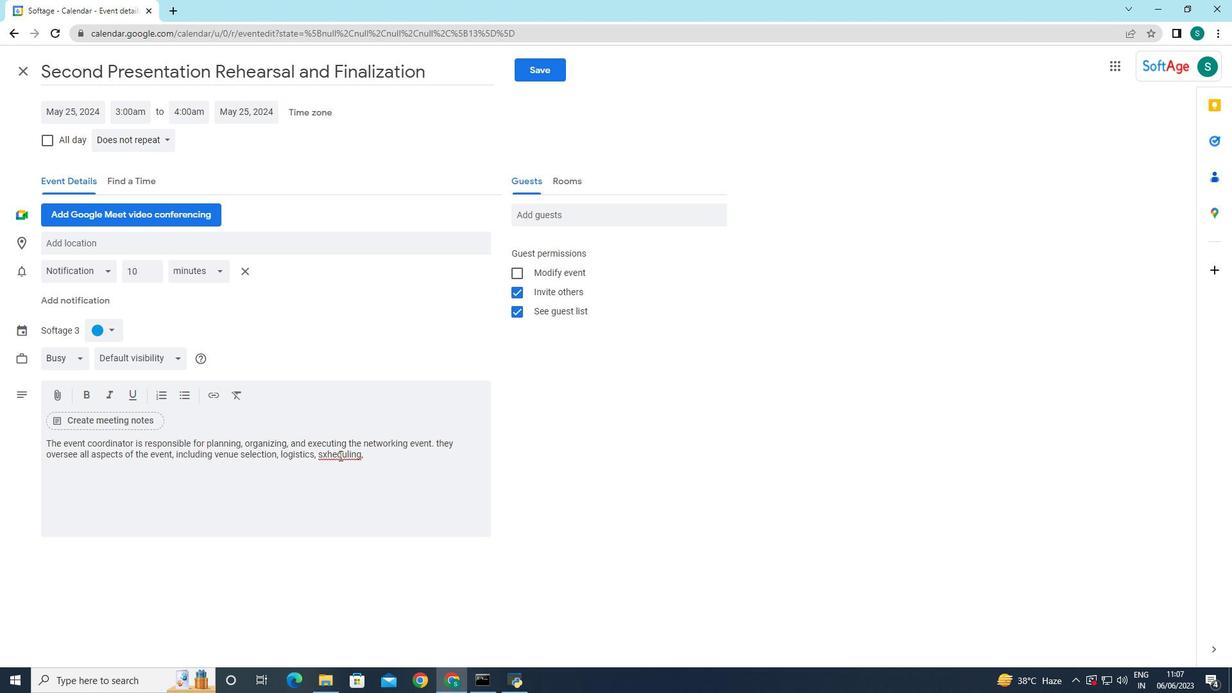 
Action: Mouse moved to (363, 464)
Screenshot: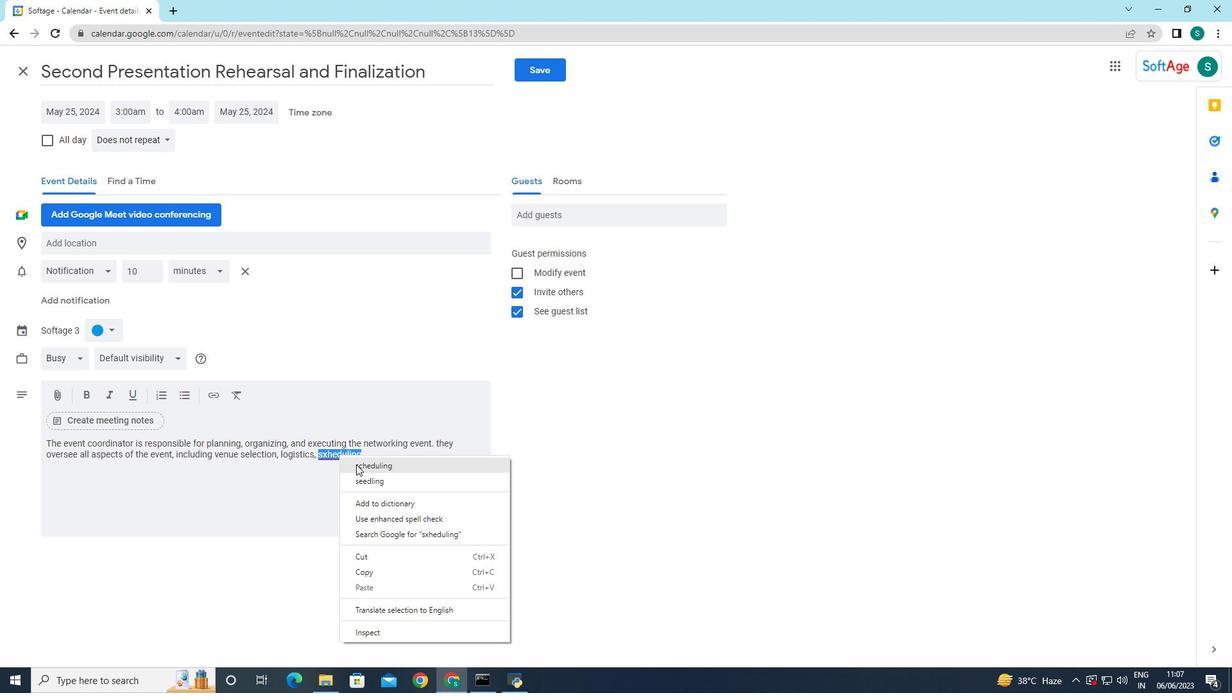 
Action: Mouse pressed left at (363, 464)
Screenshot: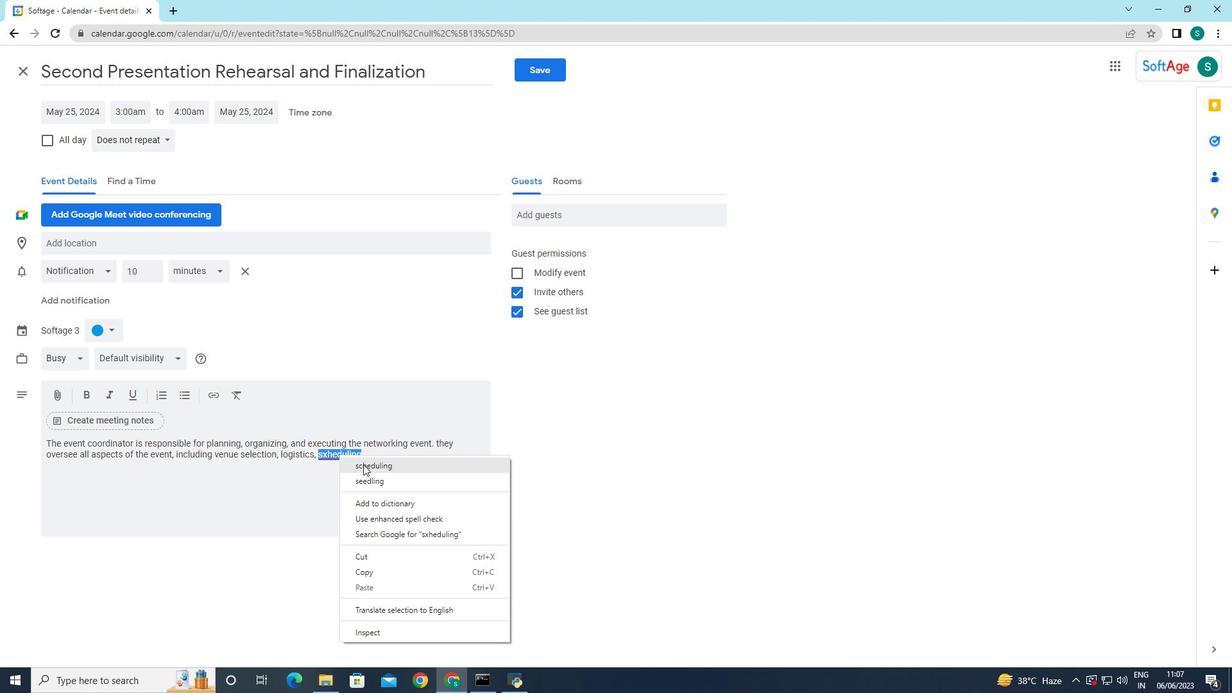 
Action: Mouse moved to (379, 454)
Screenshot: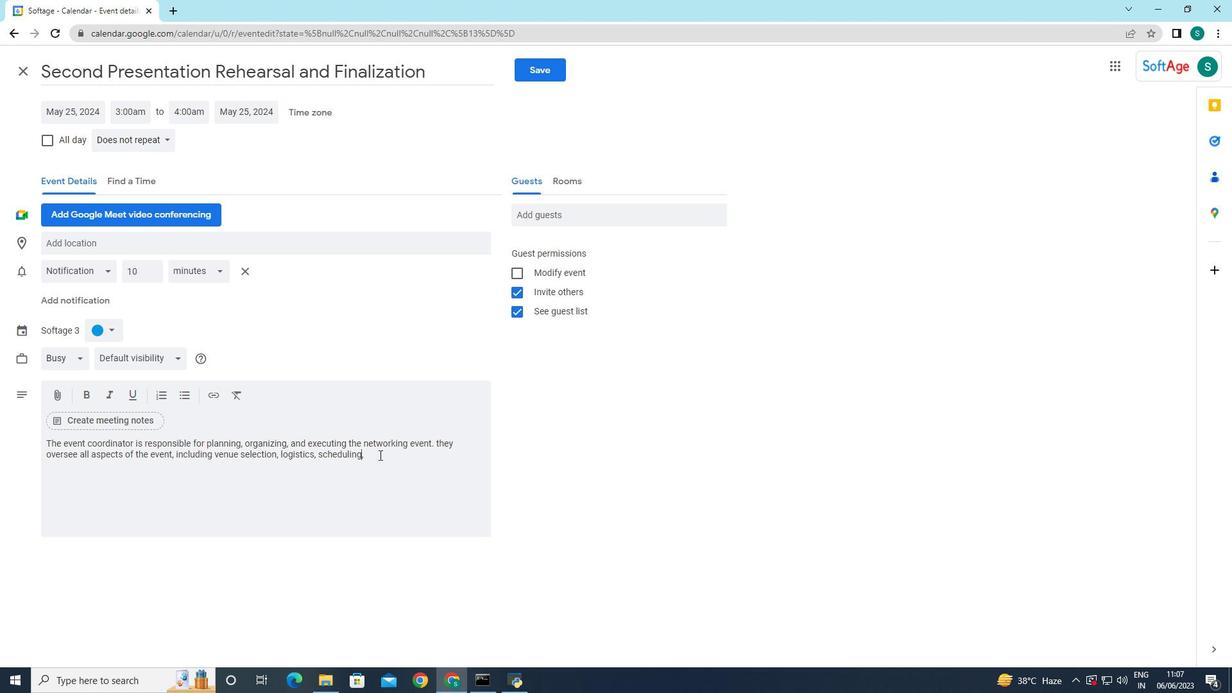 
Action: Mouse pressed left at (379, 454)
Screenshot: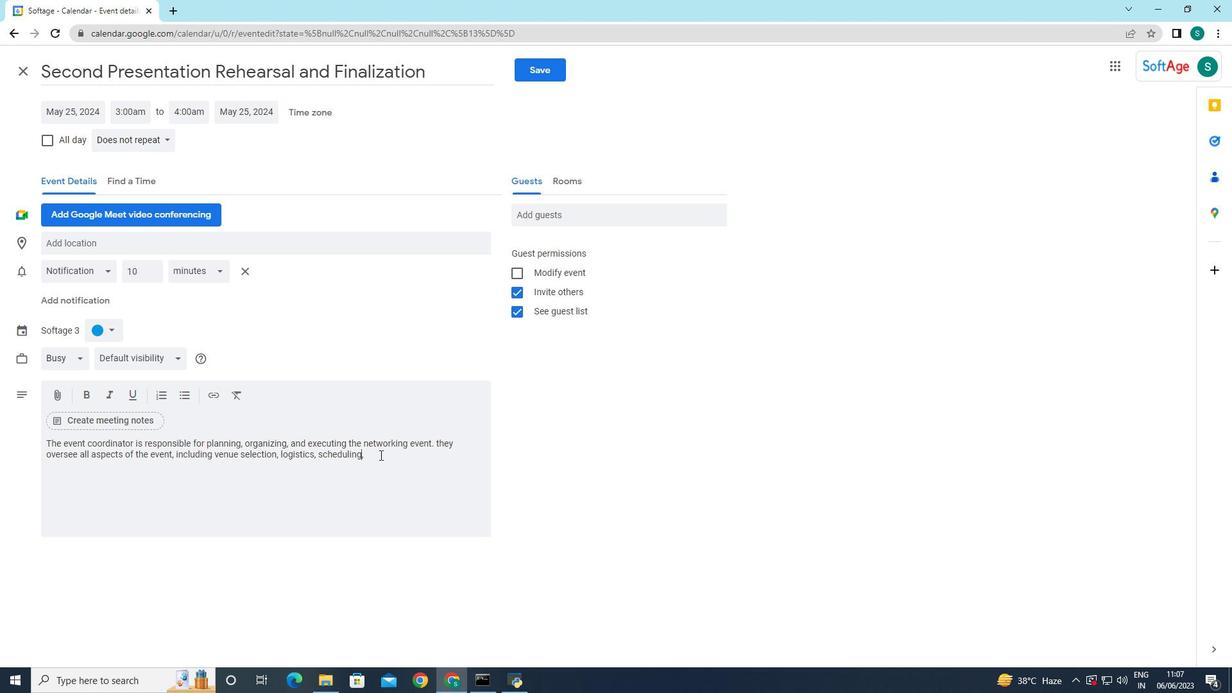 
Action: Key pressed vendor<Key.space>management,<Key.space>and<Key.space>participant<Key.space>registration.<Key.space><Key.caps_lock>T<Key.caps_lock>he<Key.space>event<Key.space>coordinatr<Key.backspace><Key.backspace><Key.backspace>ator<Key.space>ensures<Key.space>a<Key.space>seami<Key.backspace>less<Key.space>and<Key.space>sucessful<Key.space>networking<Key.space>event<Key.space>
Screenshot: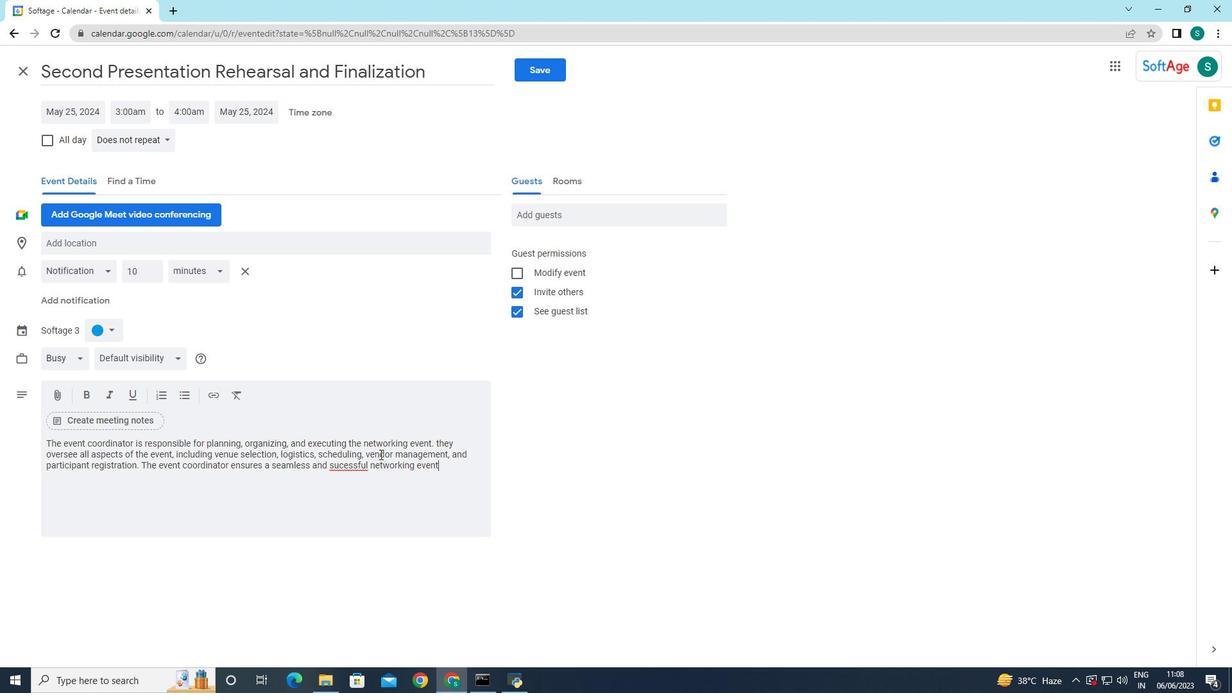 
Action: Mouse moved to (345, 465)
Screenshot: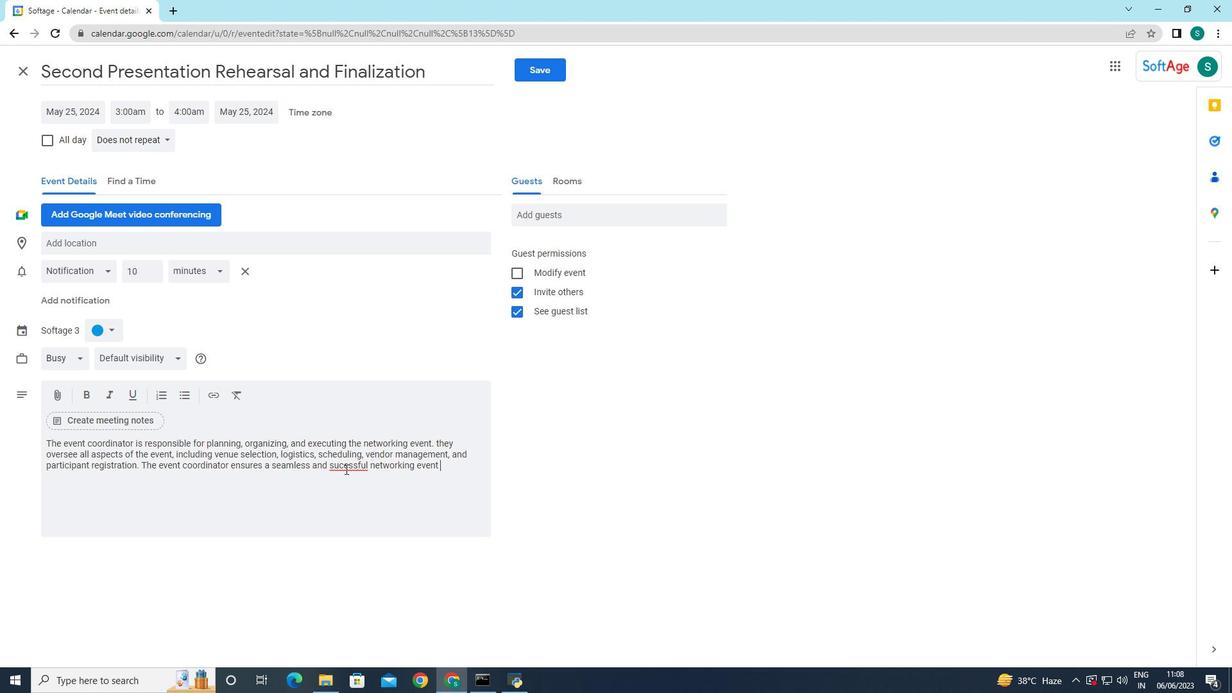 
Action: Mouse pressed right at (345, 465)
Screenshot: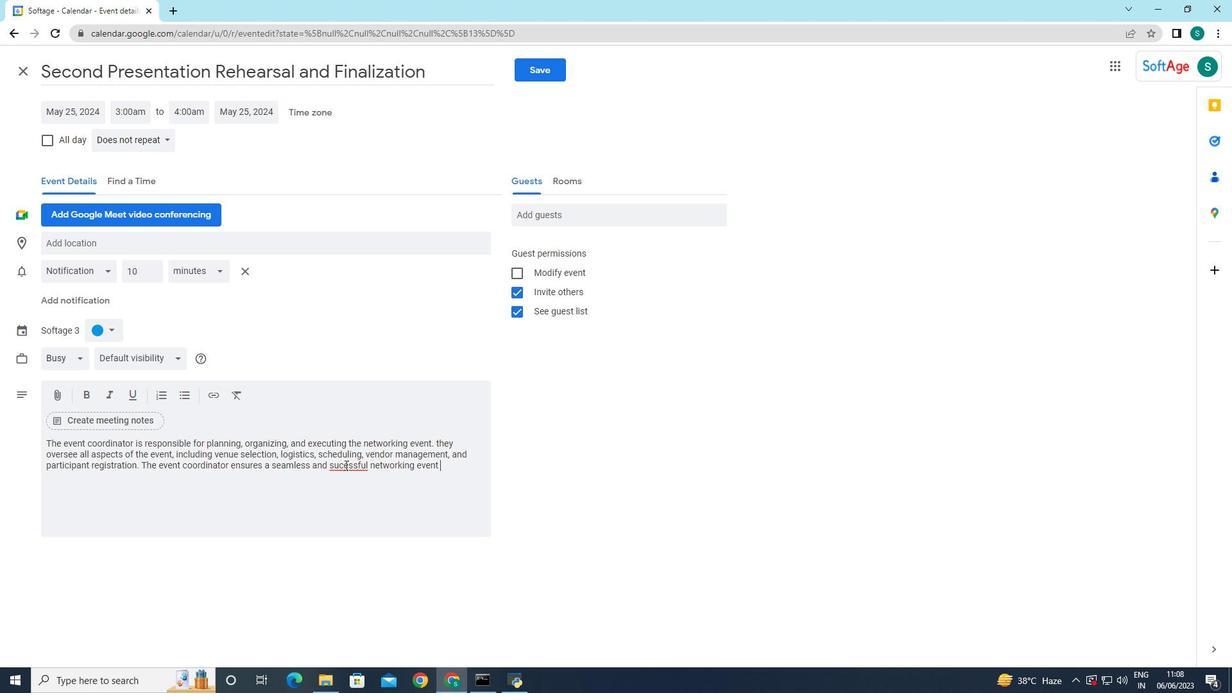 
Action: Mouse moved to (390, 293)
Screenshot: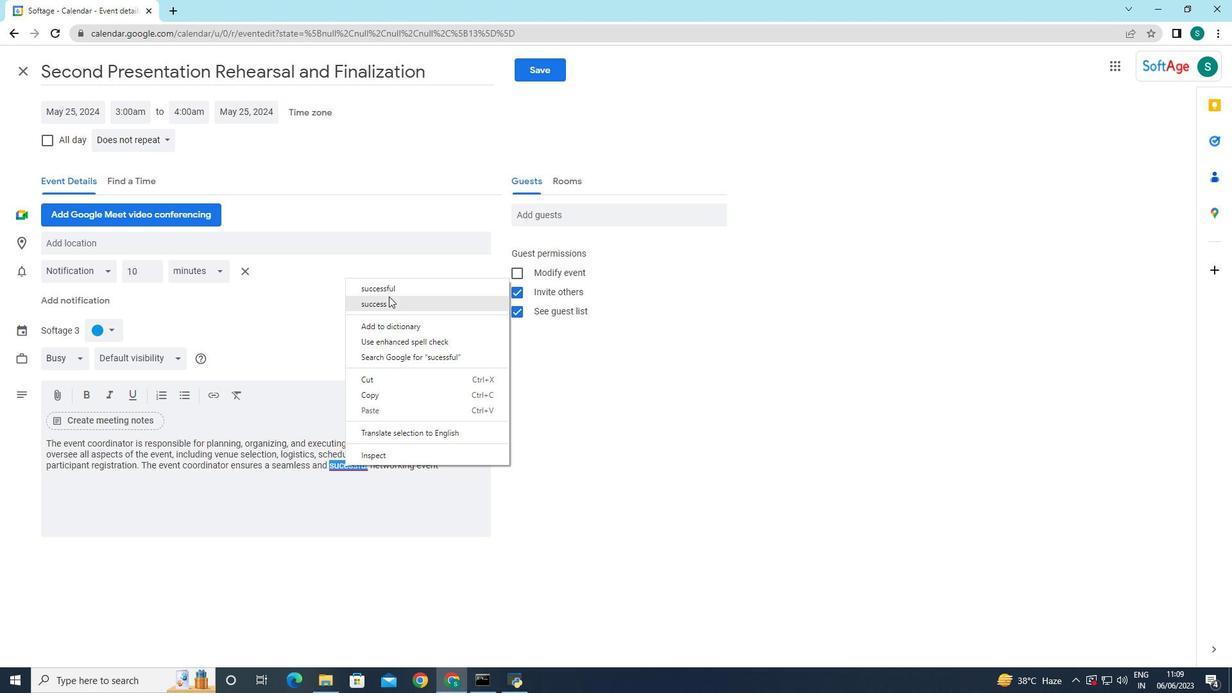 
Action: Mouse pressed left at (390, 293)
Screenshot: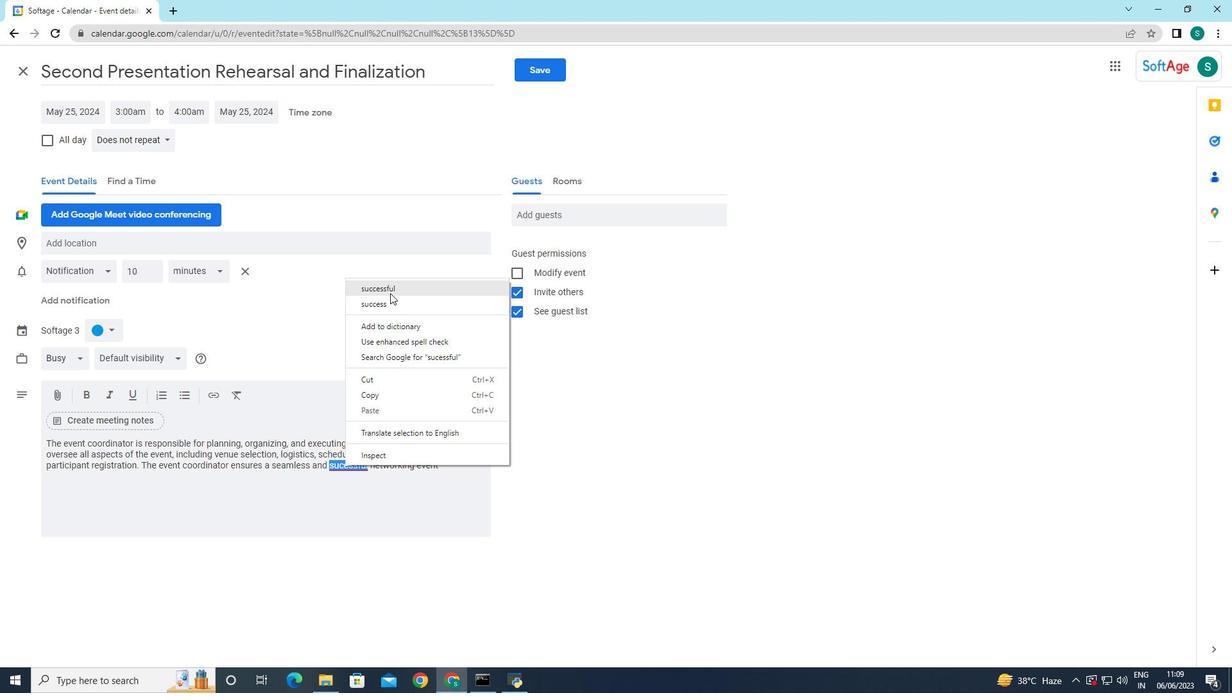 
Action: Mouse moved to (456, 466)
Screenshot: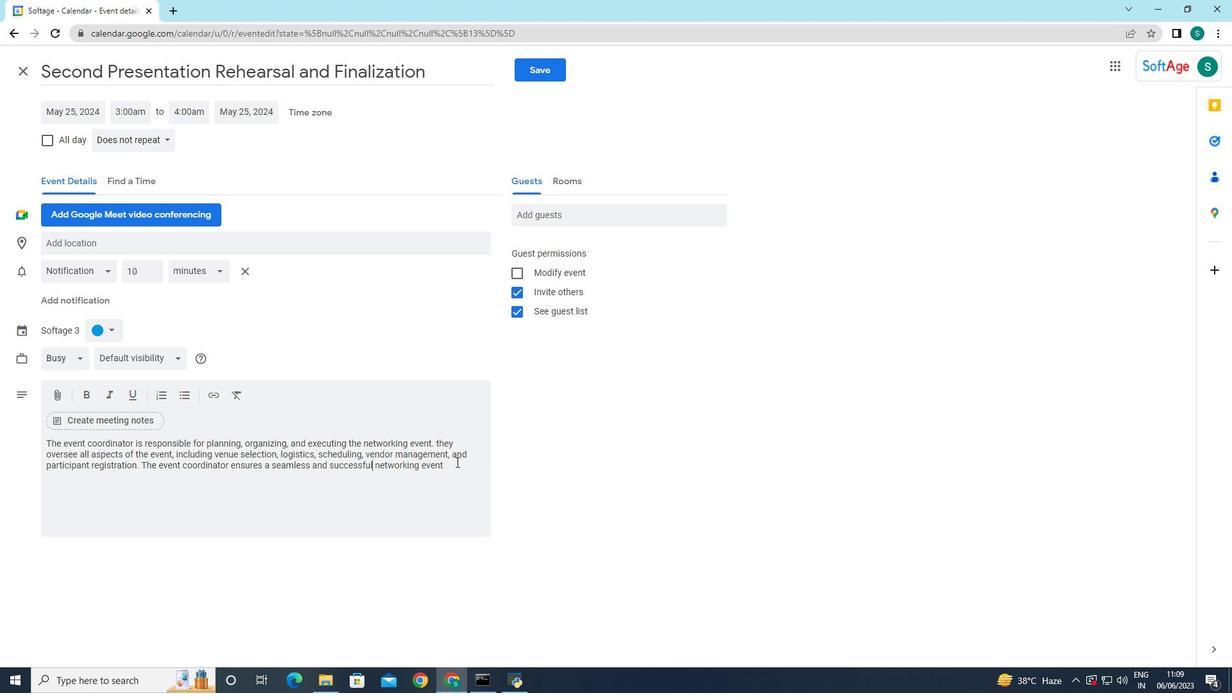 
Action: Mouse pressed left at (456, 466)
Screenshot: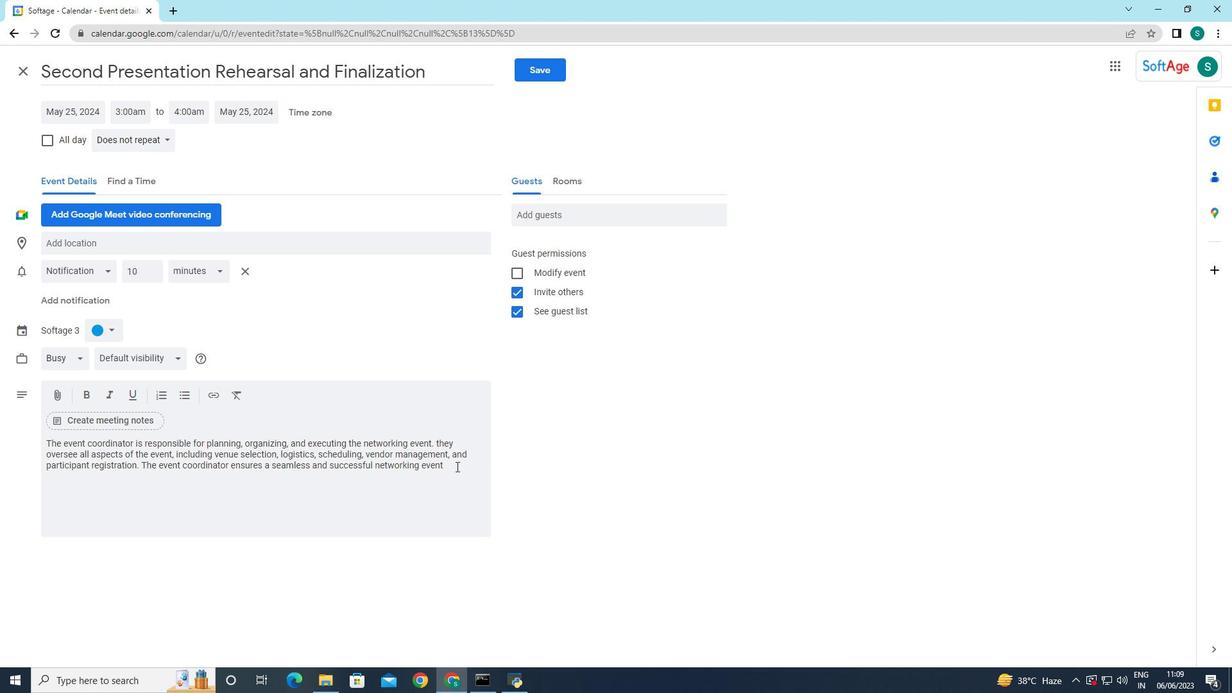 
Action: Key pressed that<Key.space>meets<Key.space>the<Key.space>objectives<Key.space>and<Key.space>expectations<Key.space>of<Key.space>the<Key.space>attendees.
Screenshot: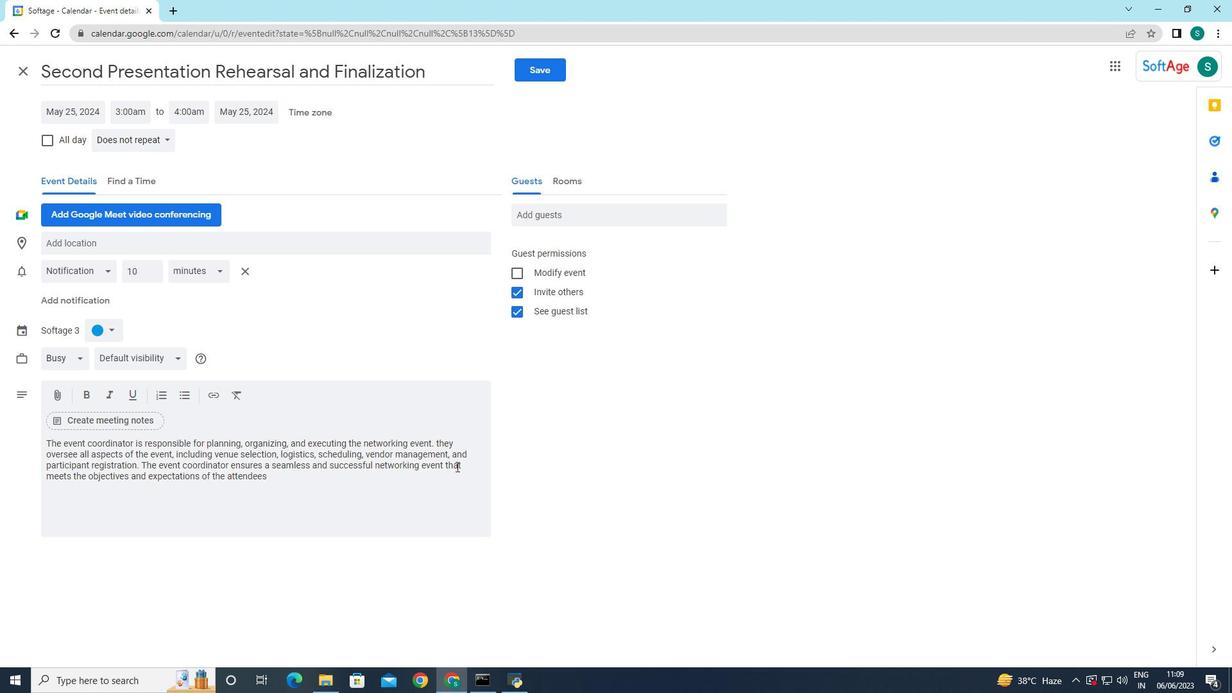 
Action: Mouse moved to (543, 213)
Screenshot: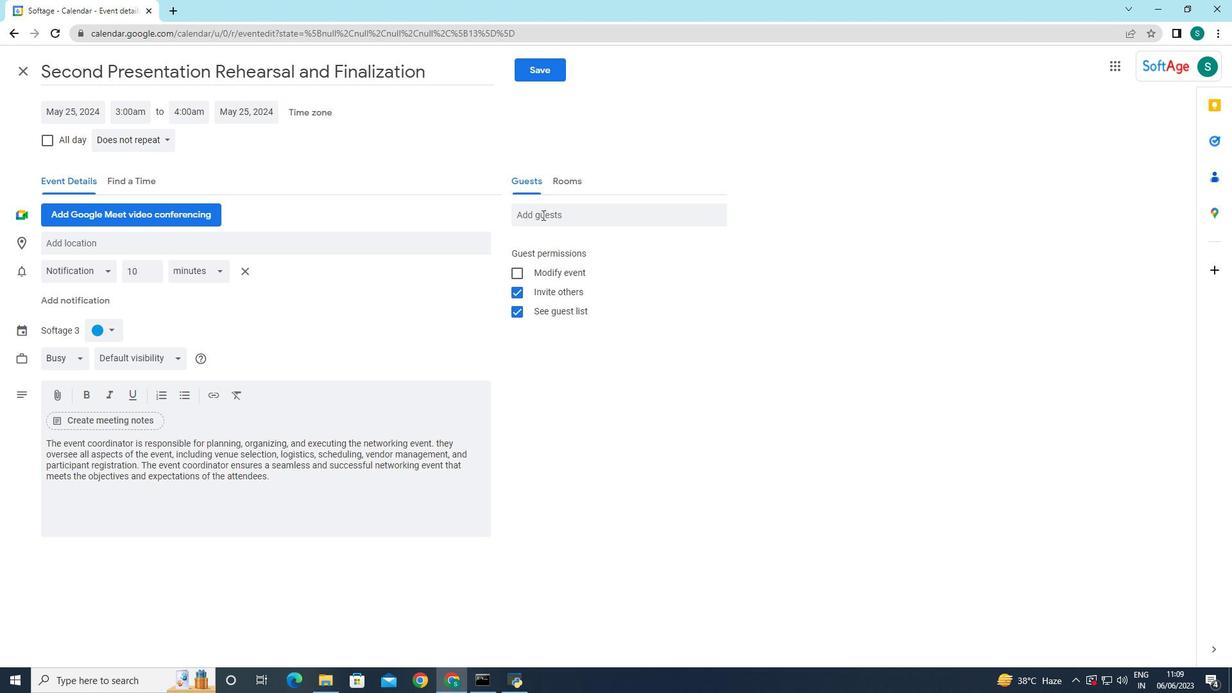 
Action: Mouse pressed left at (543, 213)
Screenshot: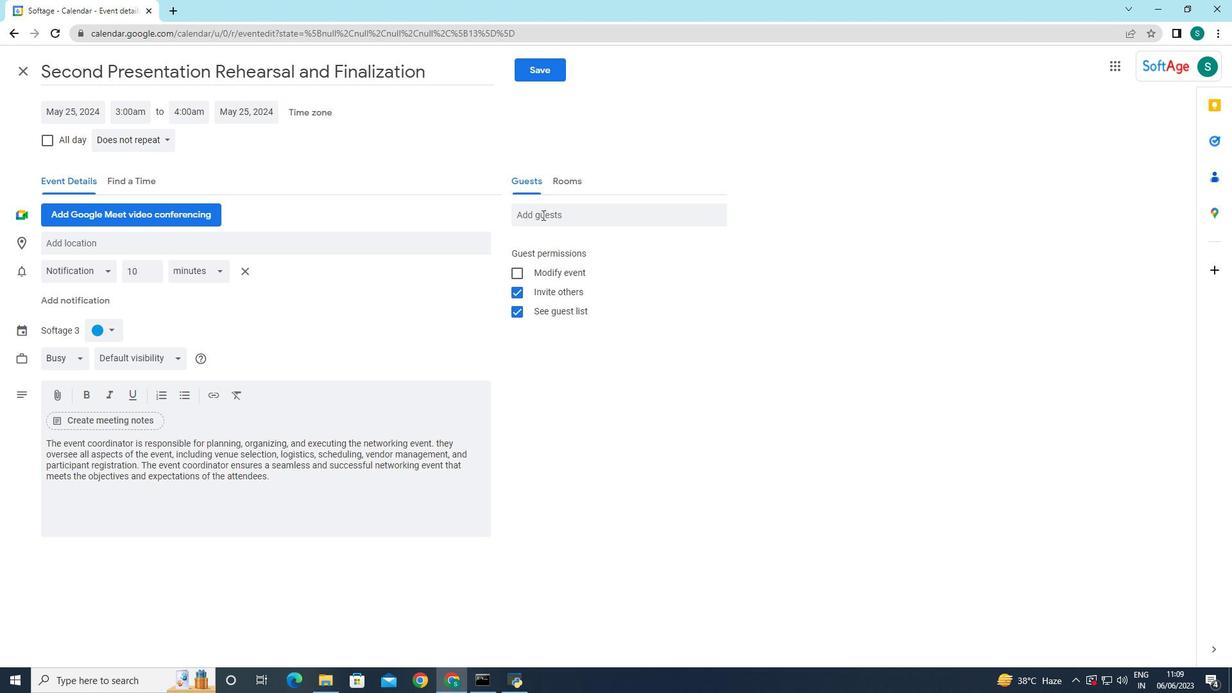 
Action: Mouse moved to (543, 213)
Screenshot: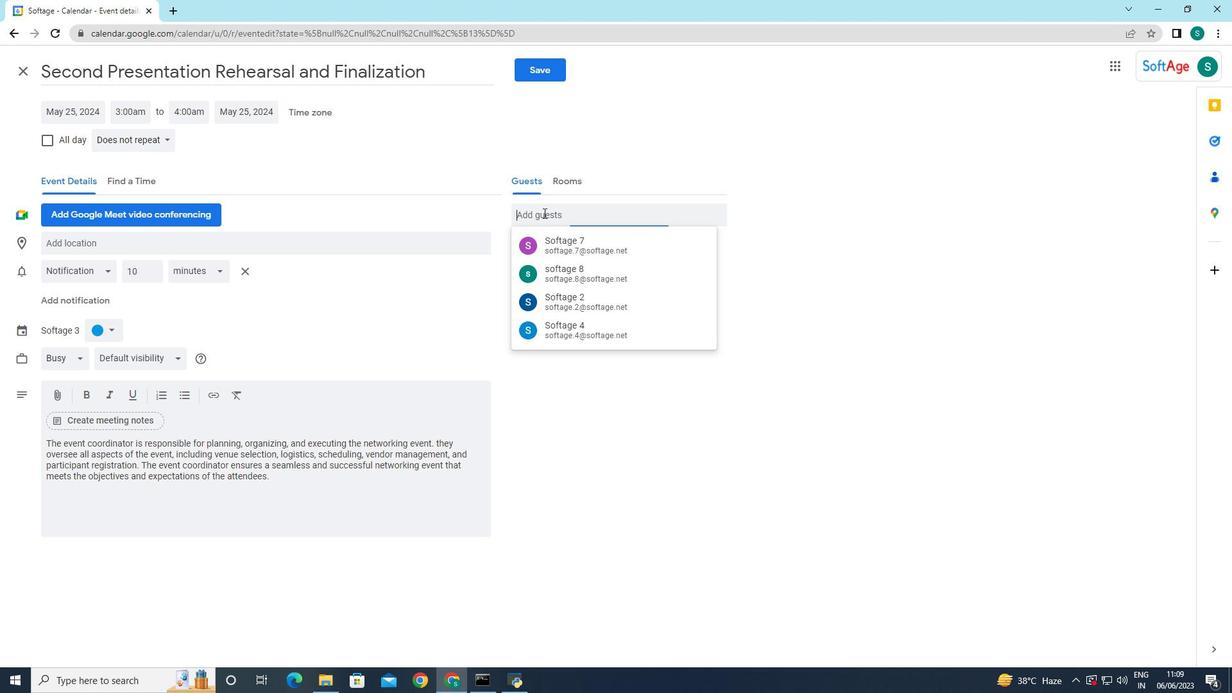 
Action: Key pressed softage.10
Screenshot: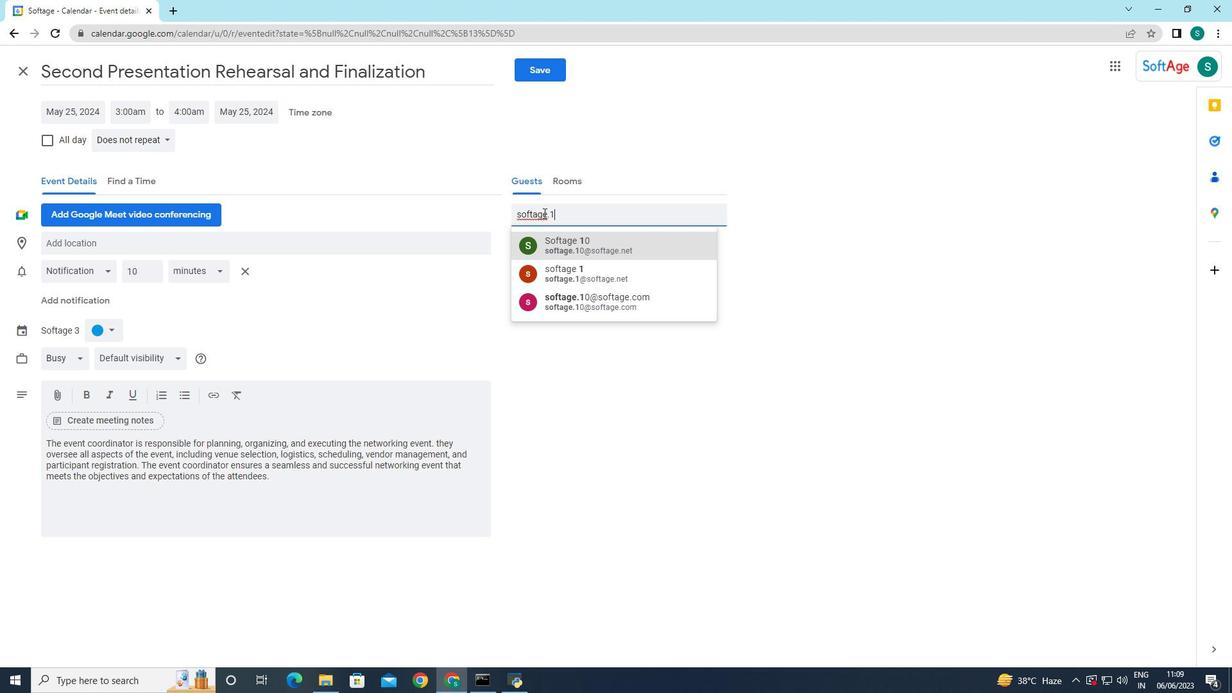 
Action: Mouse moved to (605, 241)
Screenshot: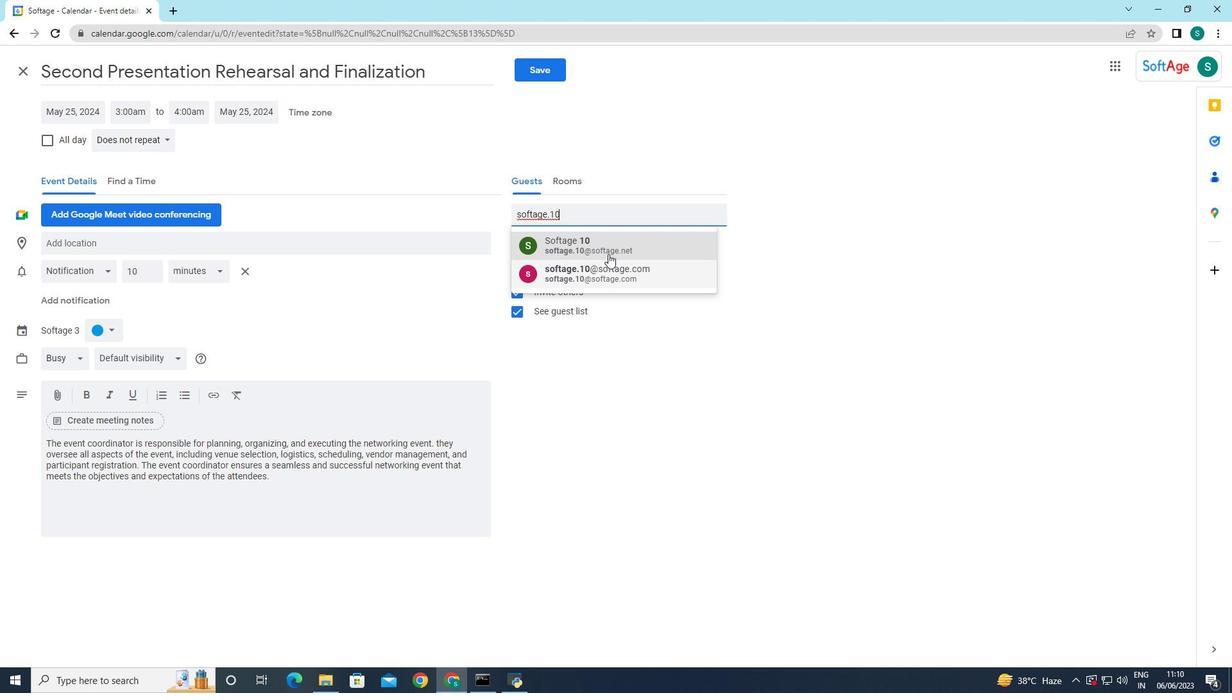 
Action: Mouse pressed left at (605, 241)
Screenshot: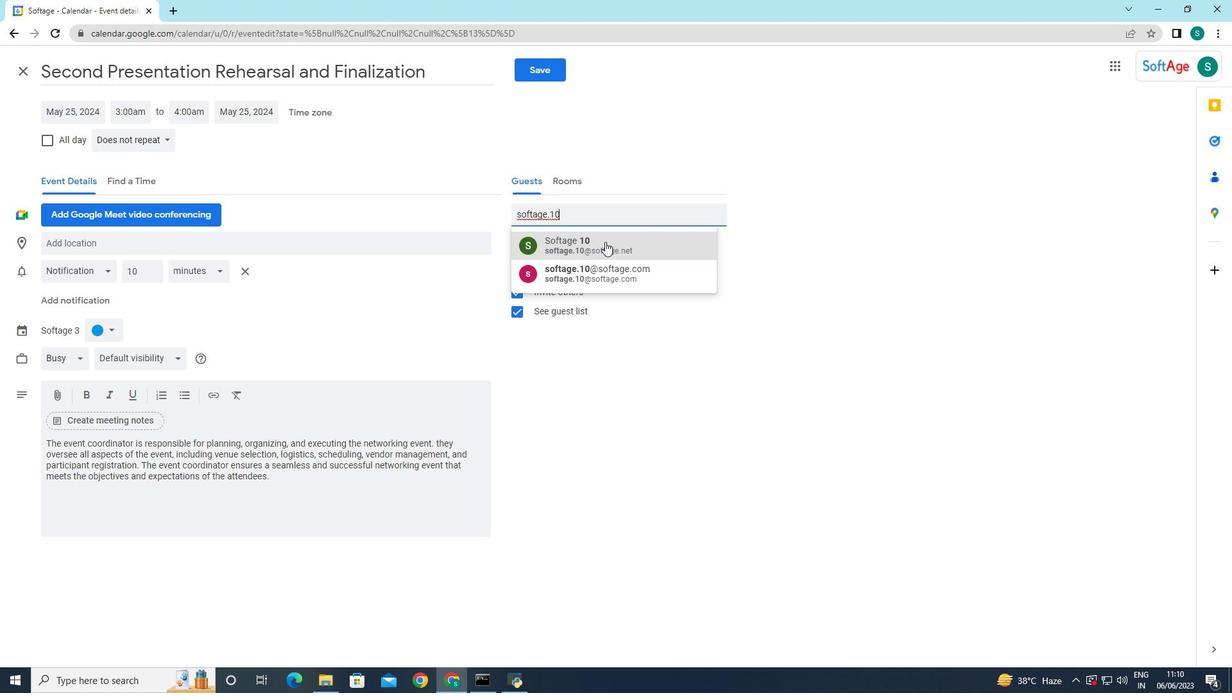 
Action: Mouse moved to (586, 213)
Screenshot: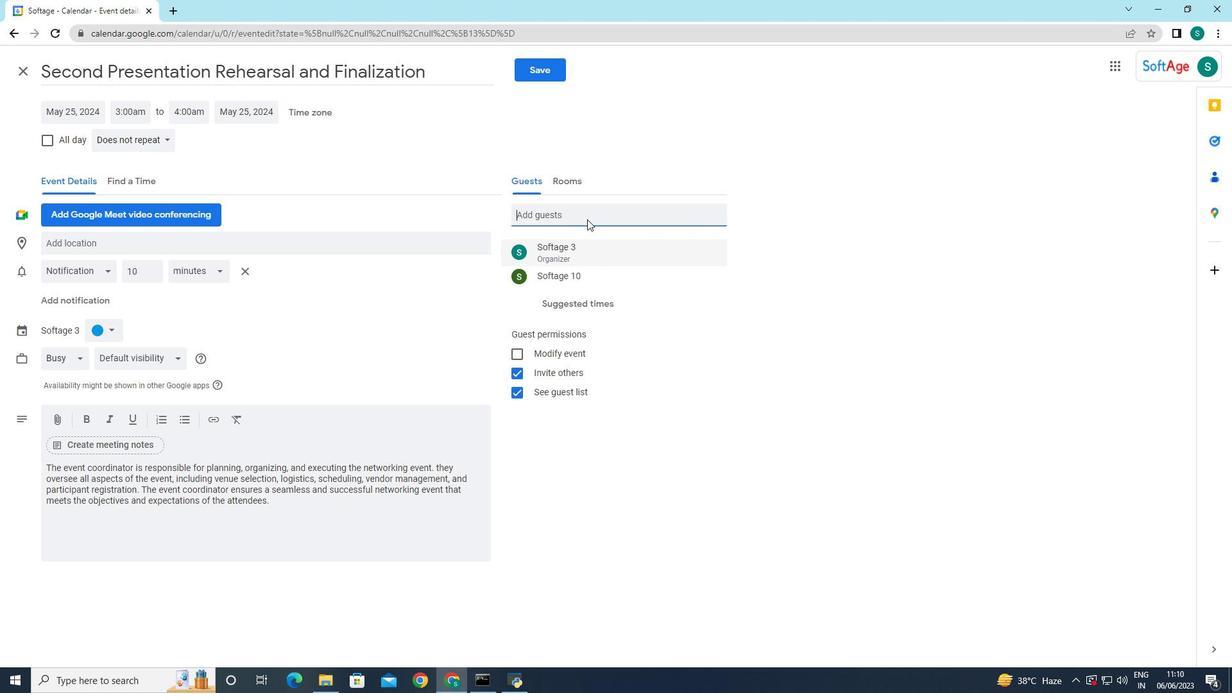 
Action: Mouse pressed left at (586, 213)
Screenshot: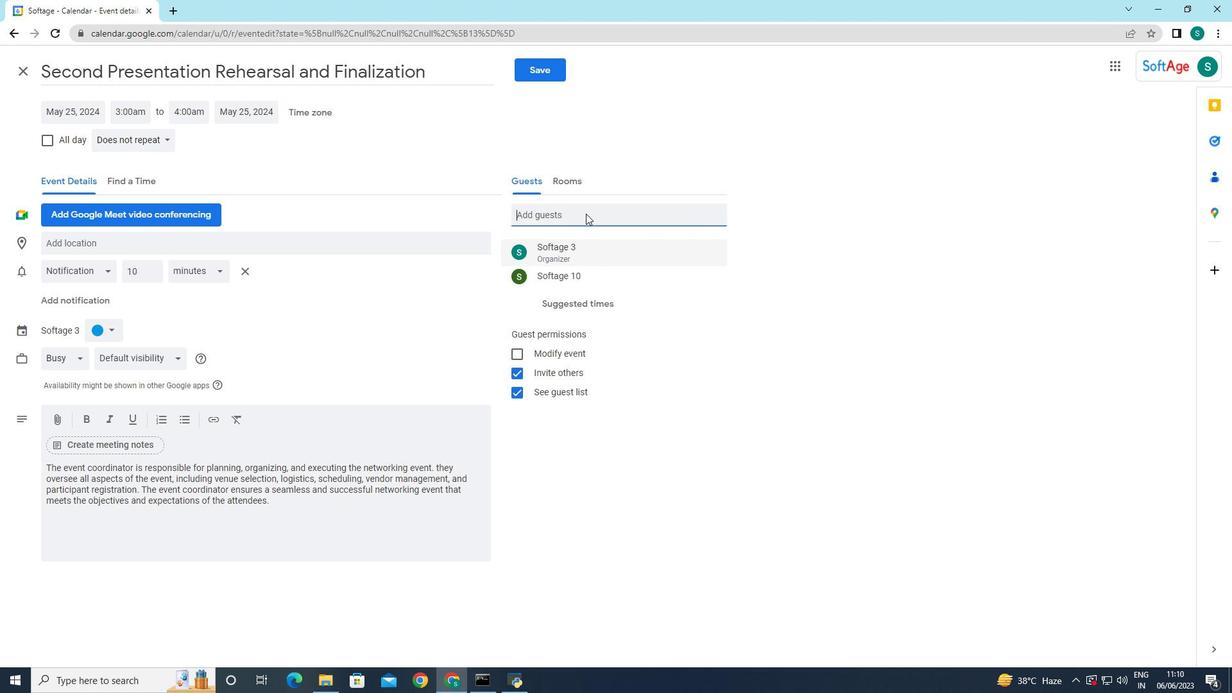 
Action: Key pressed soft
Screenshot: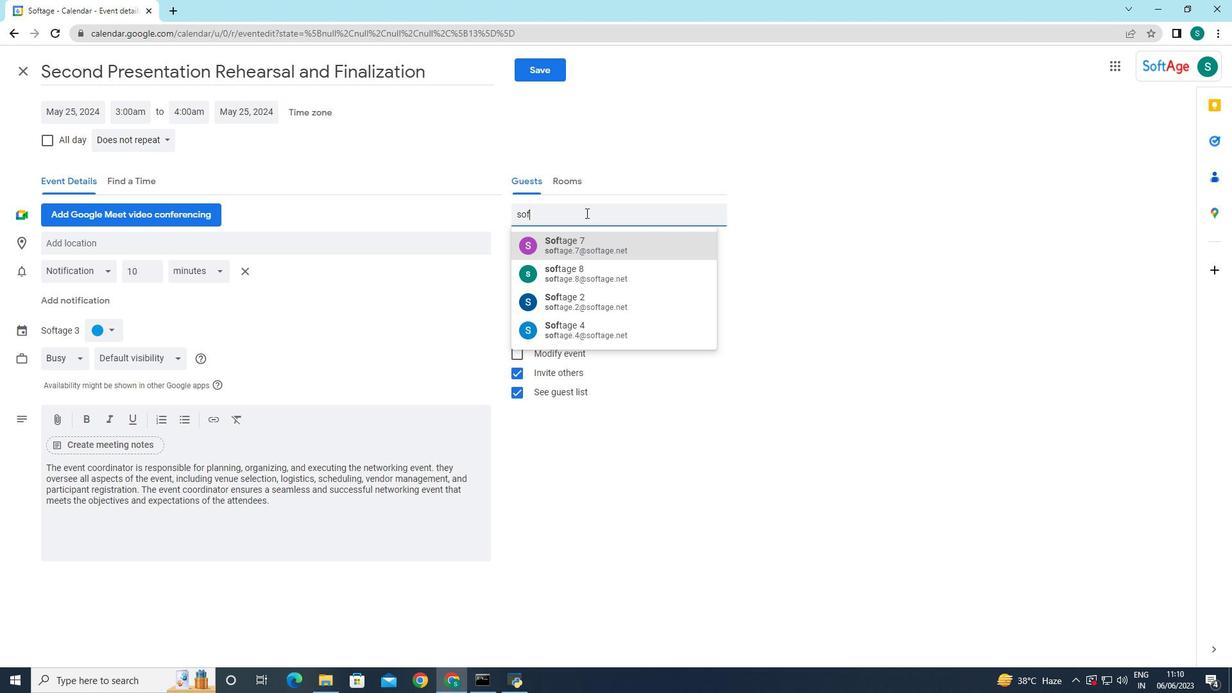 
Action: Mouse moved to (591, 234)
Screenshot: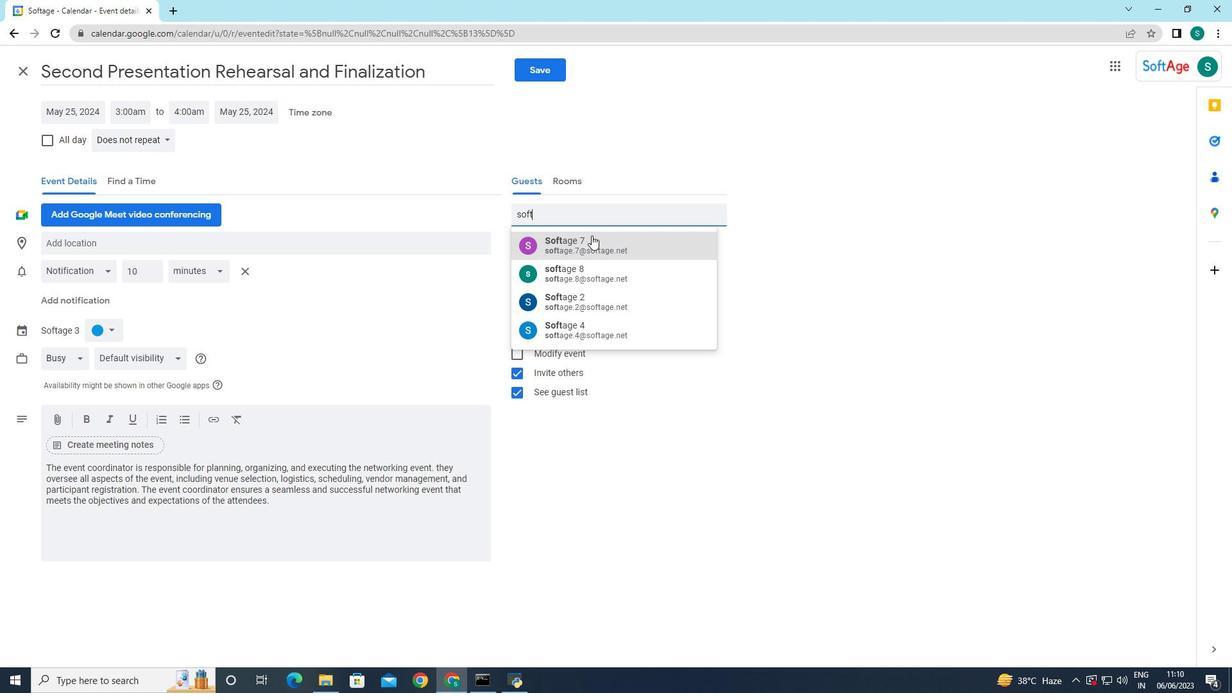 
Action: Key pressed .1
Screenshot: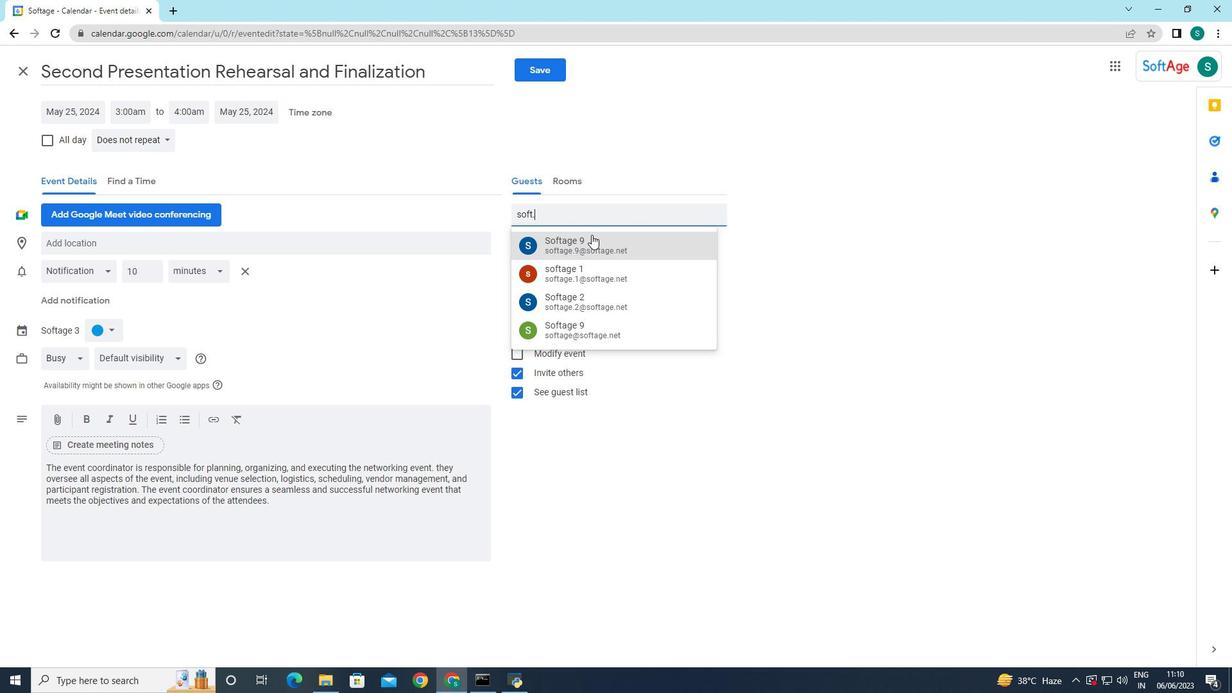 
Action: Mouse moved to (591, 237)
Screenshot: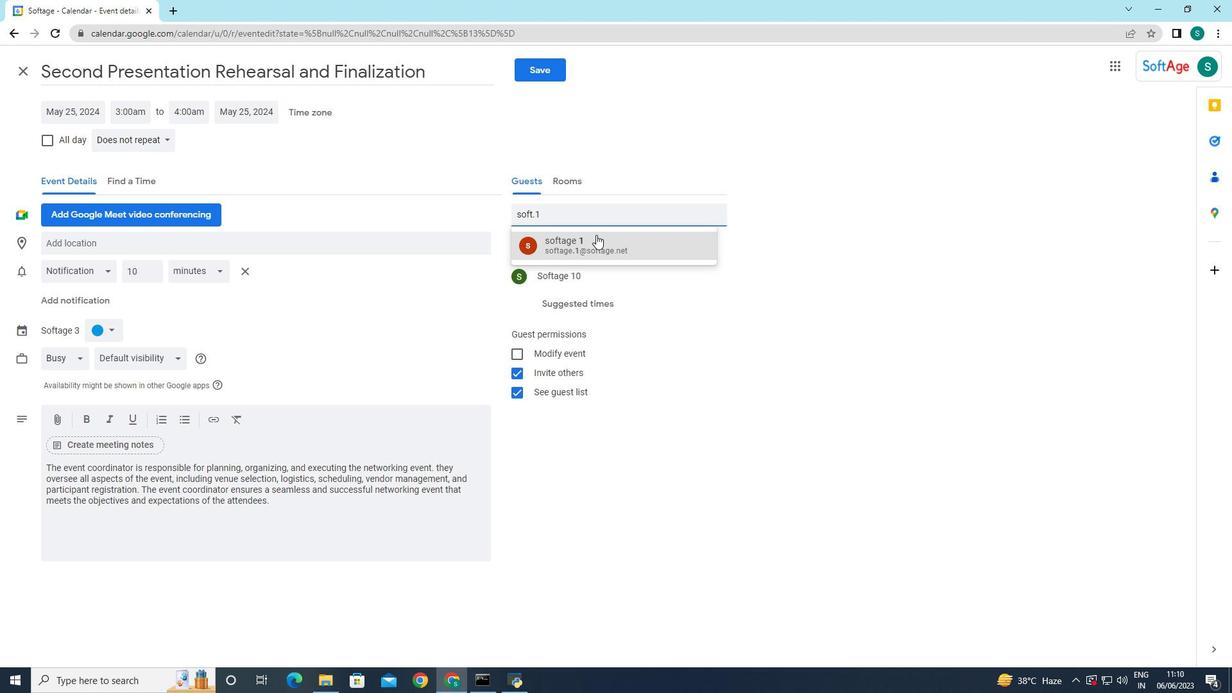
Action: Mouse pressed left at (591, 237)
Screenshot: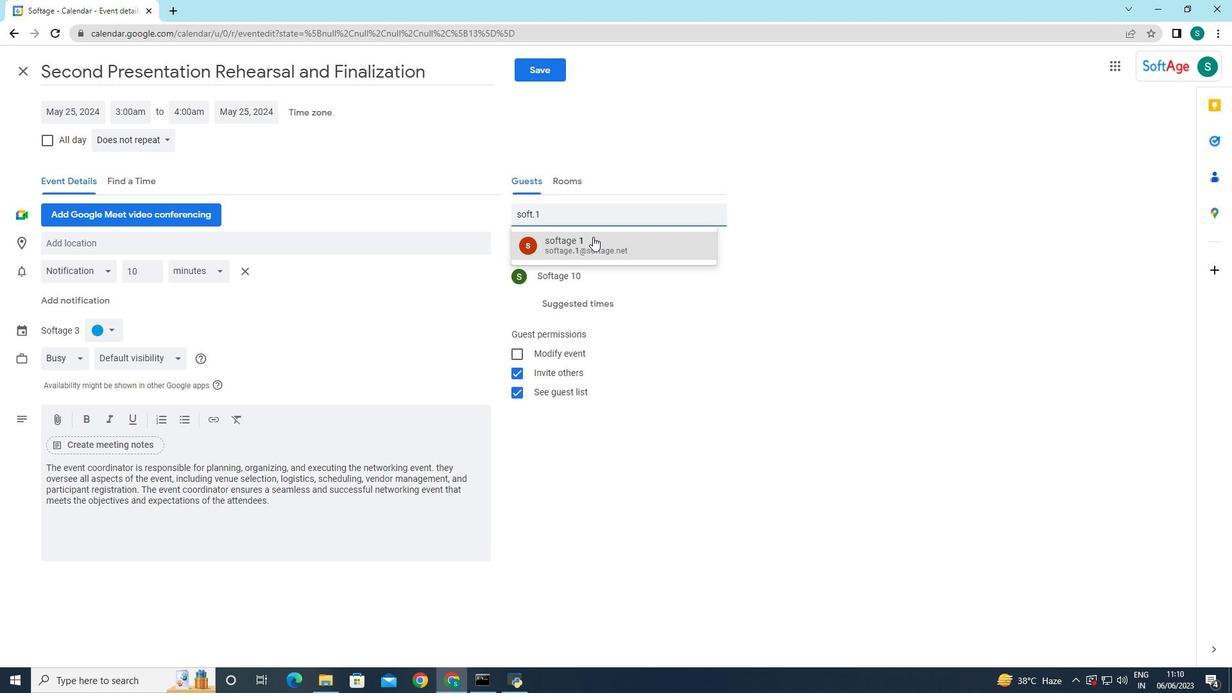 
Action: Mouse moved to (599, 207)
Screenshot: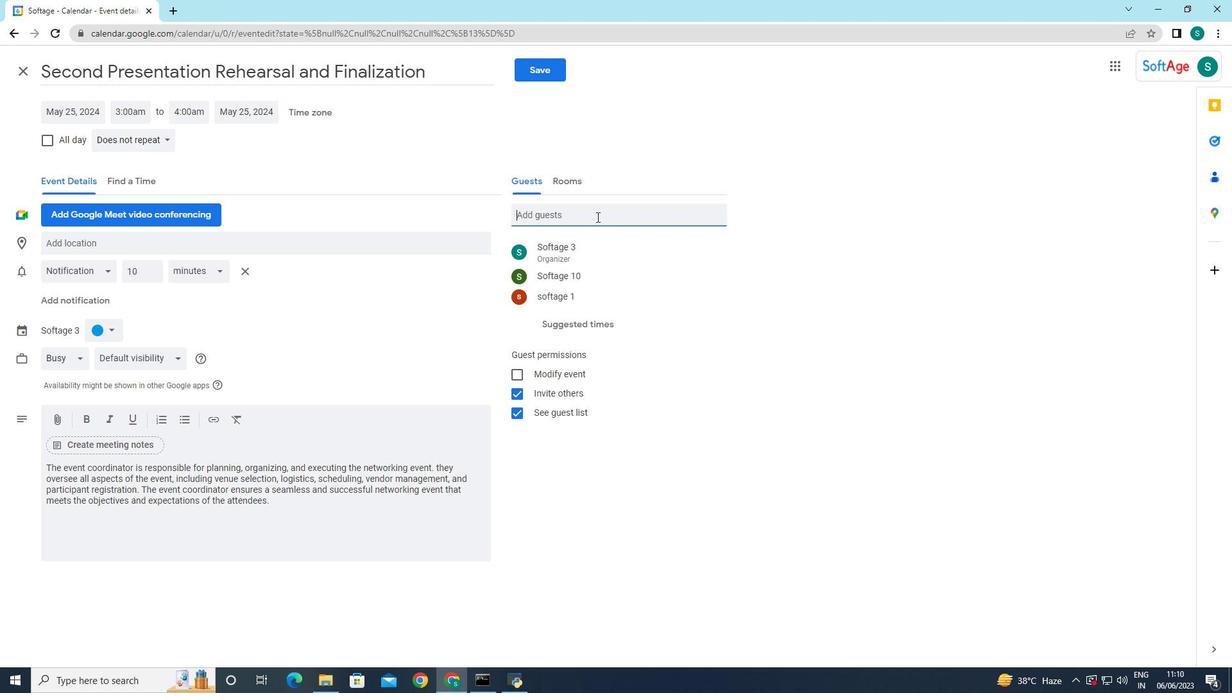 
Action: Mouse pressed left at (599, 207)
Screenshot: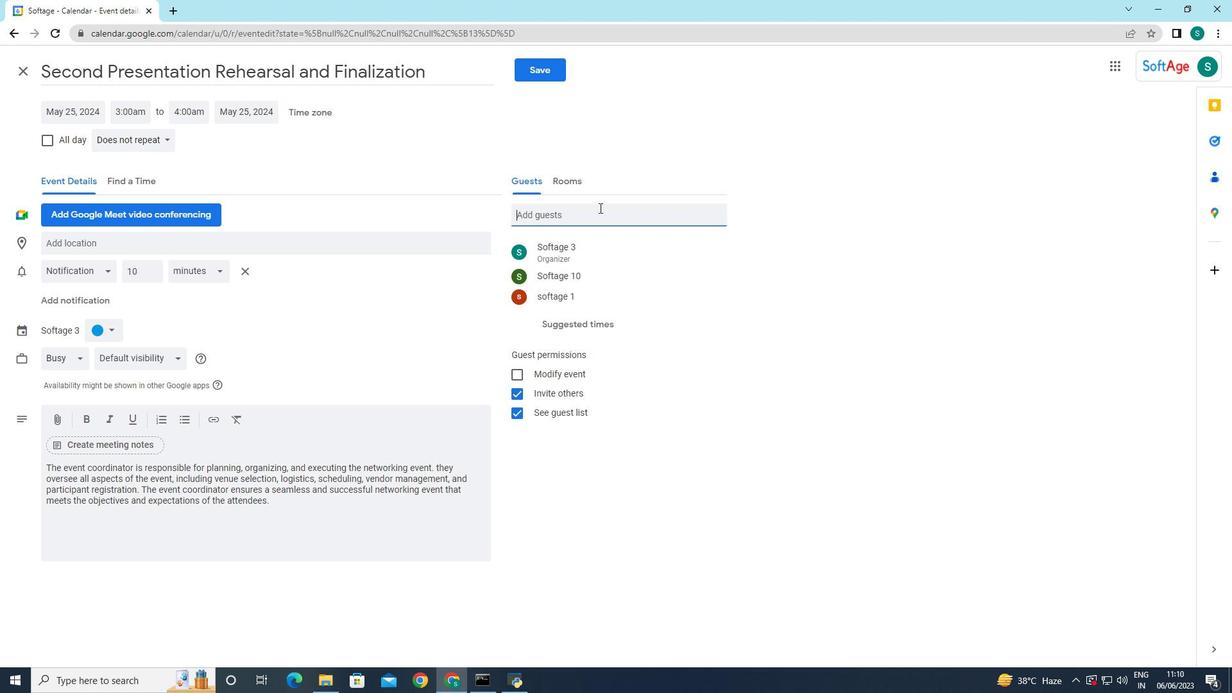 
Action: Mouse moved to (870, 360)
Screenshot: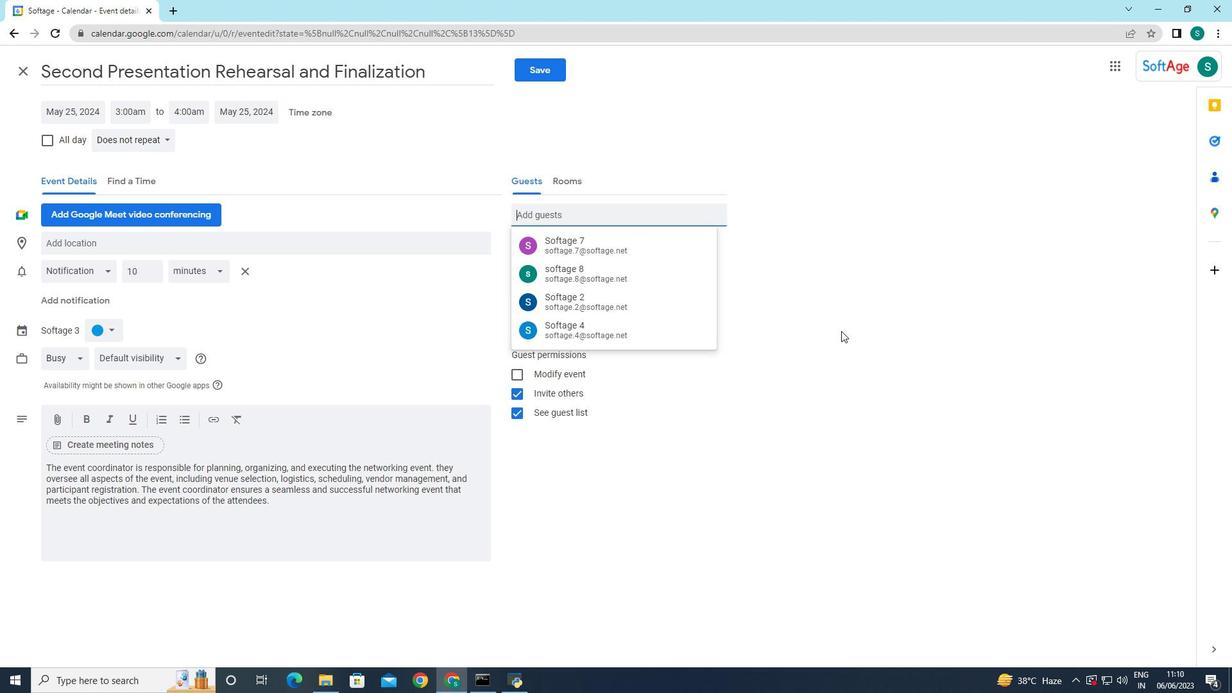 
Action: Mouse pressed left at (874, 360)
Screenshot: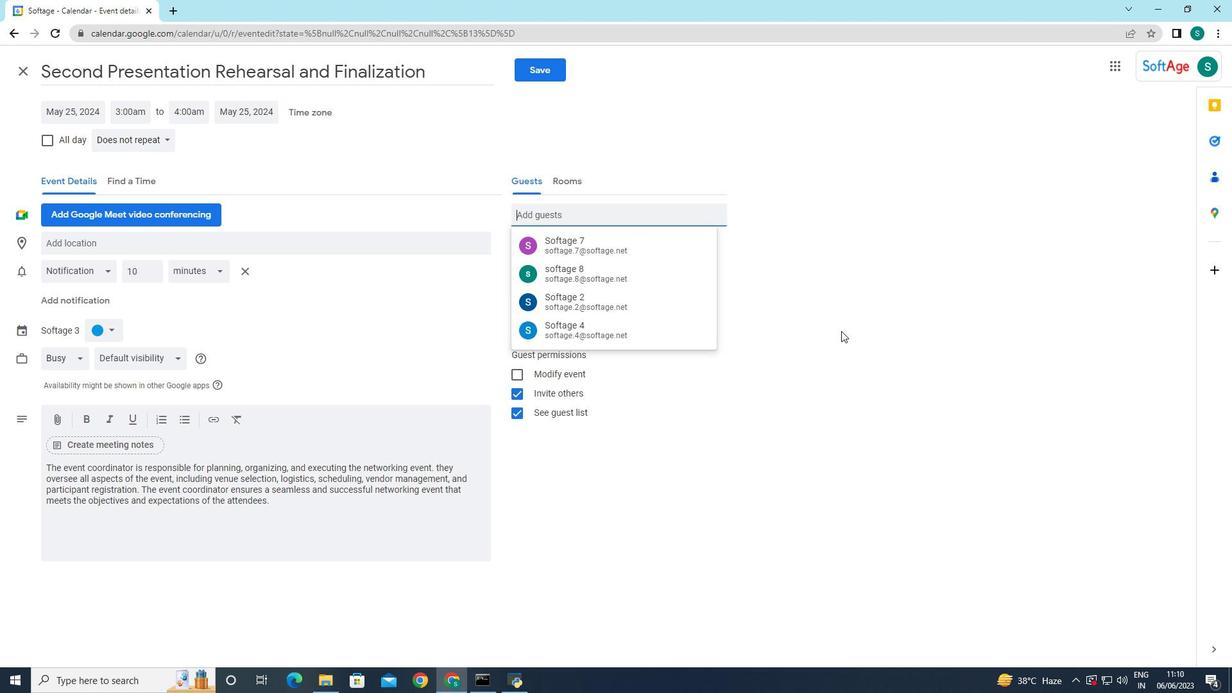 
Action: Mouse moved to (705, 252)
Screenshot: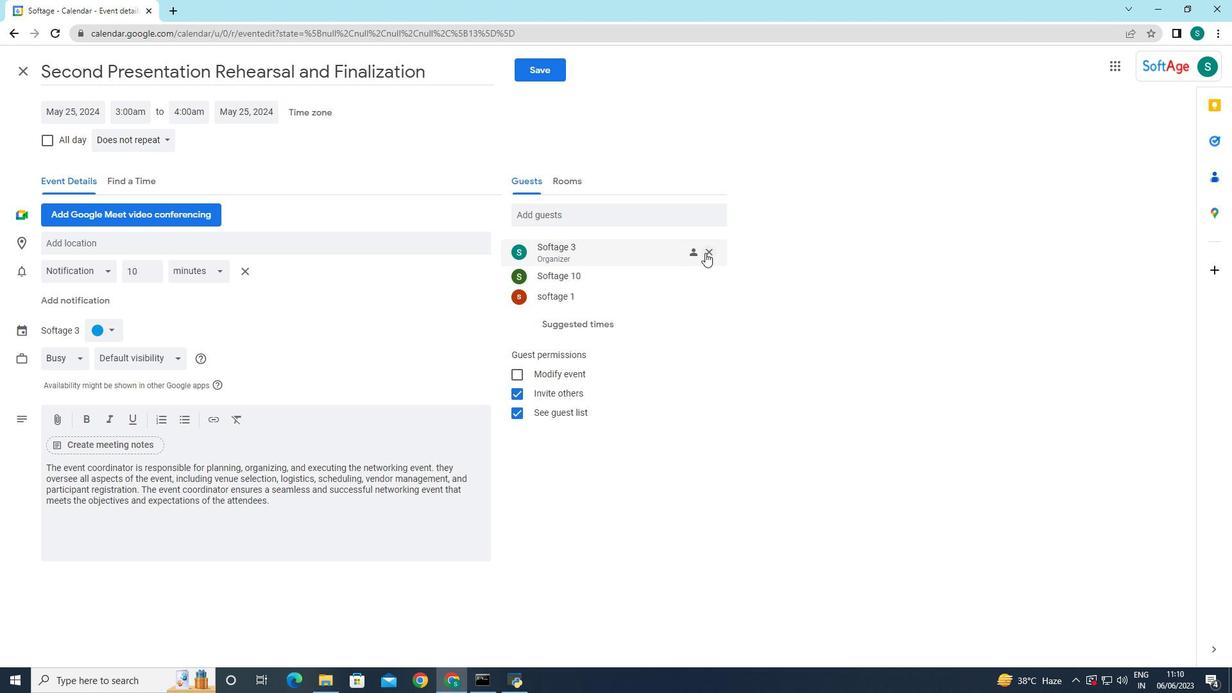 
Action: Mouse pressed left at (705, 252)
Screenshot: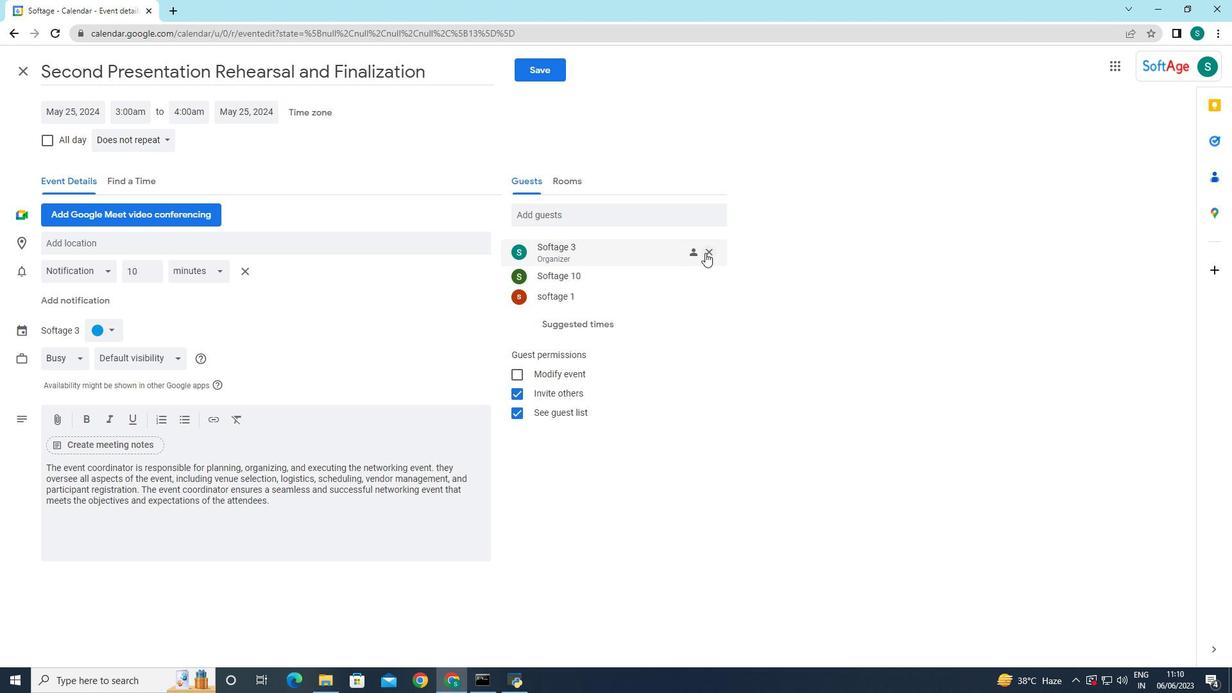 
Action: Mouse moved to (125, 128)
Screenshot: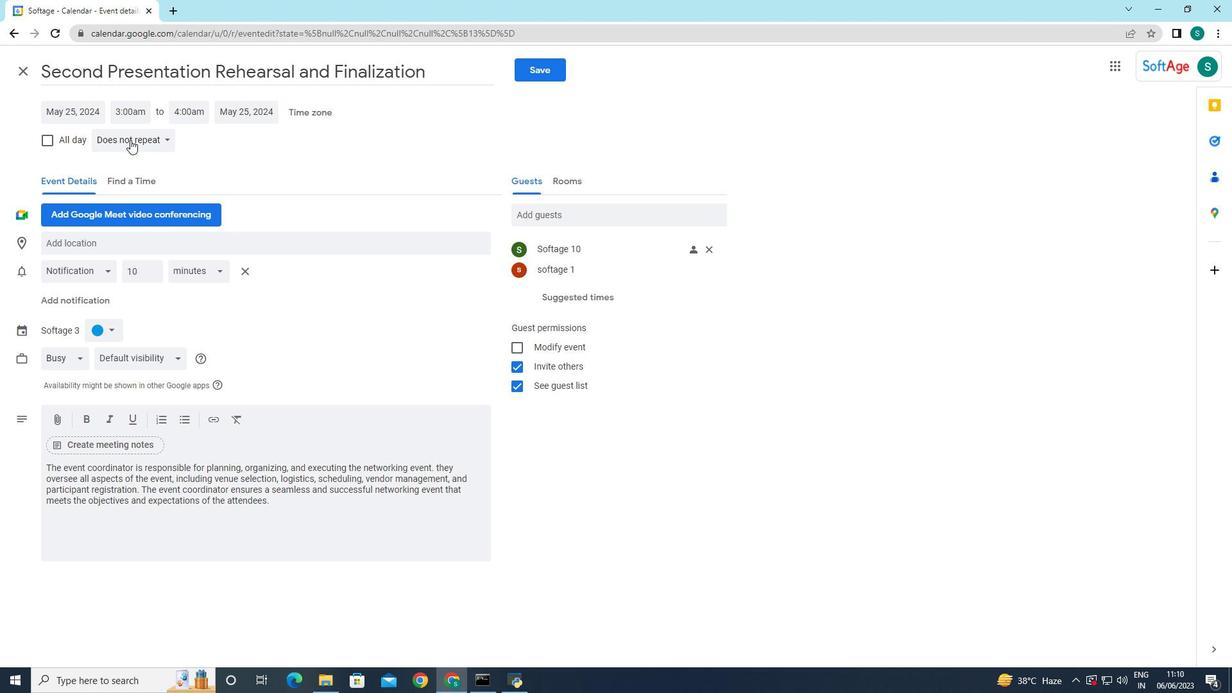 
Action: Mouse pressed left at (125, 128)
Screenshot: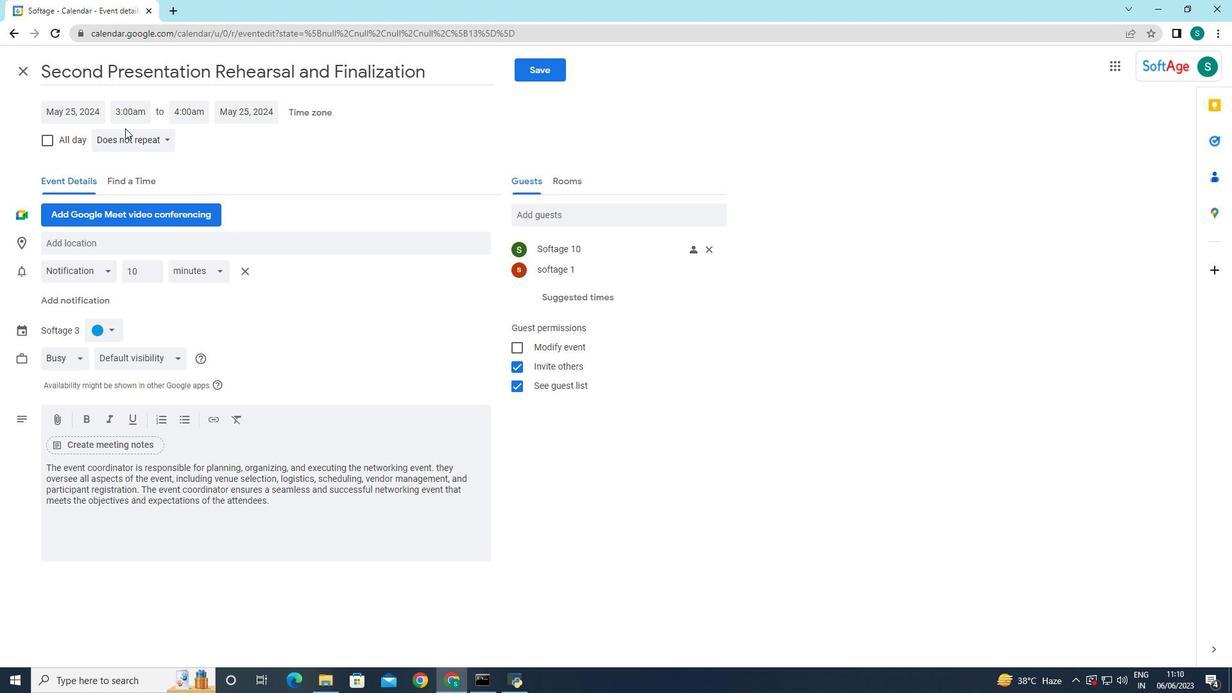 
Action: Mouse moved to (122, 135)
Screenshot: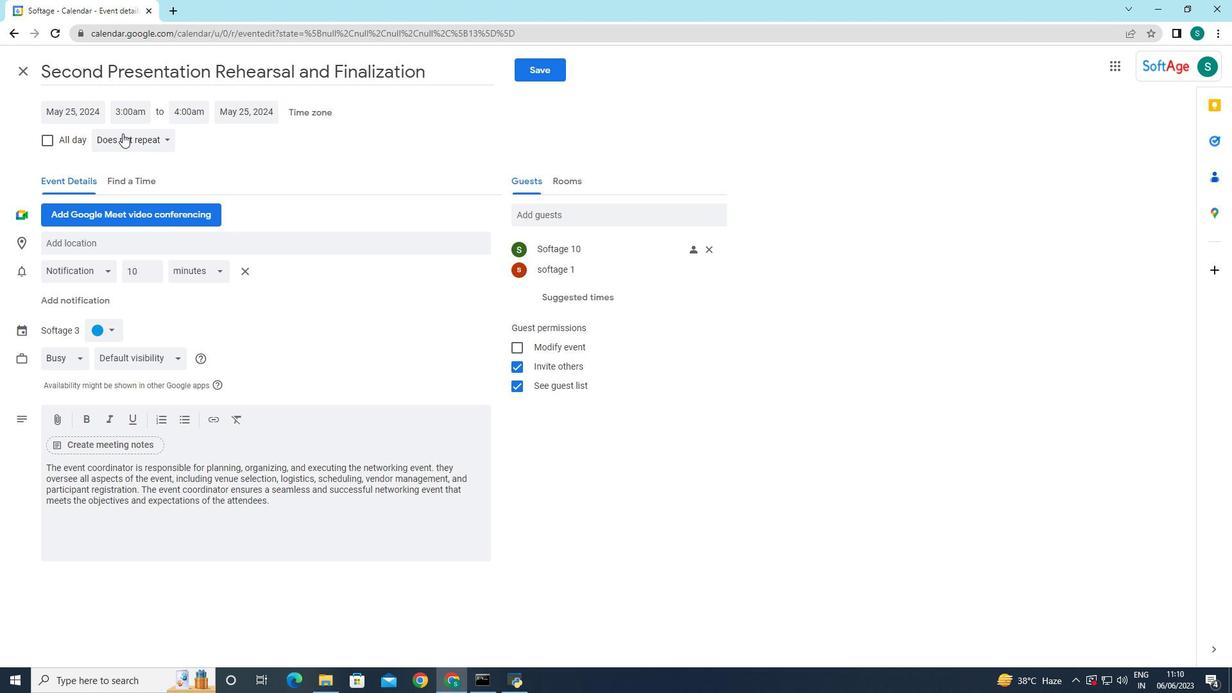 
Action: Mouse pressed left at (122, 135)
Screenshot: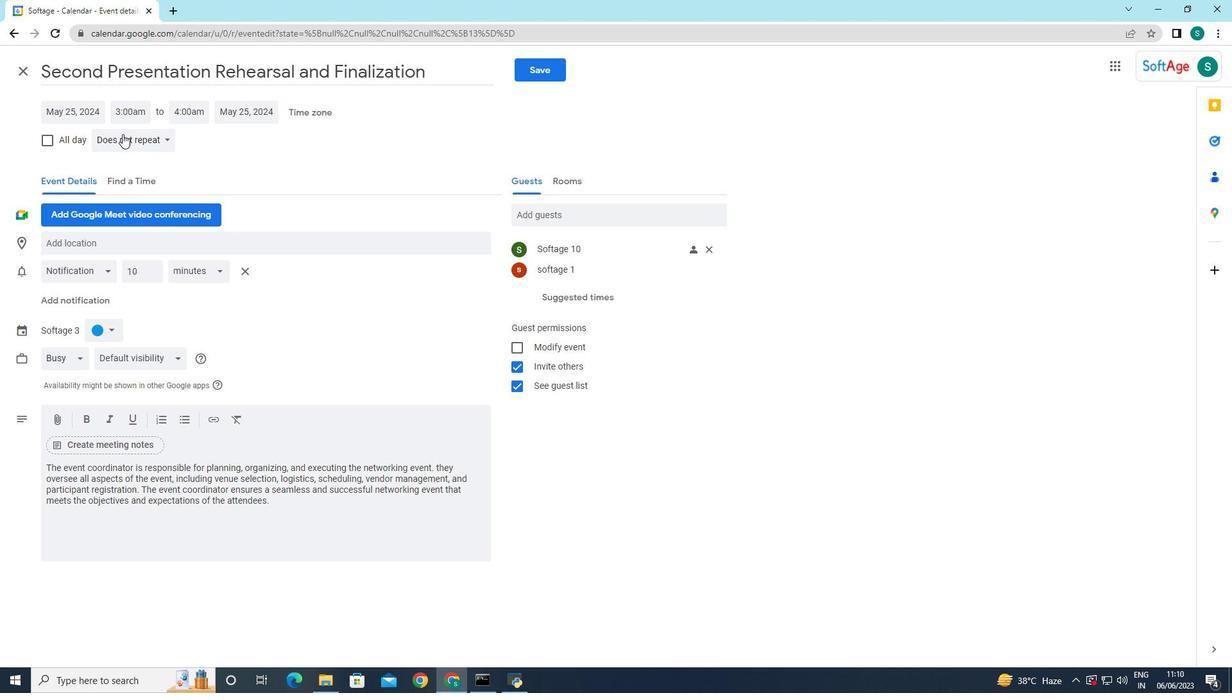 
Action: Mouse moved to (144, 277)
Screenshot: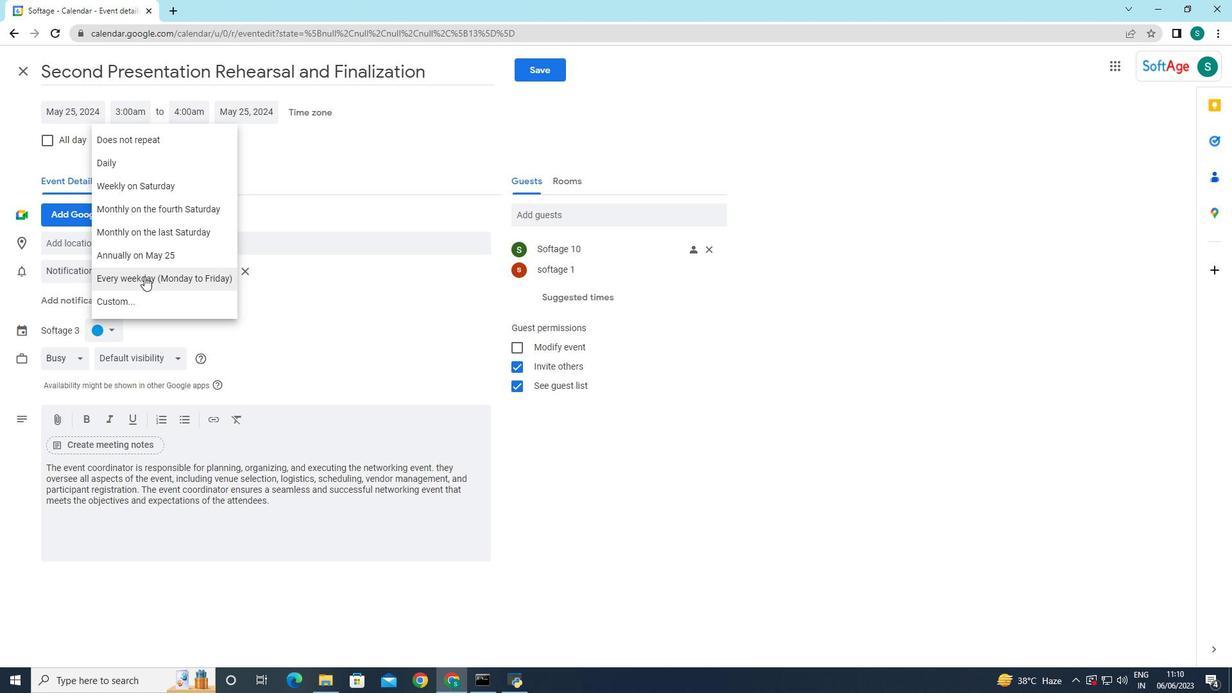 
Action: Mouse pressed left at (144, 277)
Screenshot: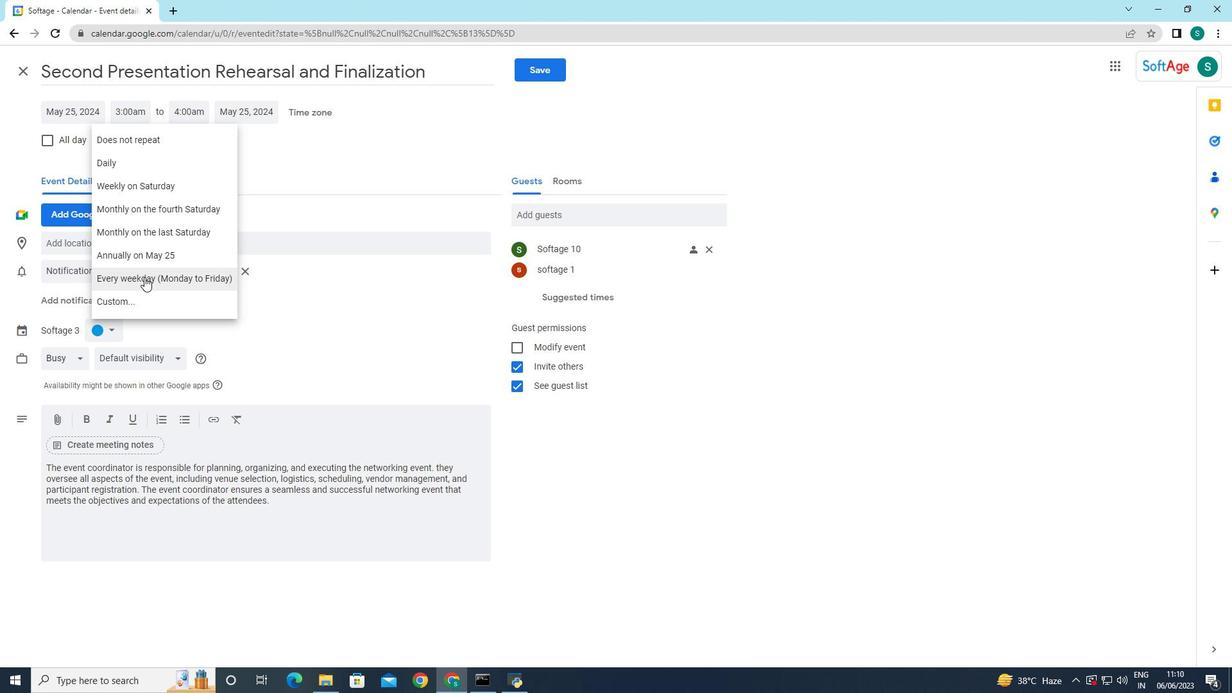
Action: Mouse moved to (550, 73)
Screenshot: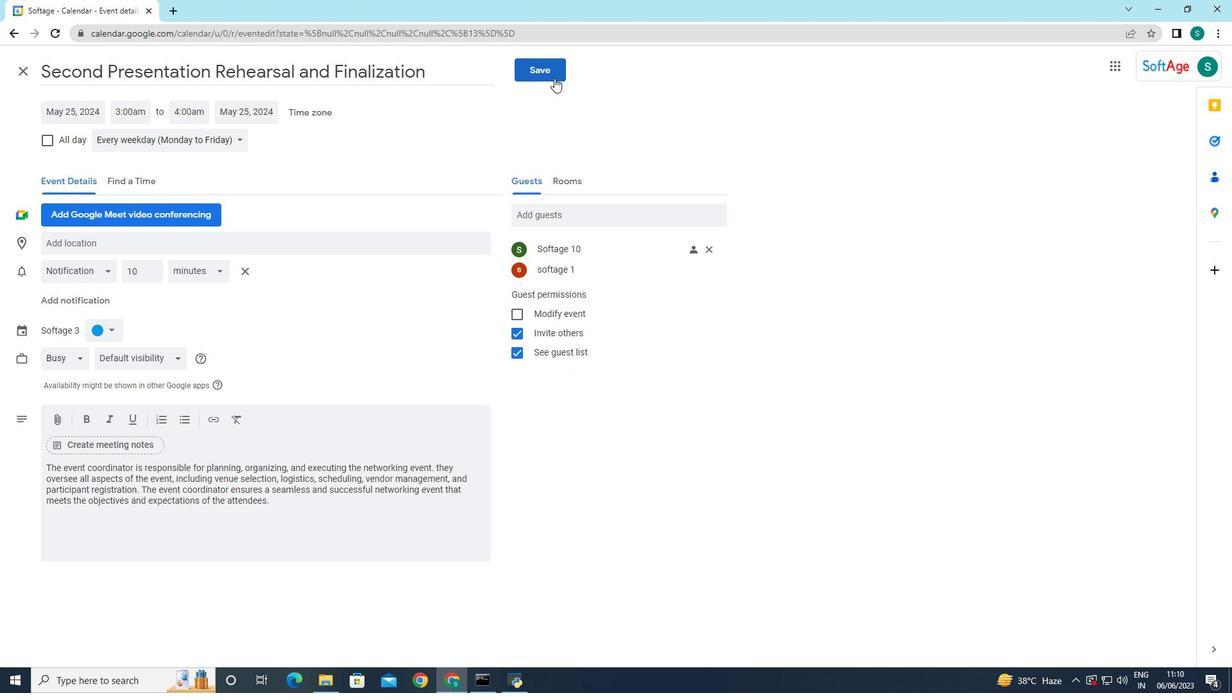 
Action: Mouse pressed left at (550, 73)
Screenshot: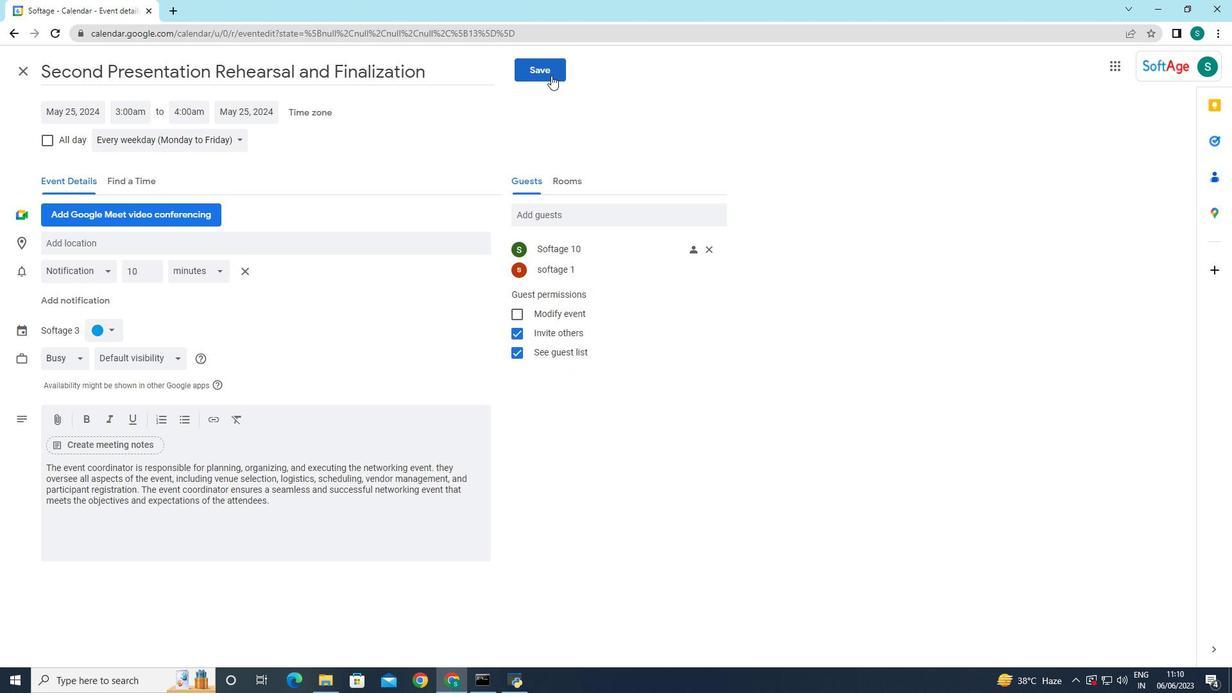 
Action: Mouse moved to (737, 387)
Screenshot: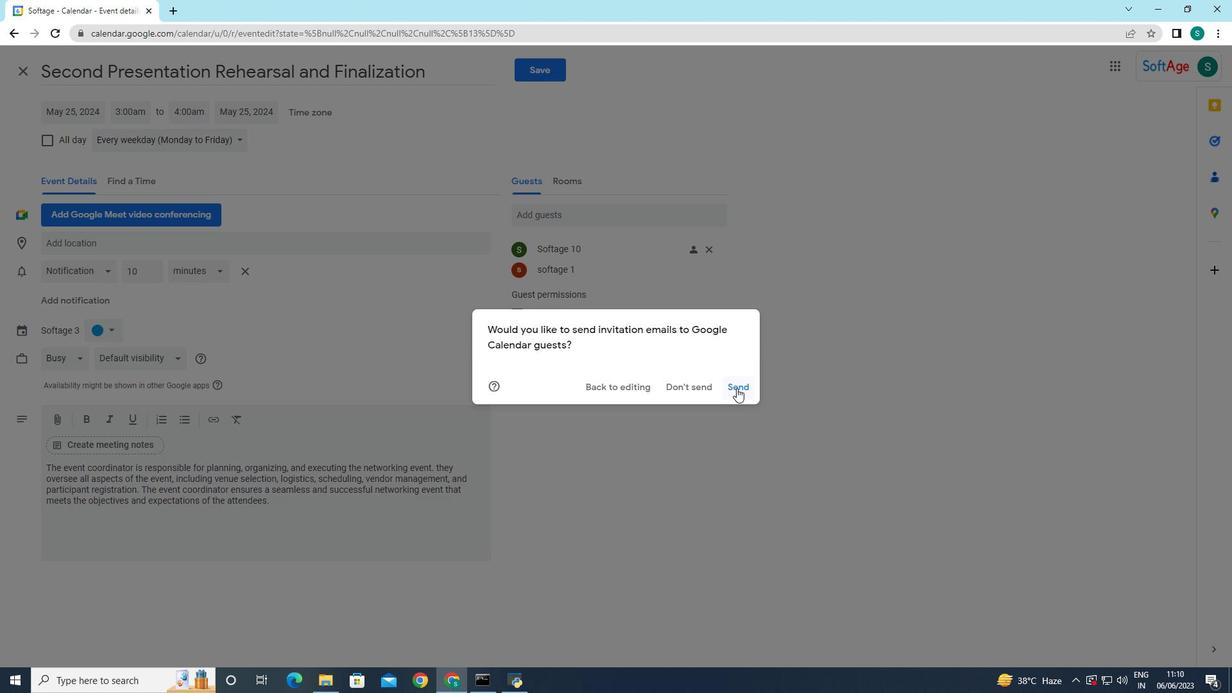 
Action: Mouse pressed left at (737, 387)
Screenshot: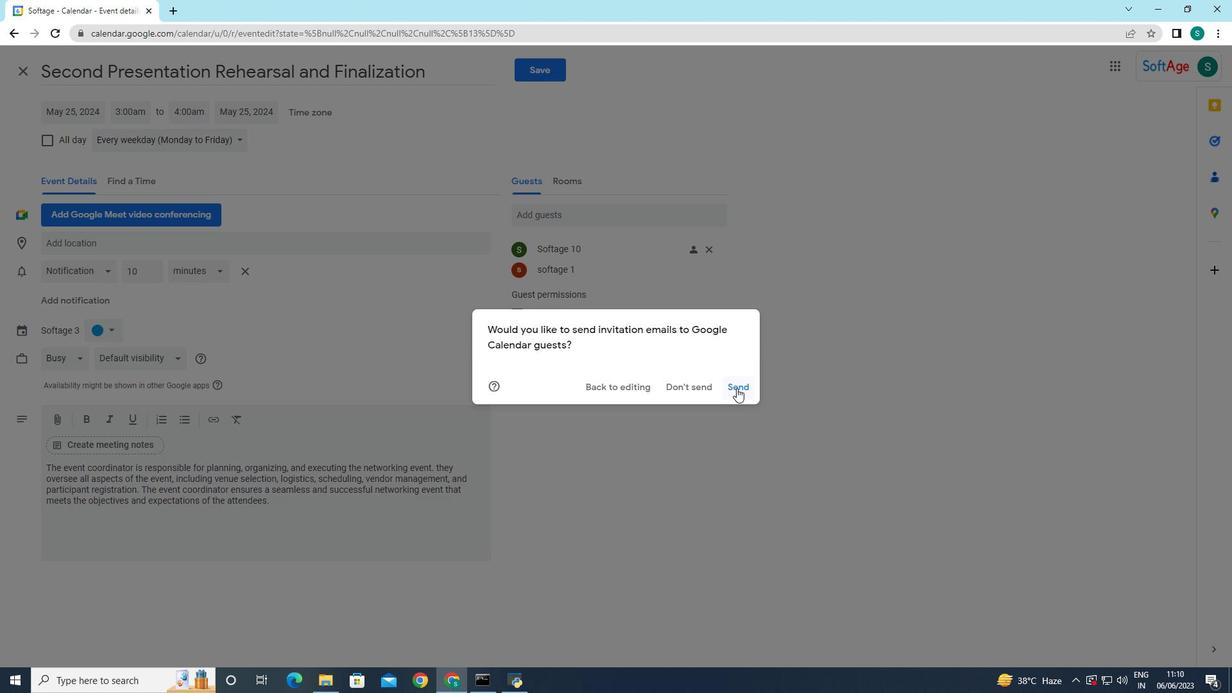 
Action: Mouse moved to (736, 389)
Screenshot: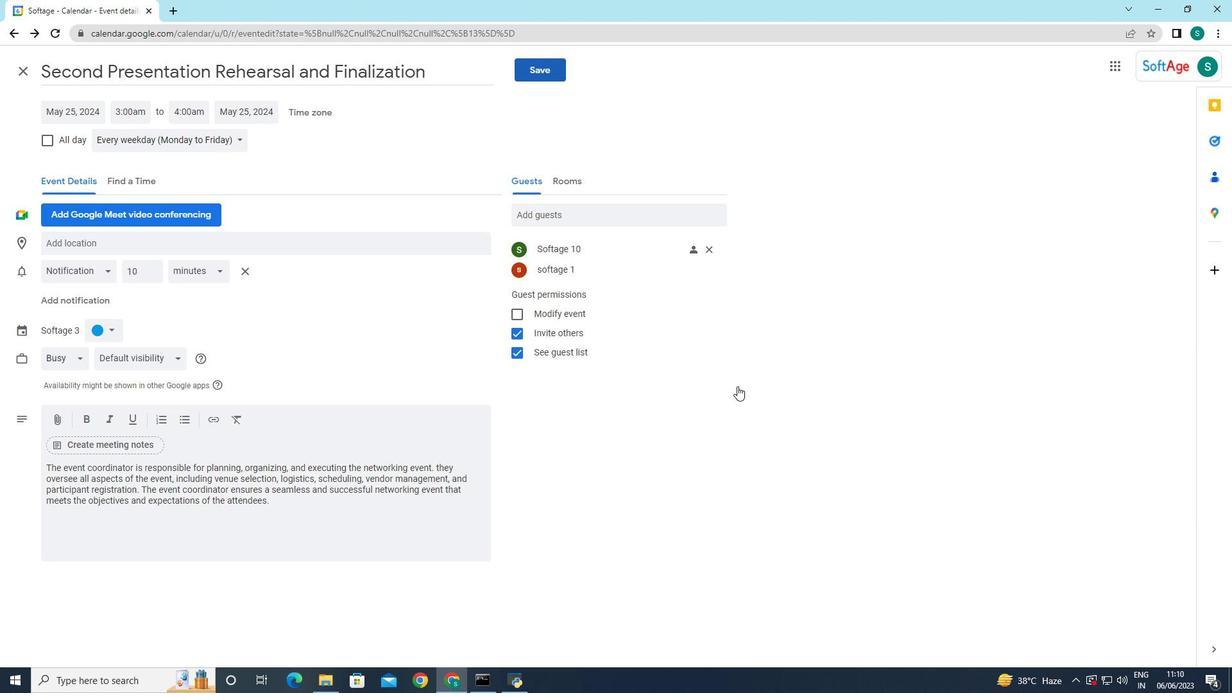 
